 Task: Find connections with filter location Brühl with filter topic #socialentrepreneurswith filter profile language German with filter current company SPECTRAFORCE with filter school Sri Venkateswara University with filter industry Security Systems Services with filter service category Visual Design with filter keywords title Director of Bean Counting
Action: Mouse moved to (606, 79)
Screenshot: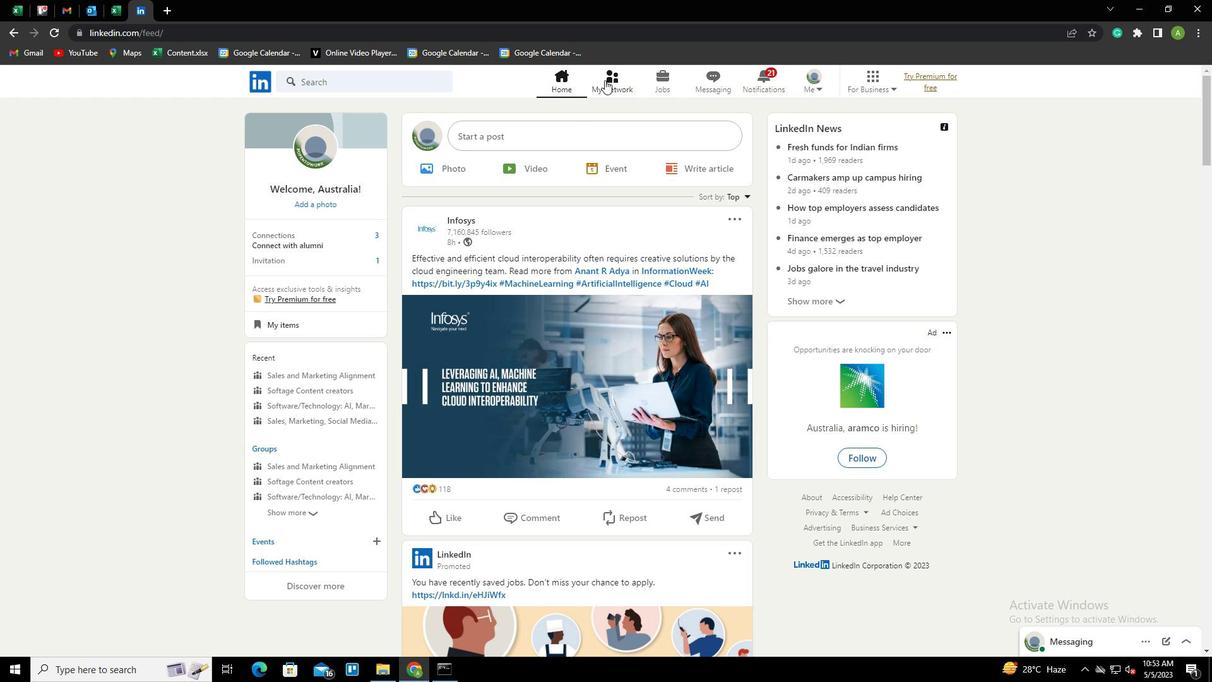 
Action: Mouse pressed left at (606, 79)
Screenshot: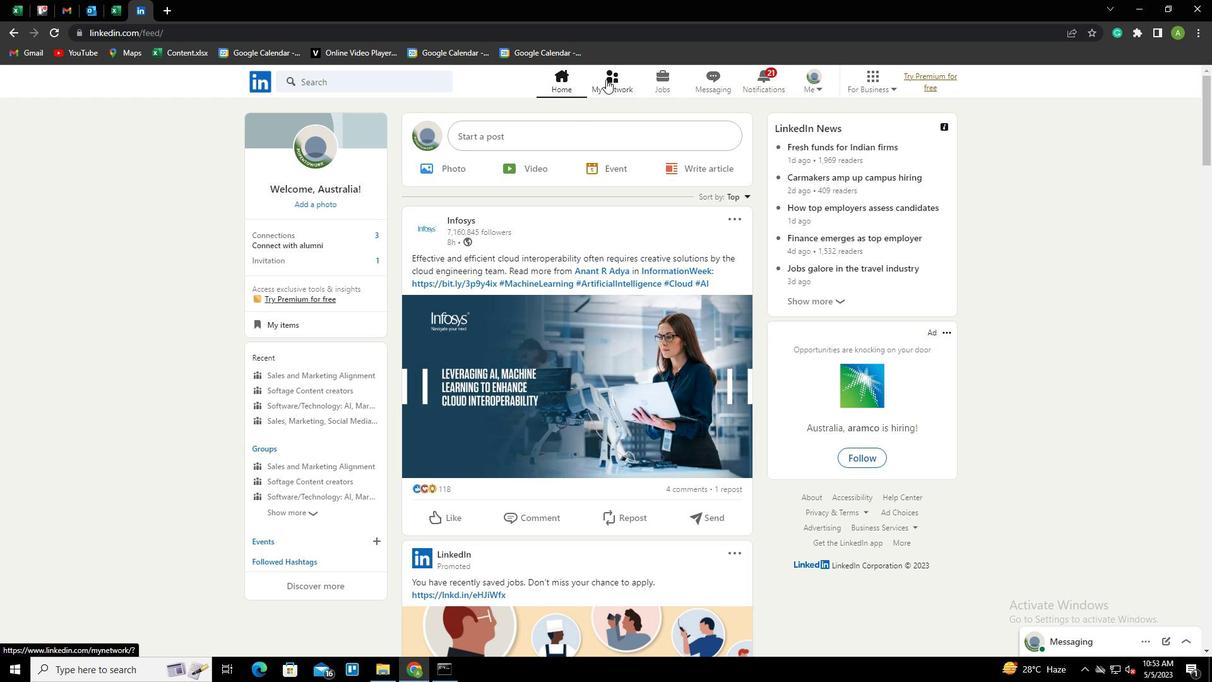 
Action: Mouse moved to (332, 148)
Screenshot: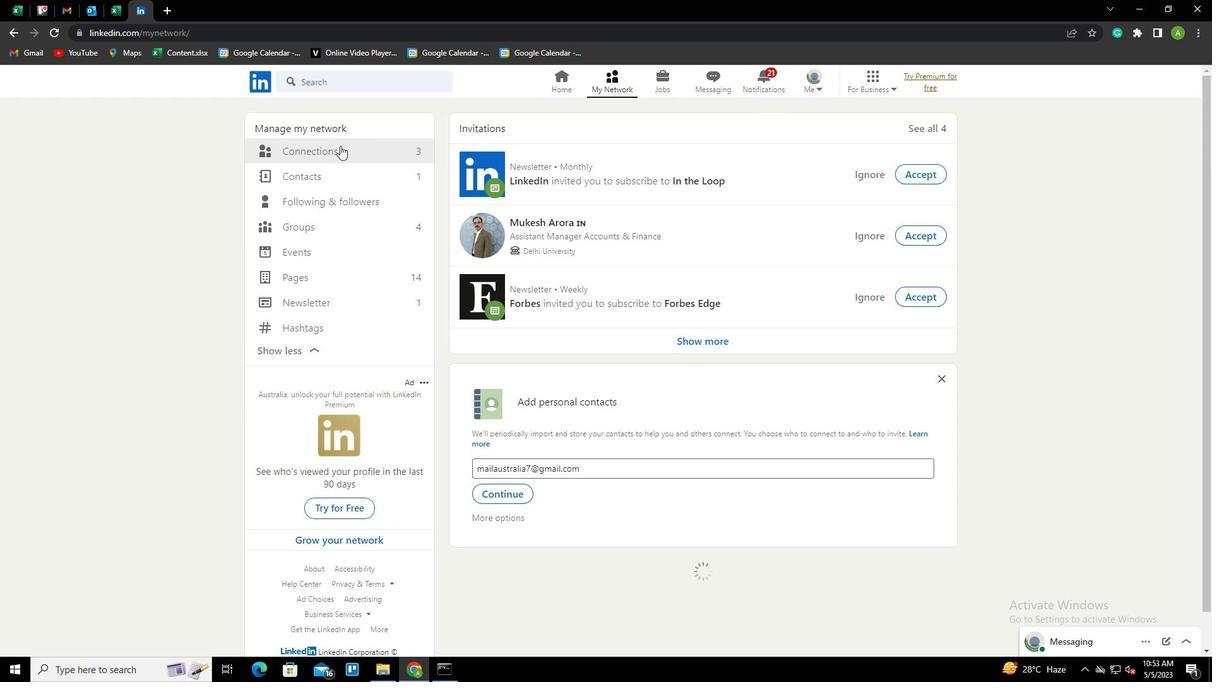 
Action: Mouse pressed left at (332, 148)
Screenshot: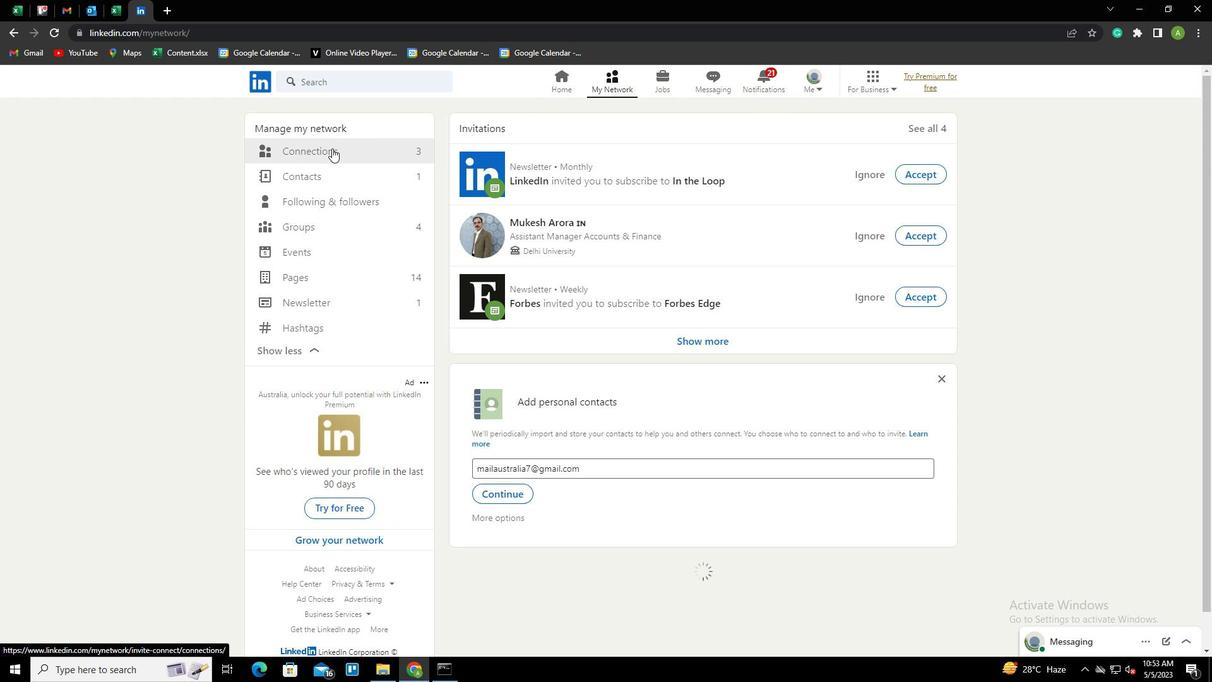 
Action: Mouse moved to (694, 151)
Screenshot: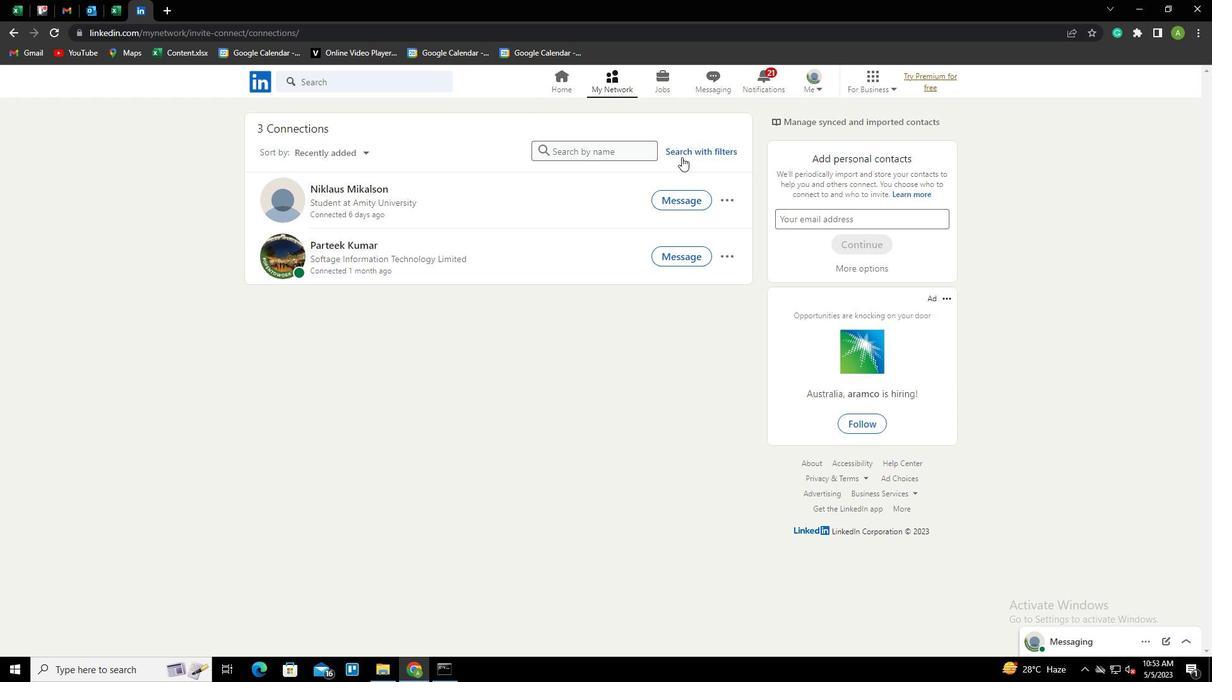 
Action: Mouse pressed left at (694, 151)
Screenshot: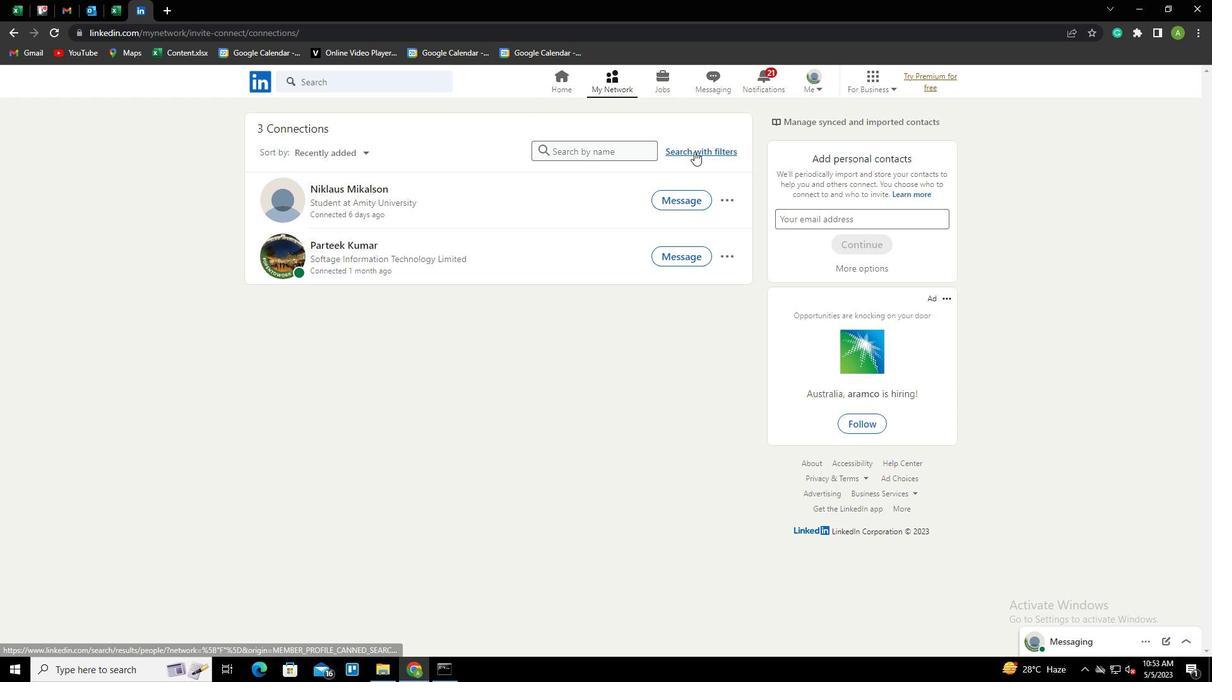 
Action: Mouse moved to (650, 116)
Screenshot: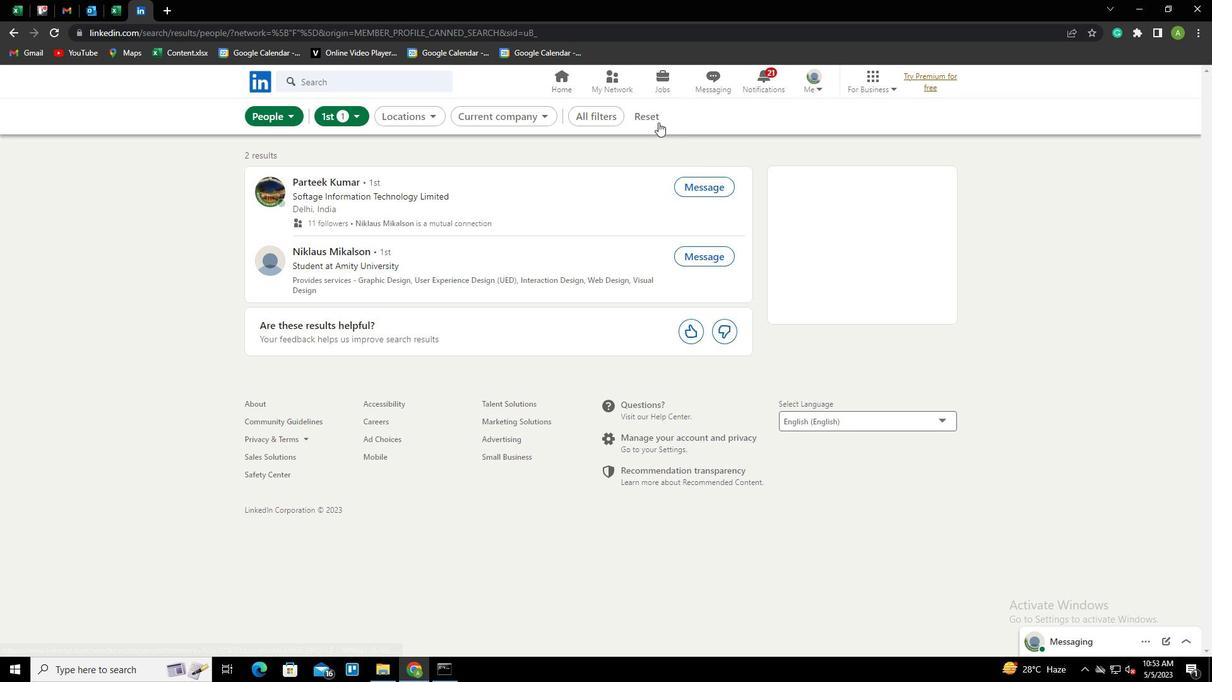 
Action: Mouse pressed left at (650, 116)
Screenshot: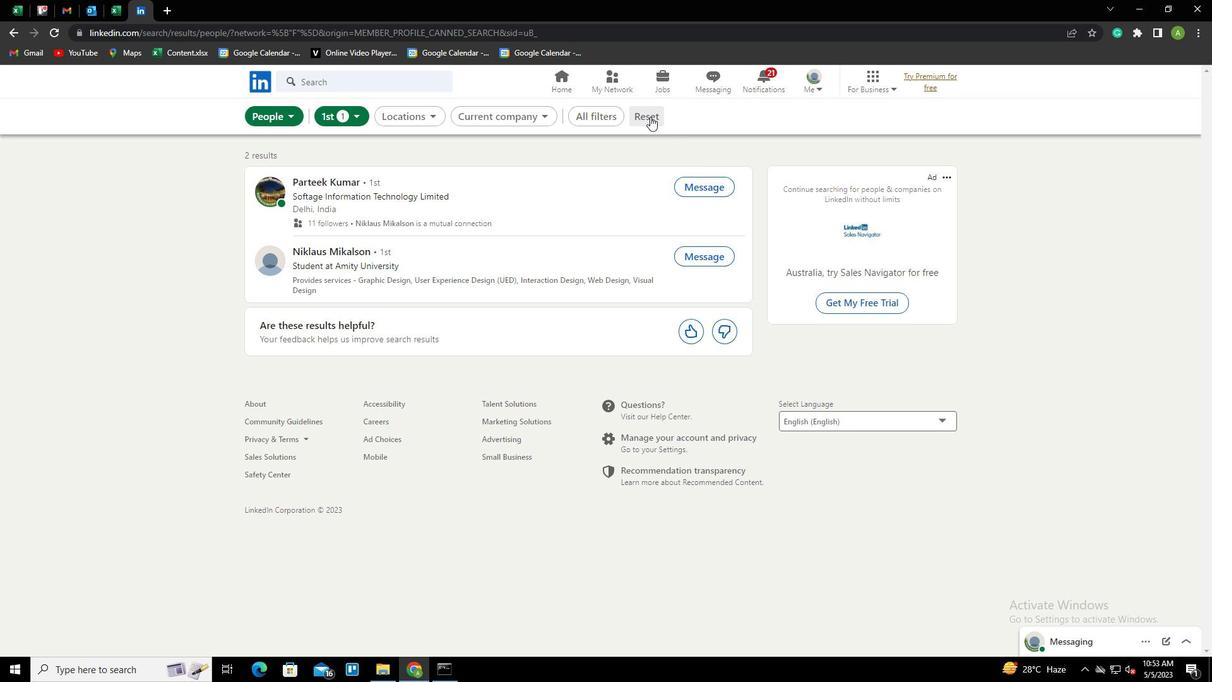 
Action: Mouse moved to (630, 108)
Screenshot: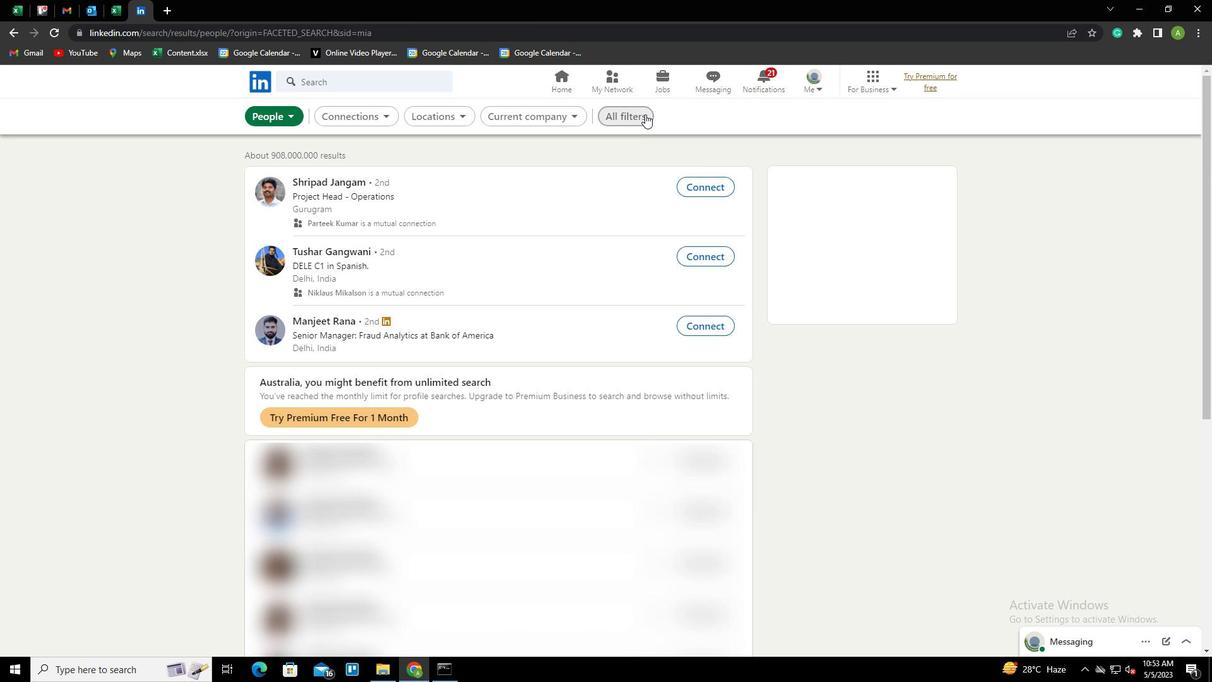 
Action: Mouse pressed left at (630, 108)
Screenshot: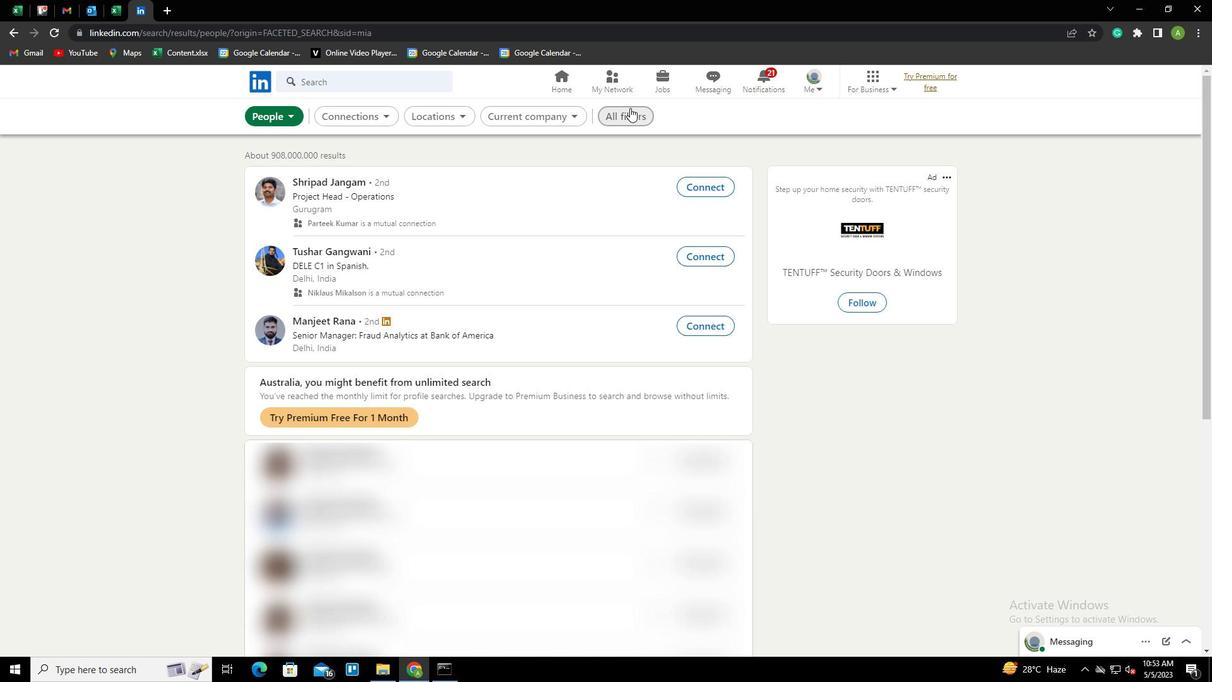 
Action: Mouse moved to (922, 400)
Screenshot: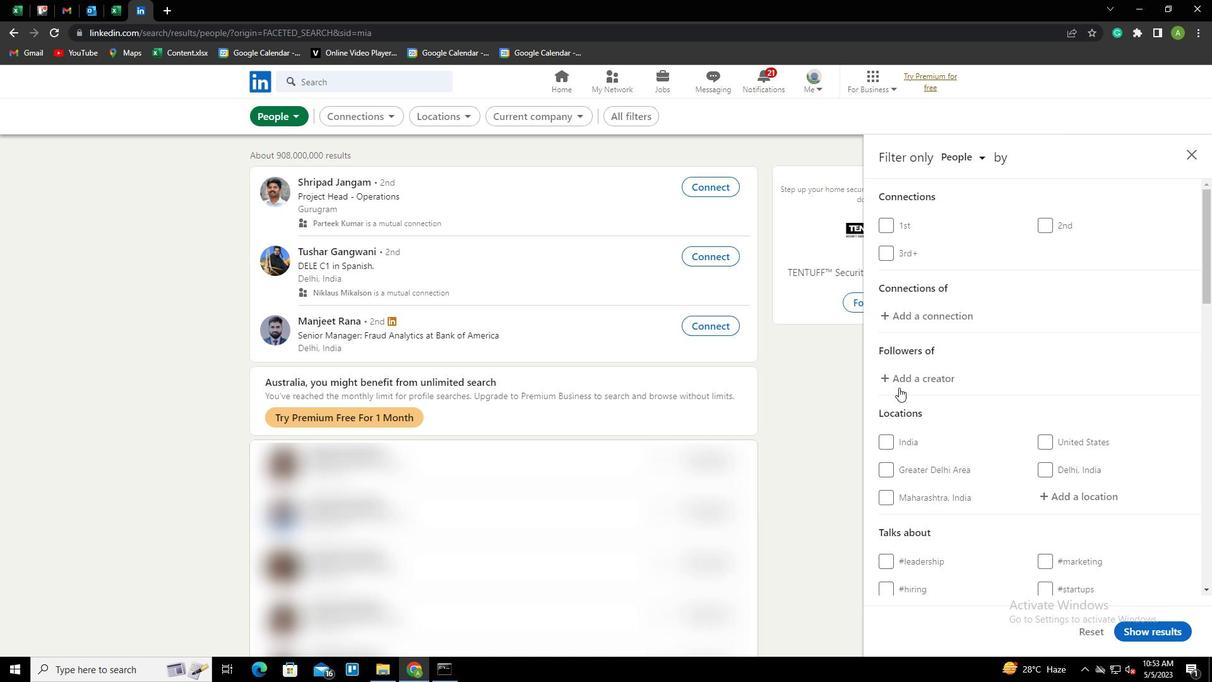 
Action: Mouse scrolled (922, 399) with delta (0, 0)
Screenshot: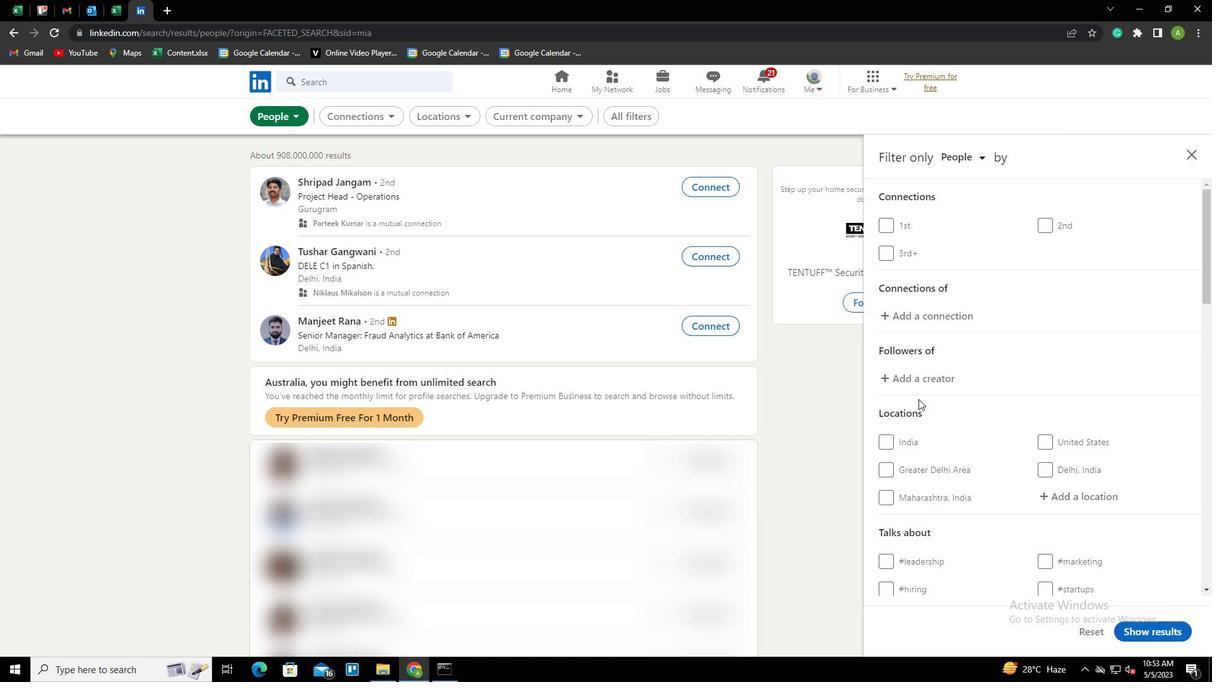 
Action: Mouse scrolled (922, 399) with delta (0, 0)
Screenshot: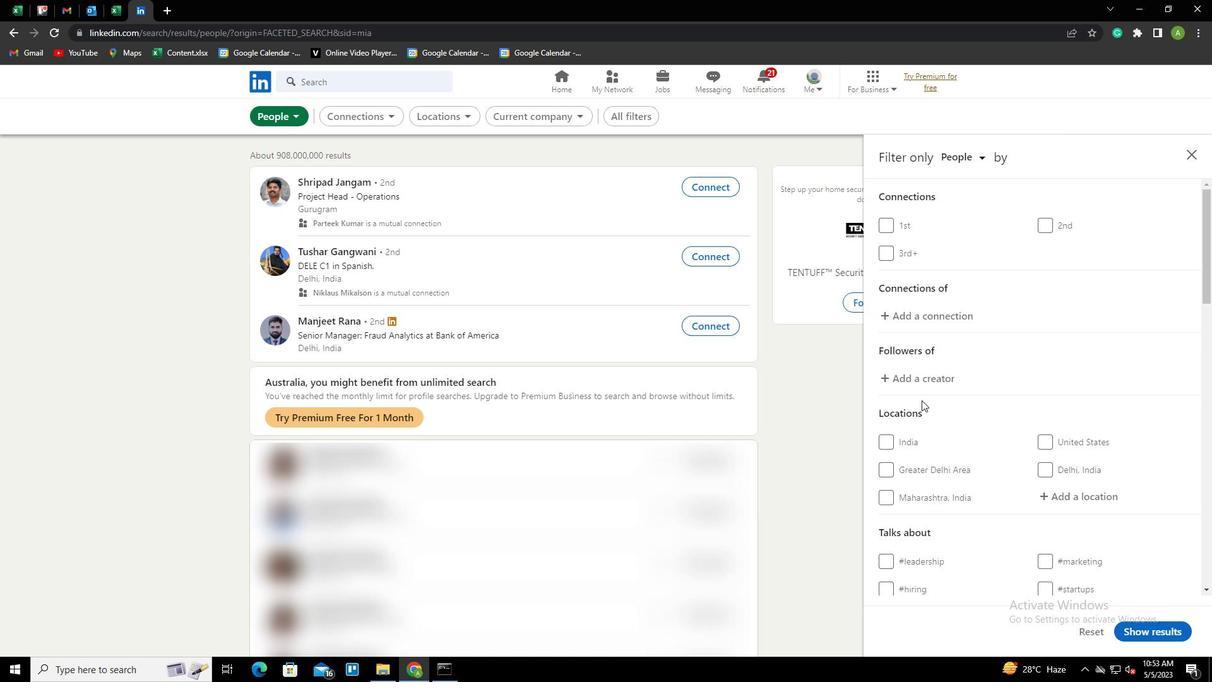 
Action: Mouse moved to (1074, 370)
Screenshot: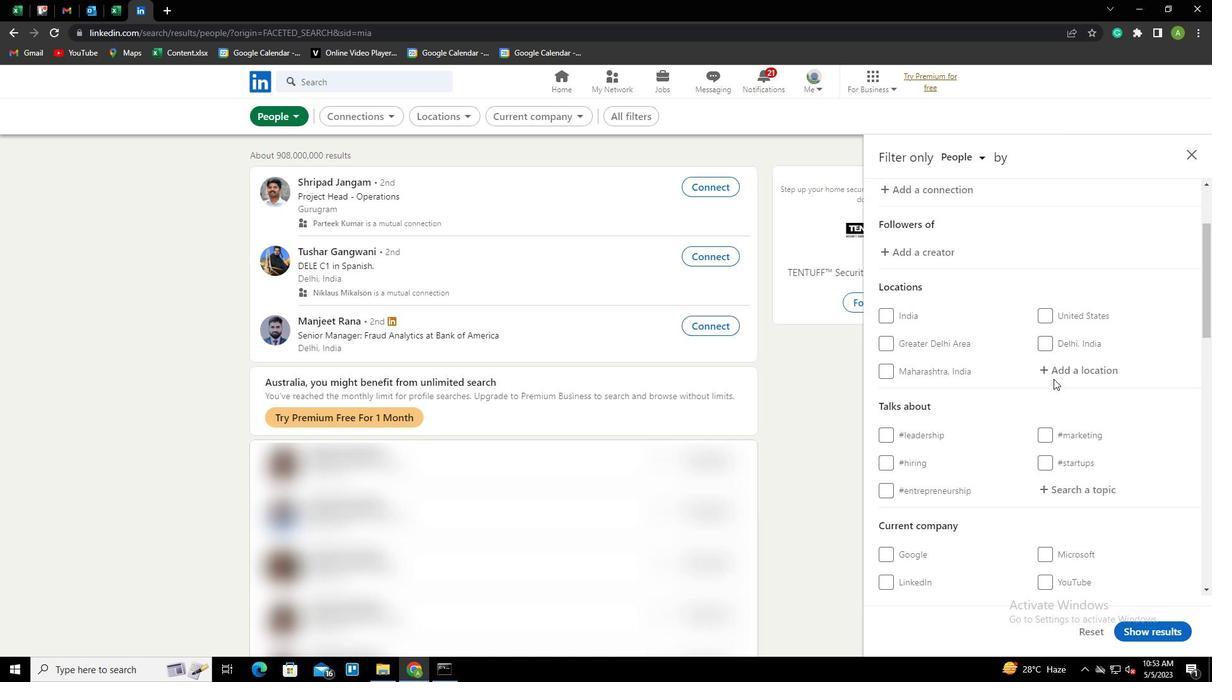 
Action: Mouse pressed left at (1074, 370)
Screenshot: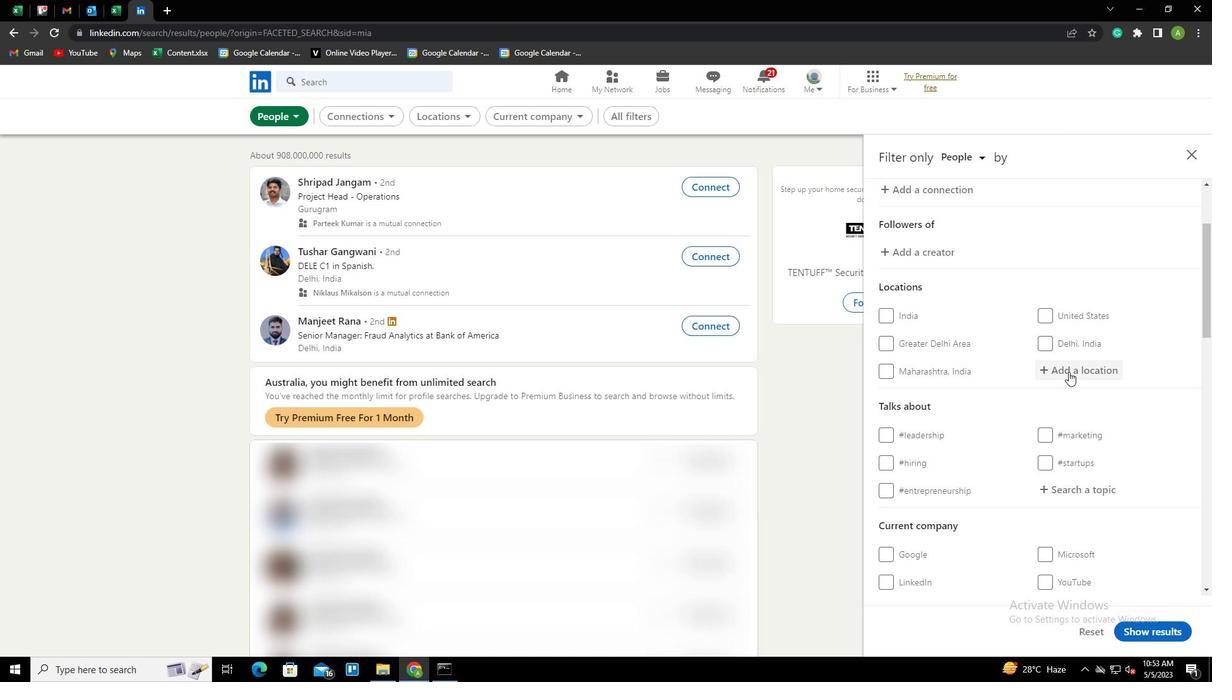 
Action: Key pressed <Key.shift>BRUHL<Key.down><Key.enter>
Screenshot: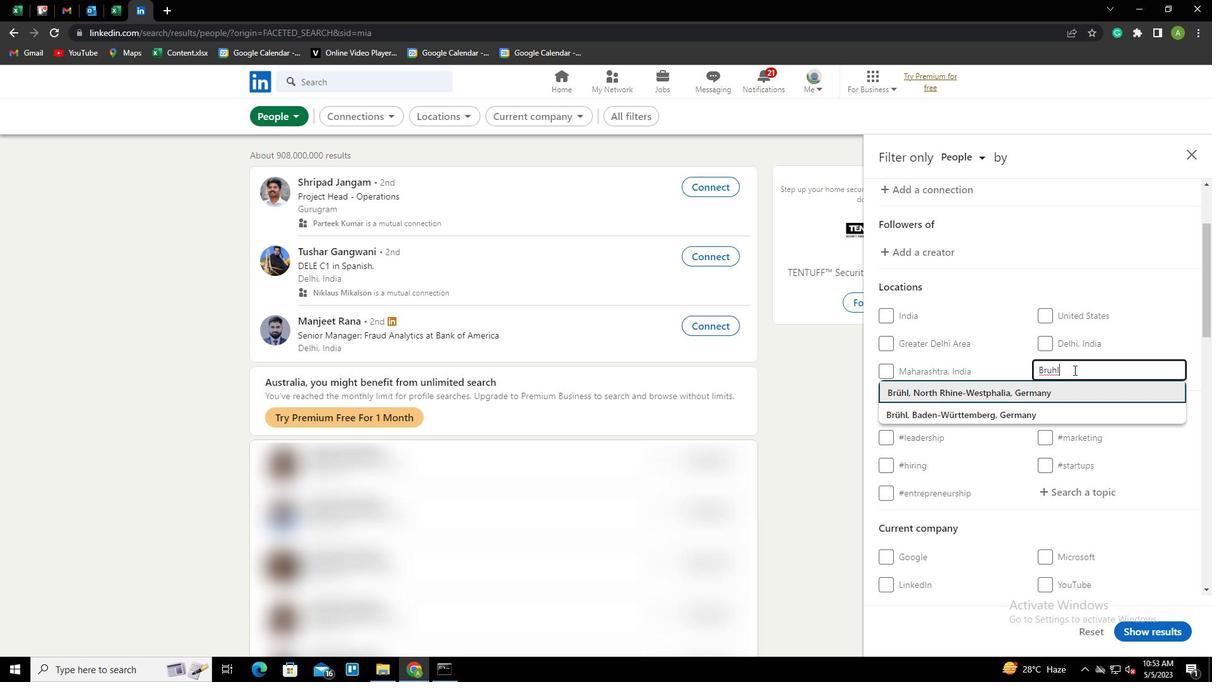 
Action: Mouse scrolled (1074, 369) with delta (0, 0)
Screenshot: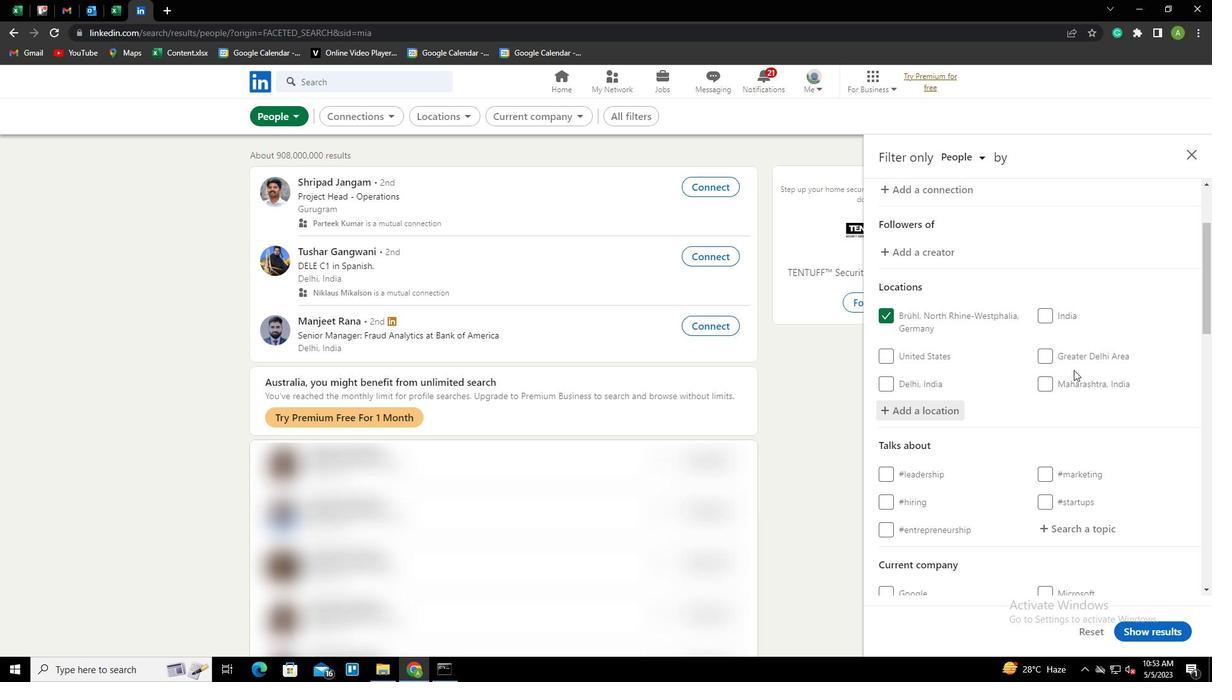 
Action: Mouse scrolled (1074, 369) with delta (0, 0)
Screenshot: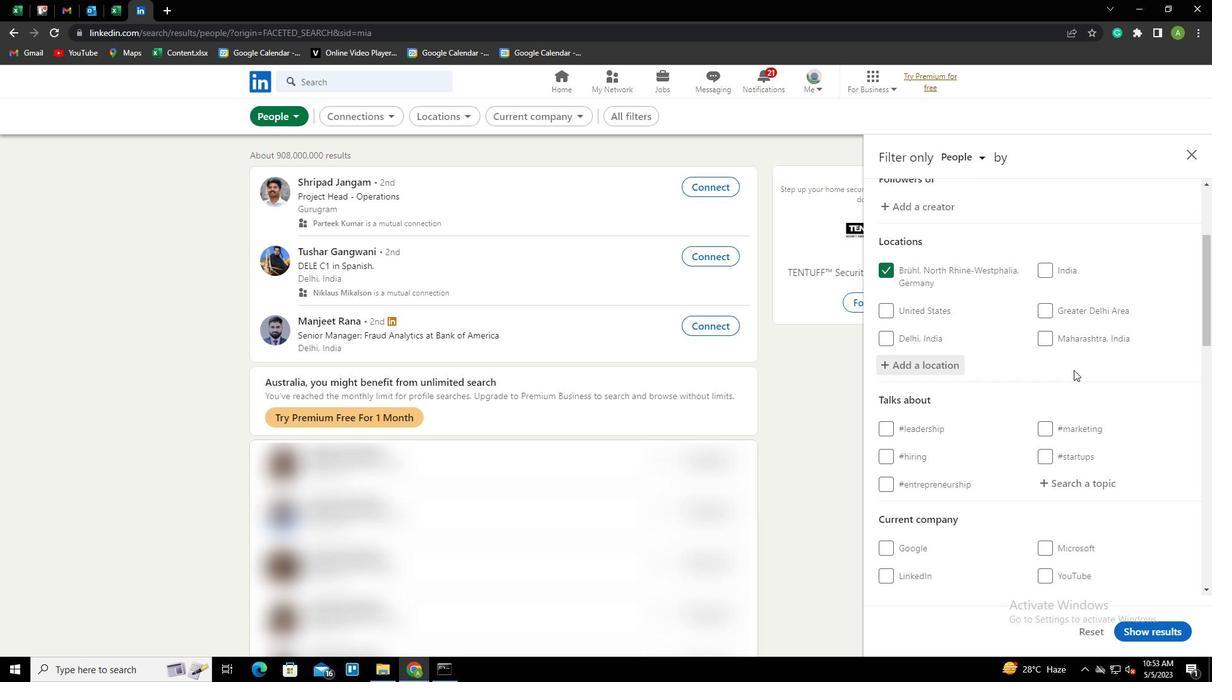 
Action: Mouse moved to (1077, 406)
Screenshot: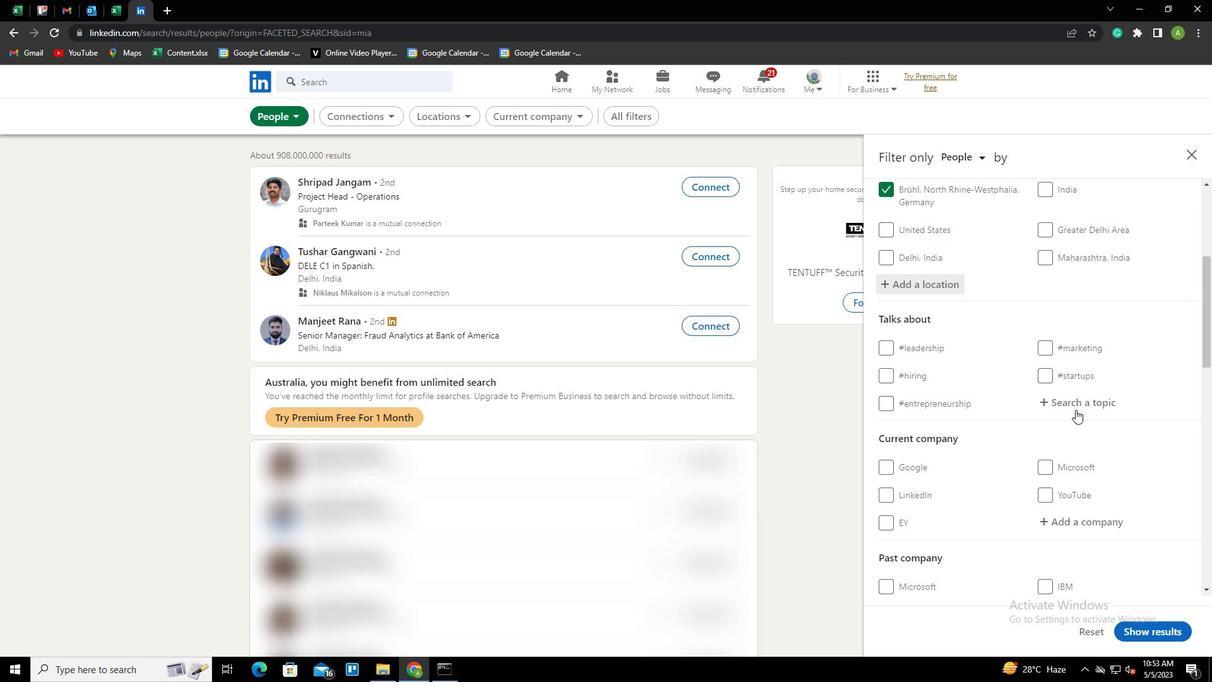 
Action: Mouse pressed left at (1077, 406)
Screenshot: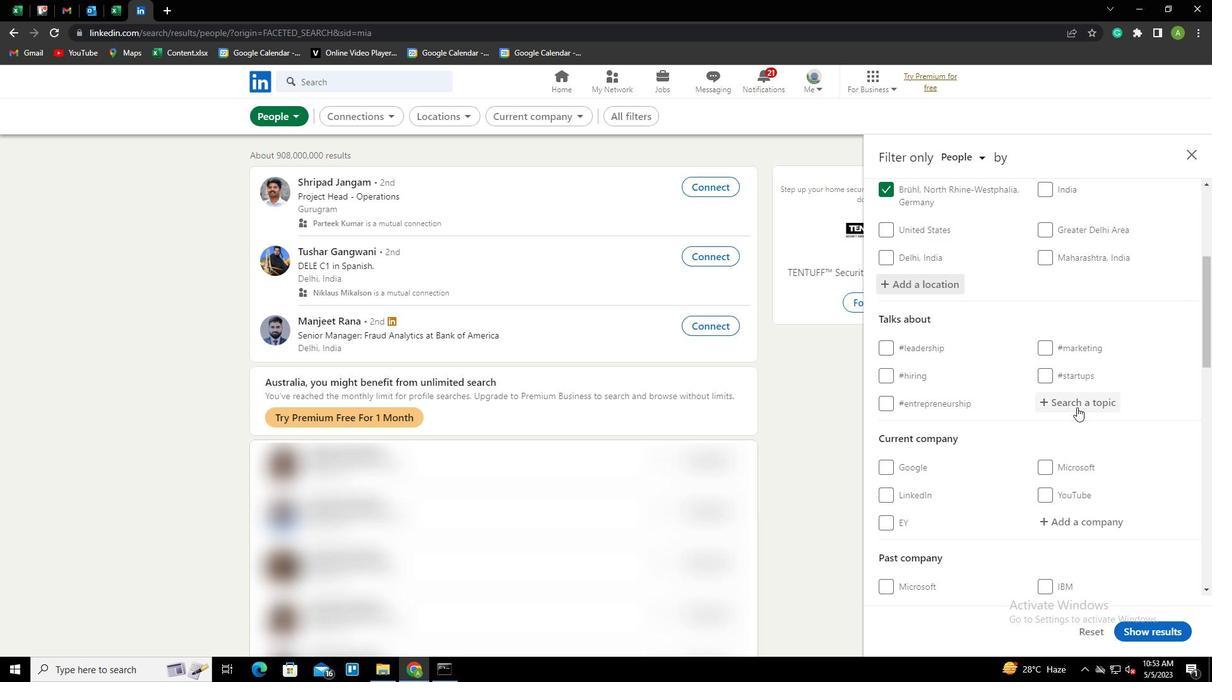 
Action: Key pressed SOCIALENTREPRENEURSHIP<Key.down><Key.enter>
Screenshot: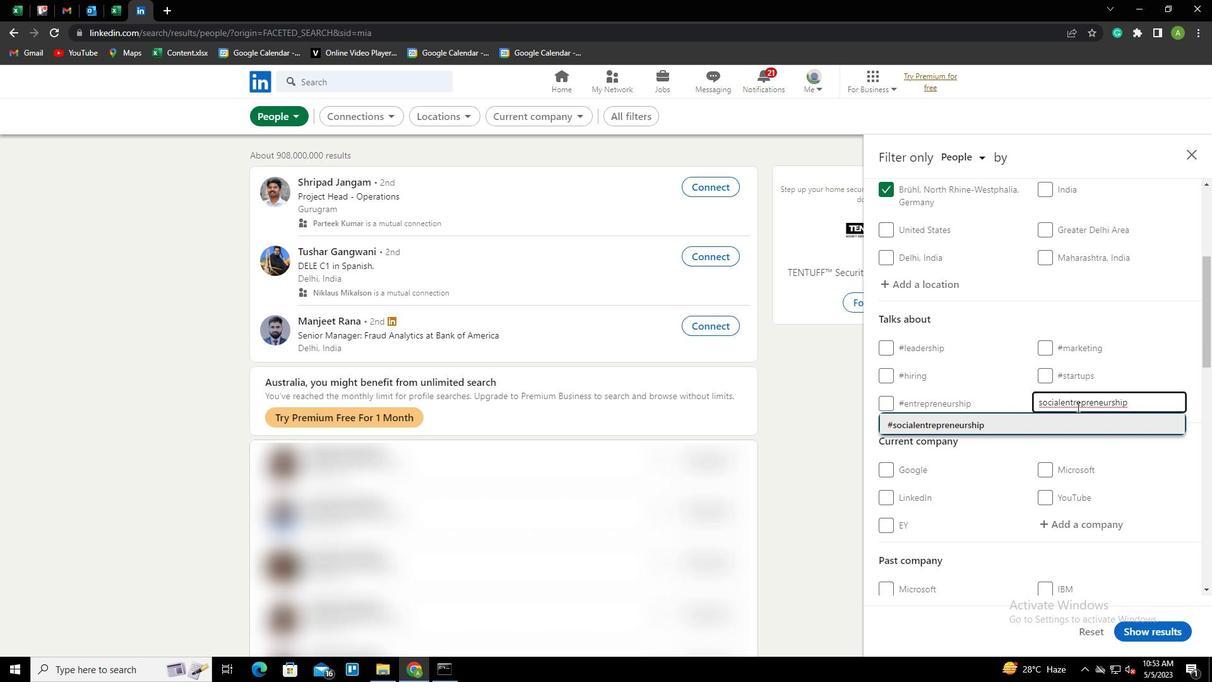 
Action: Mouse scrolled (1077, 406) with delta (0, 0)
Screenshot: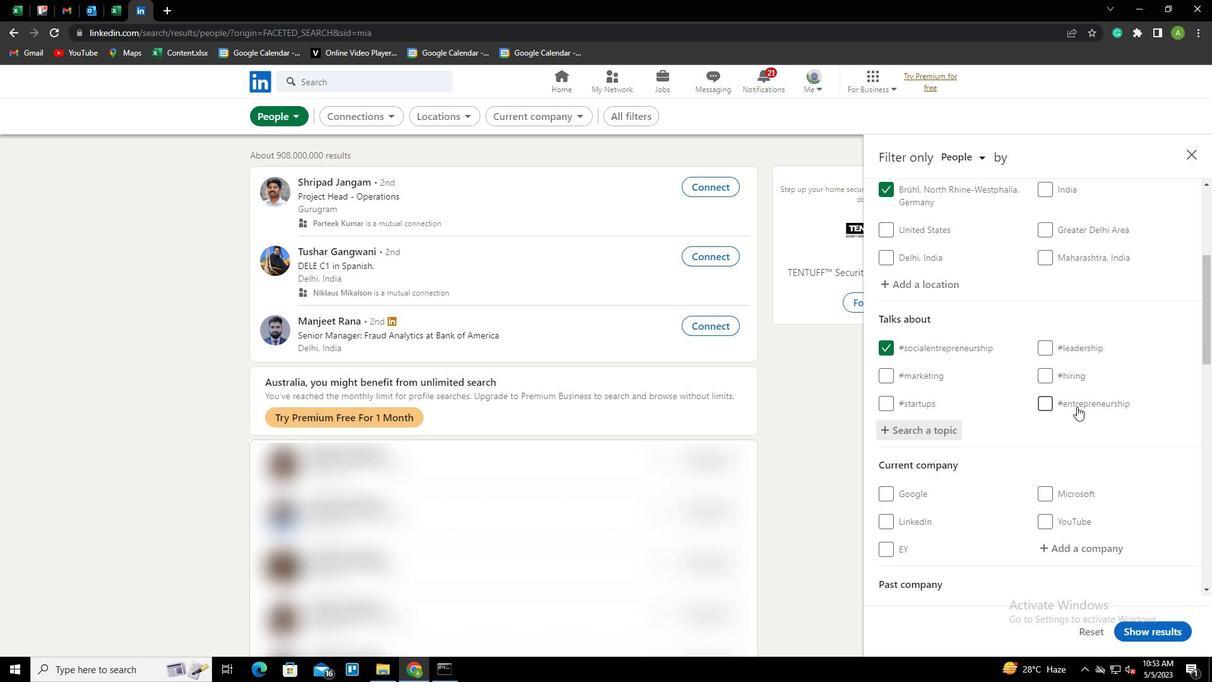 
Action: Mouse scrolled (1077, 406) with delta (0, 0)
Screenshot: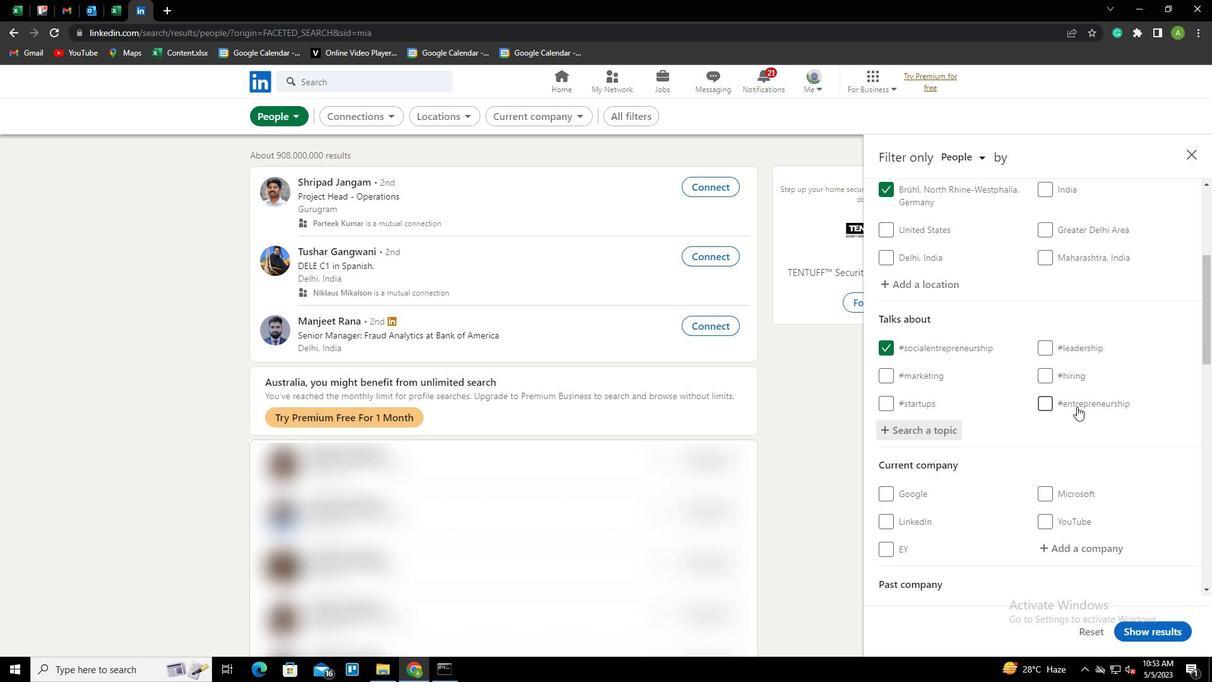 
Action: Mouse scrolled (1077, 406) with delta (0, 0)
Screenshot: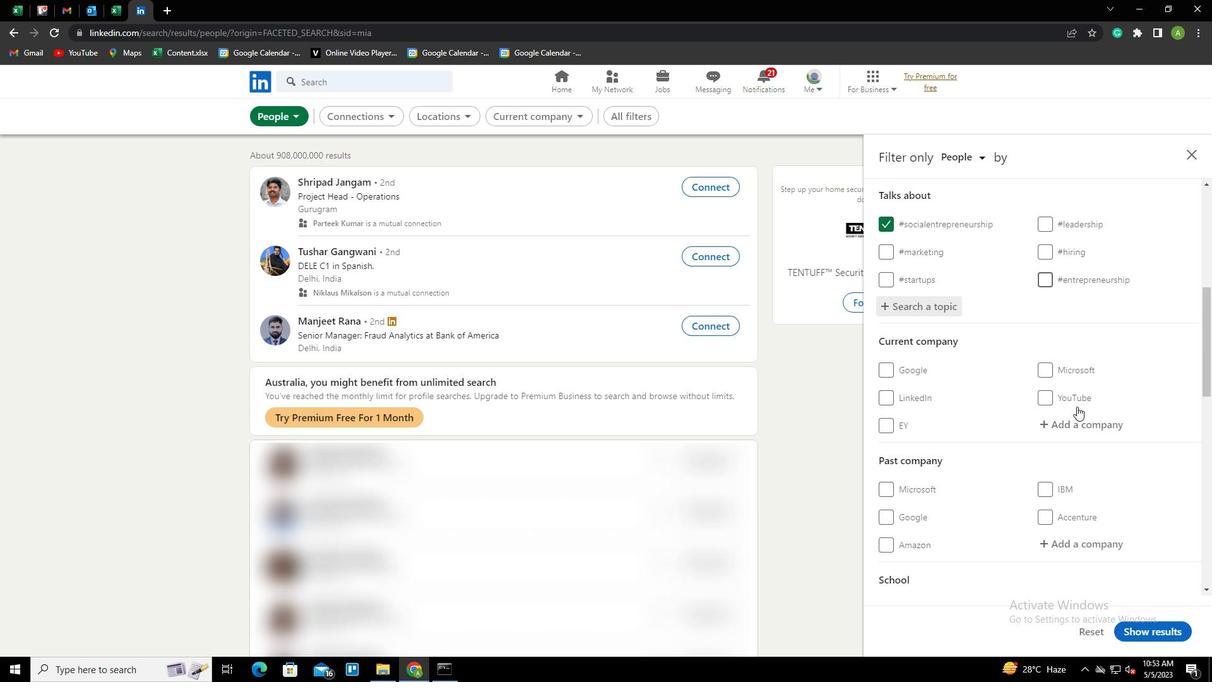 
Action: Mouse scrolled (1077, 406) with delta (0, 0)
Screenshot: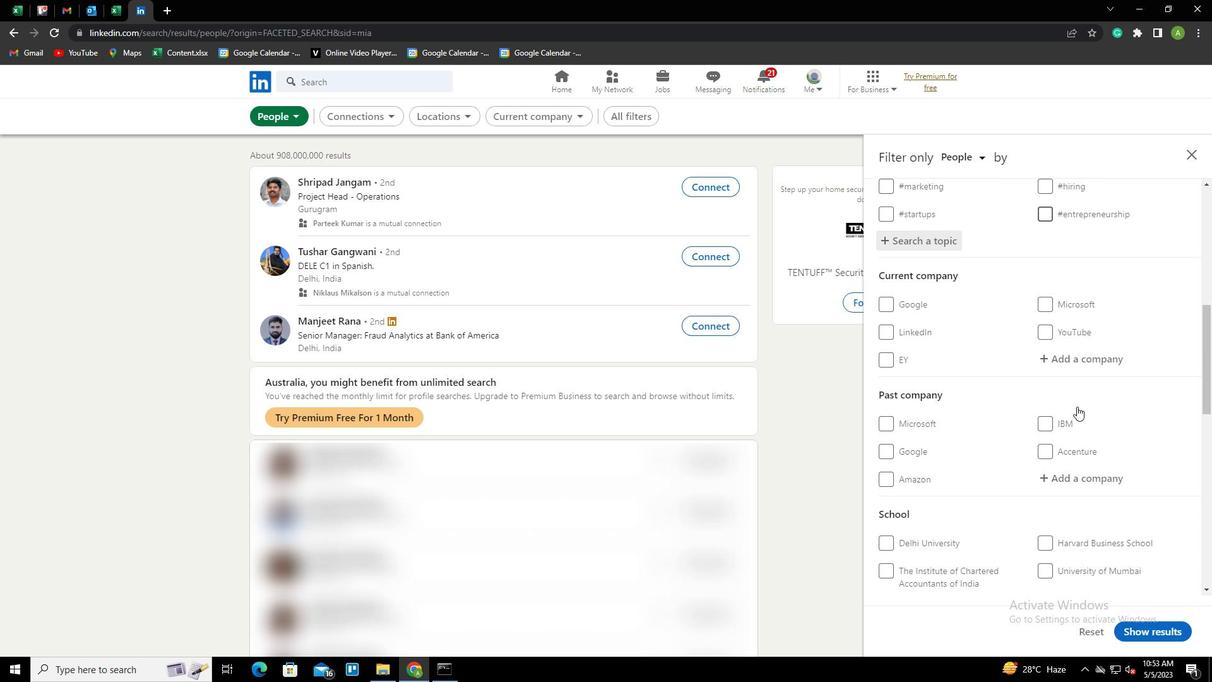 
Action: Mouse scrolled (1077, 406) with delta (0, 0)
Screenshot: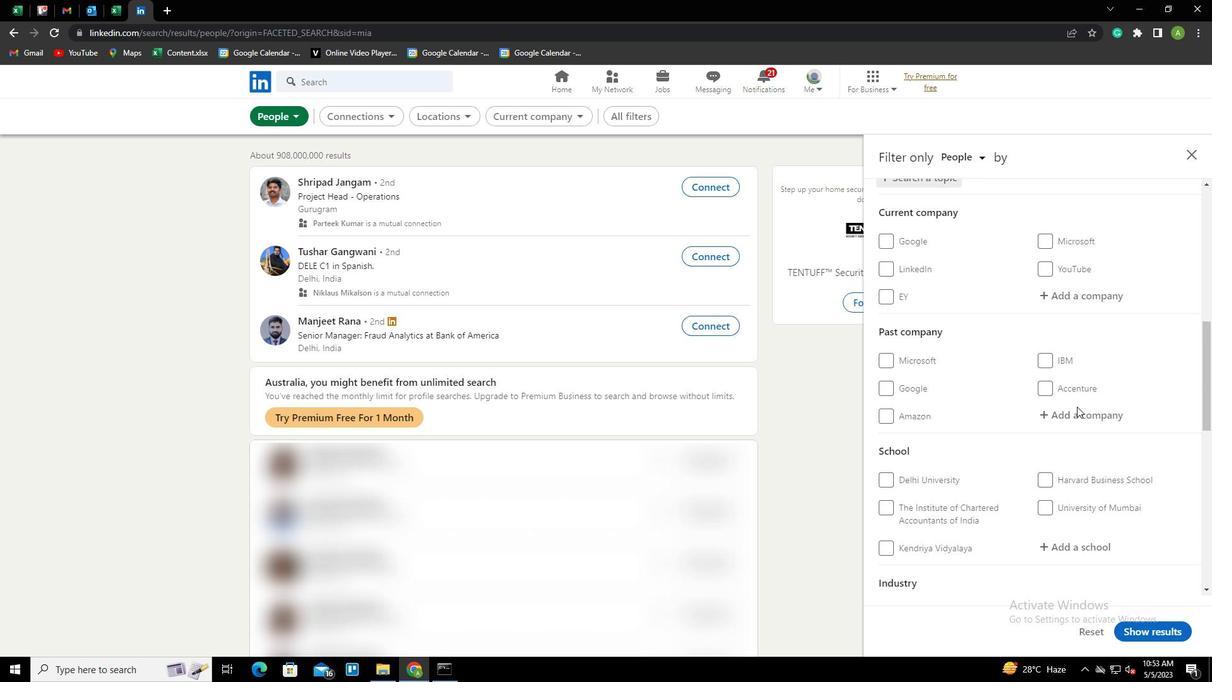 
Action: Mouse scrolled (1077, 406) with delta (0, 0)
Screenshot: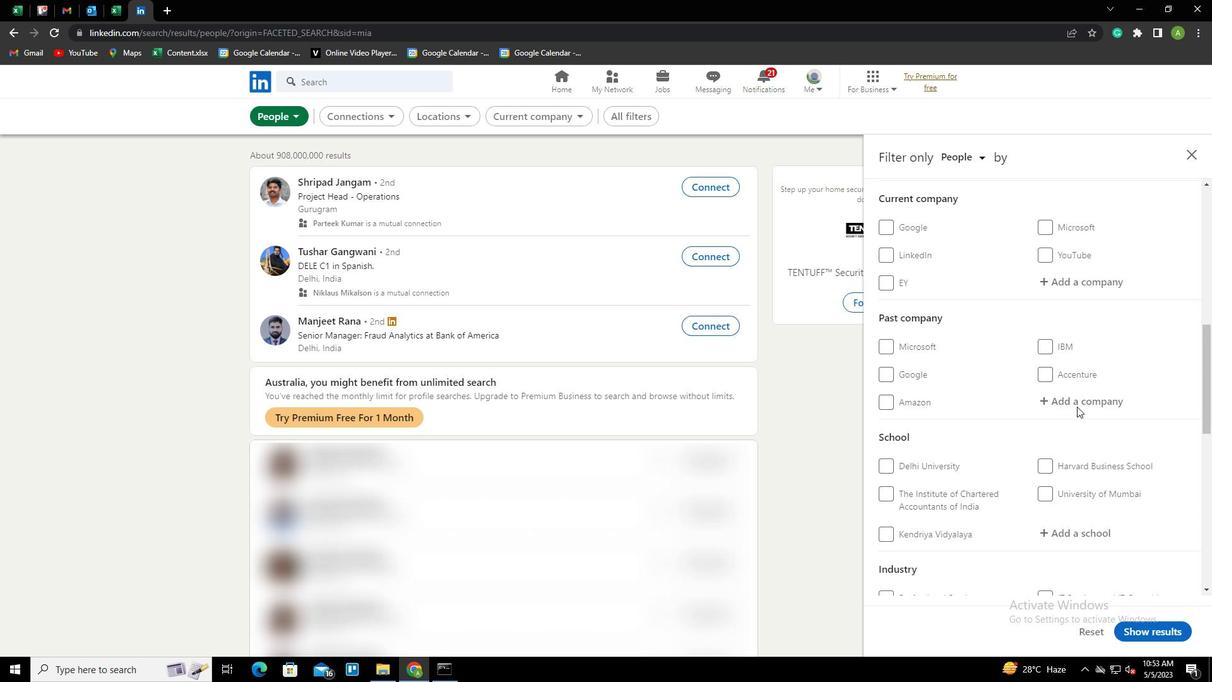 
Action: Mouse scrolled (1077, 406) with delta (0, 0)
Screenshot: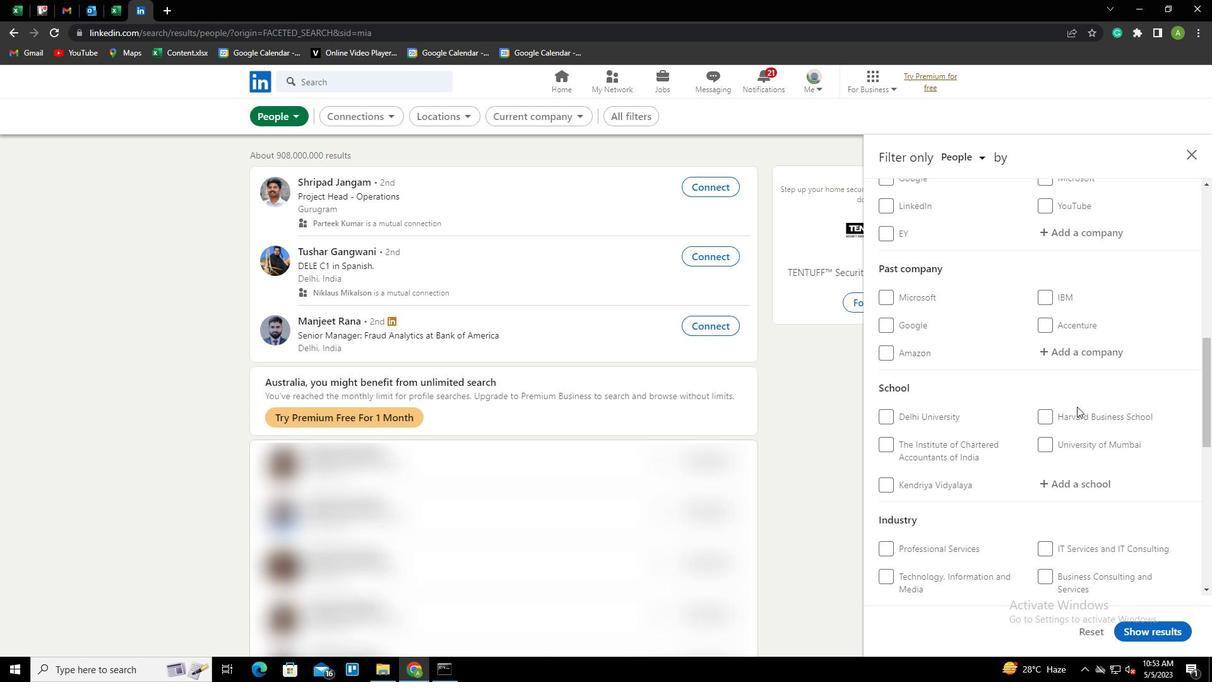 
Action: Mouse scrolled (1077, 406) with delta (0, 0)
Screenshot: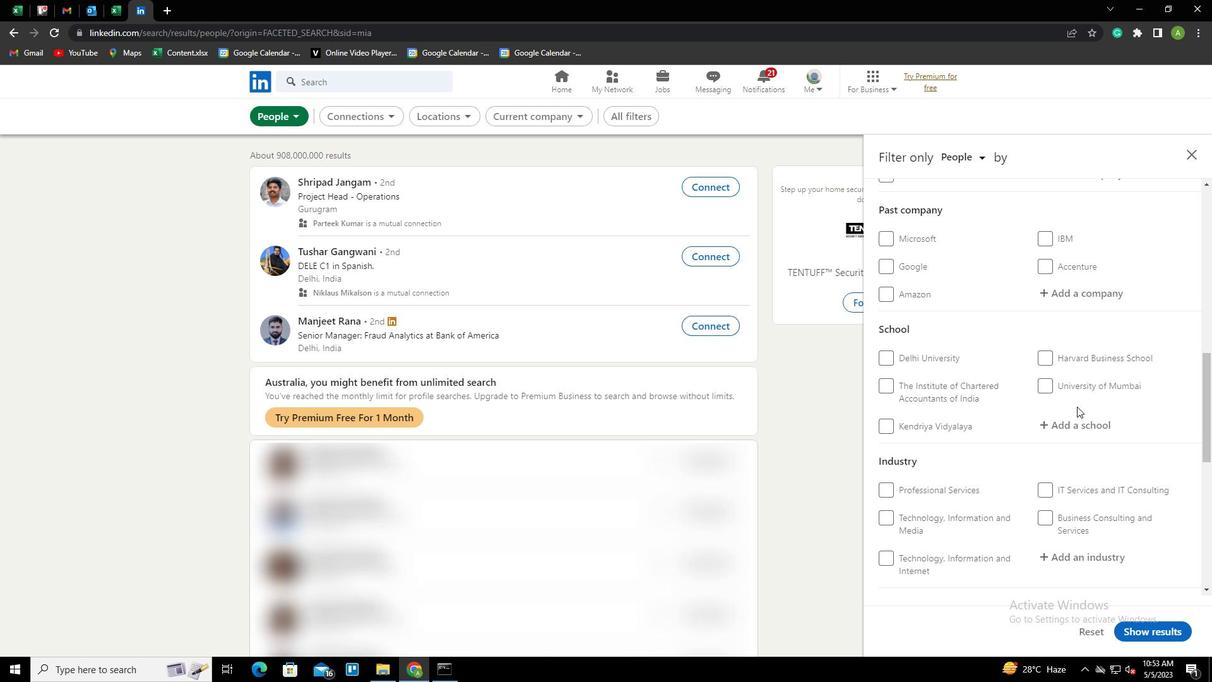 
Action: Mouse scrolled (1077, 406) with delta (0, 0)
Screenshot: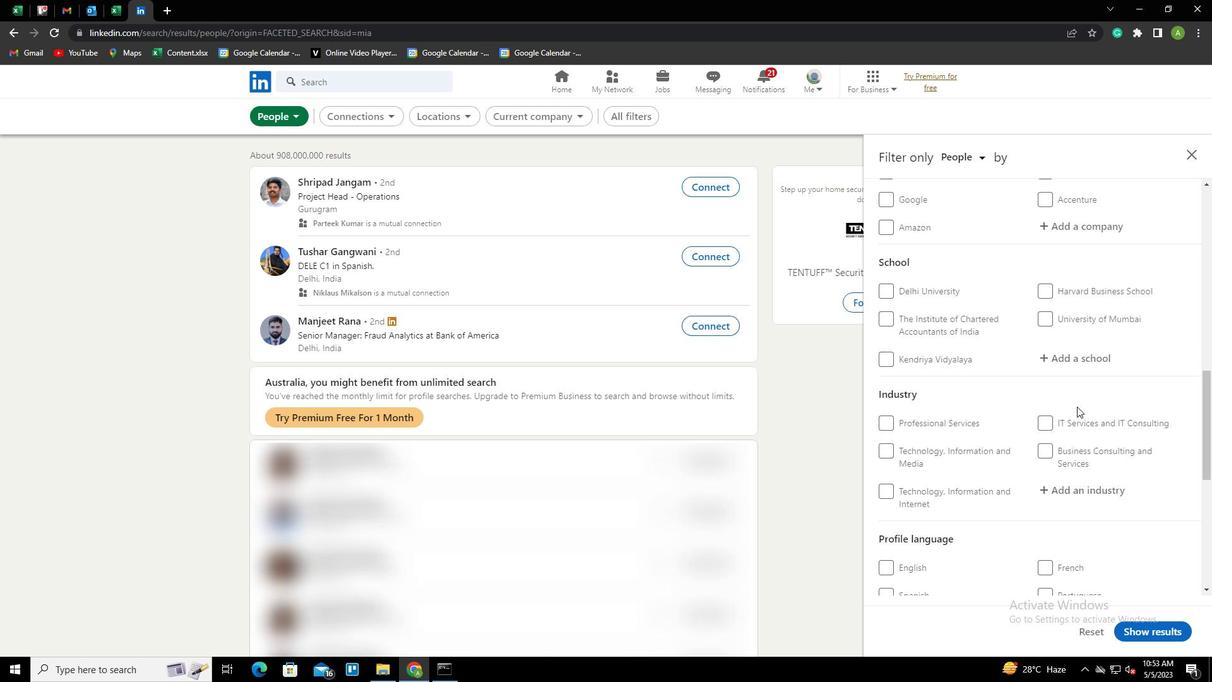 
Action: Mouse scrolled (1077, 406) with delta (0, 0)
Screenshot: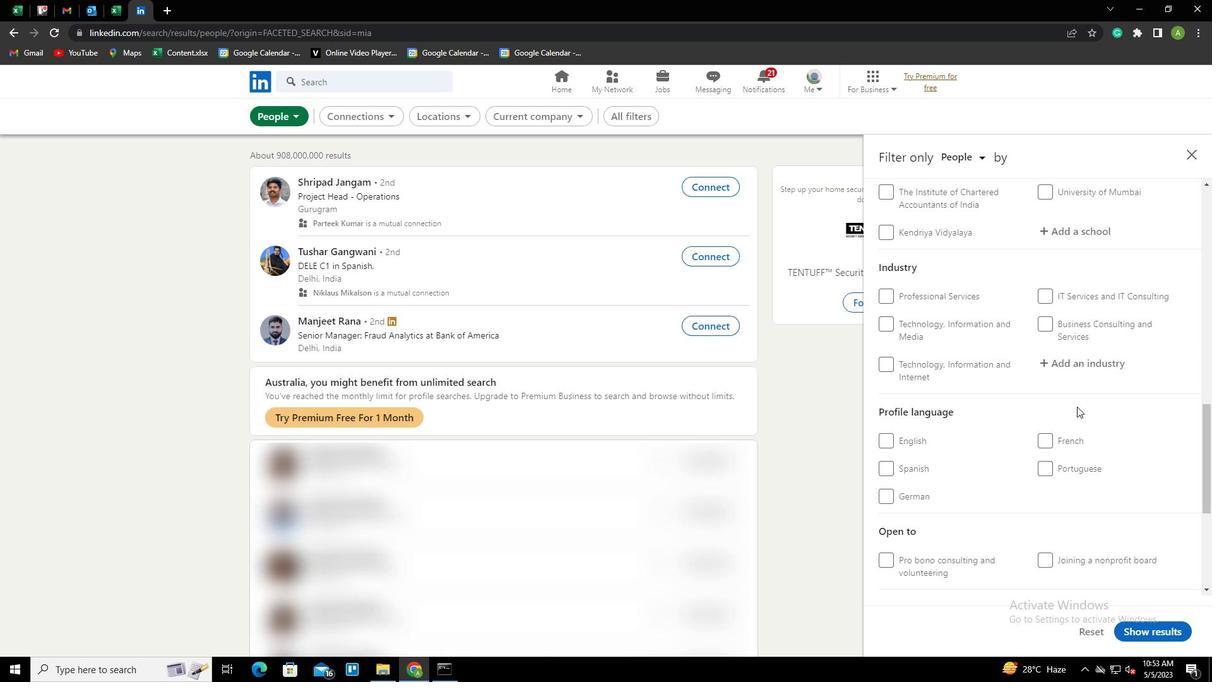 
Action: Mouse scrolled (1077, 406) with delta (0, 0)
Screenshot: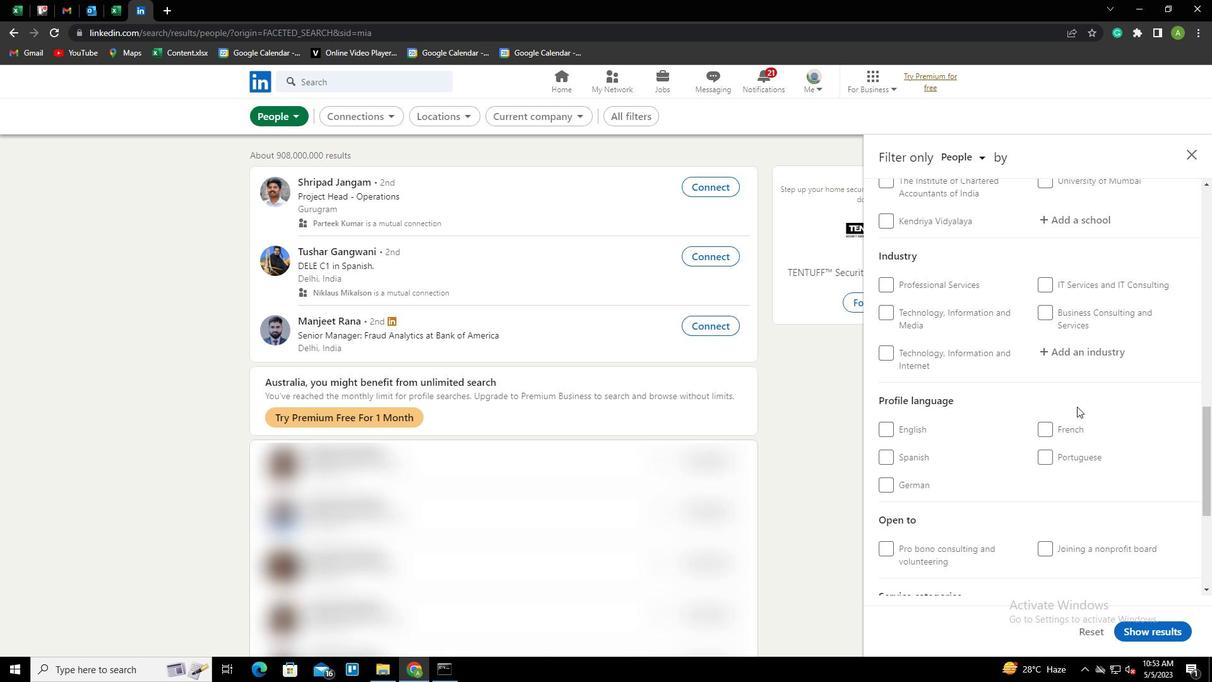 
Action: Mouse moved to (900, 368)
Screenshot: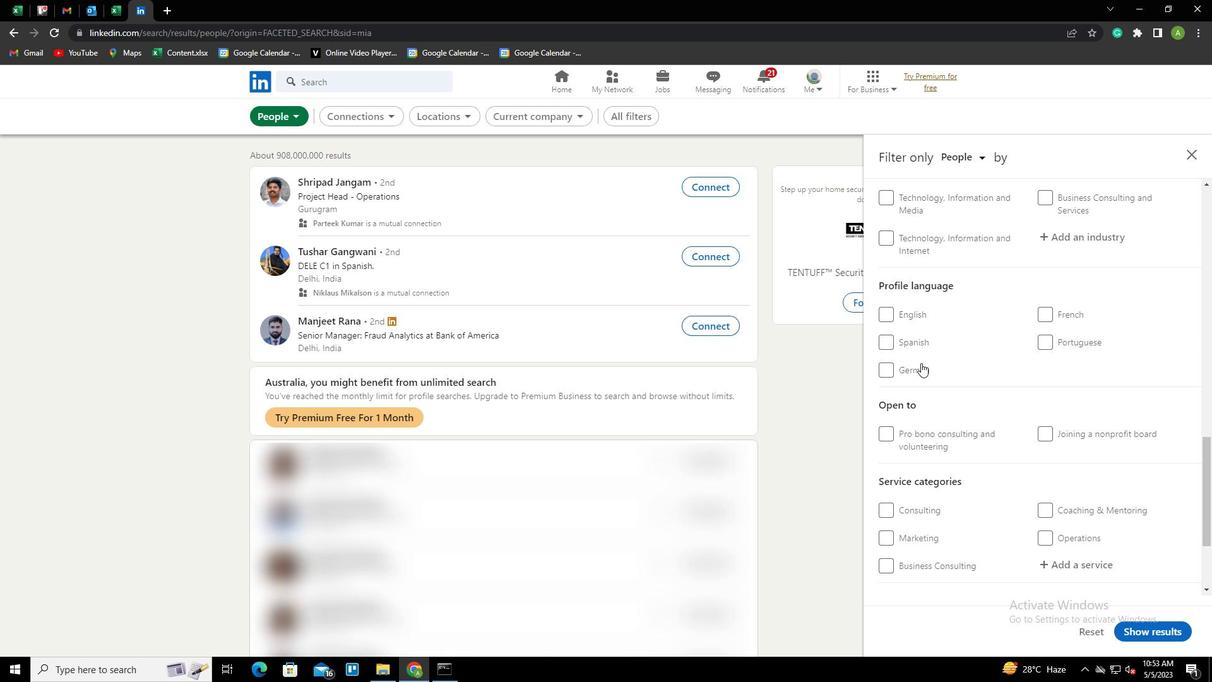 
Action: Mouse pressed left at (900, 368)
Screenshot: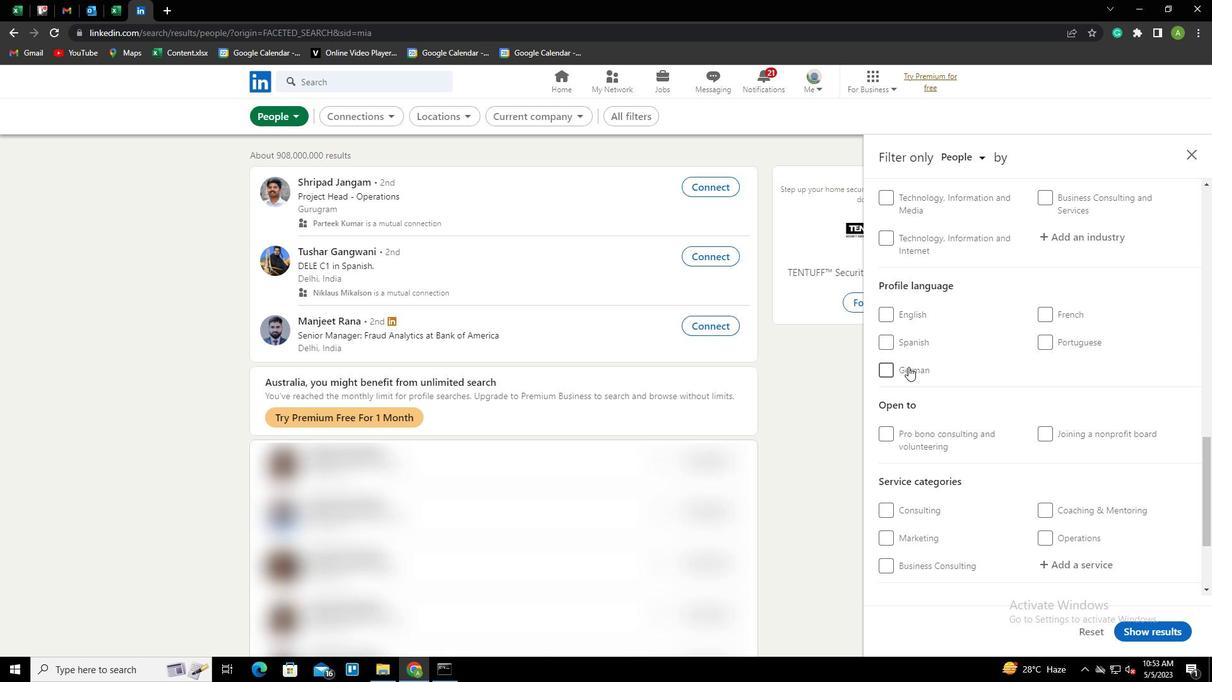 
Action: Mouse moved to (1019, 391)
Screenshot: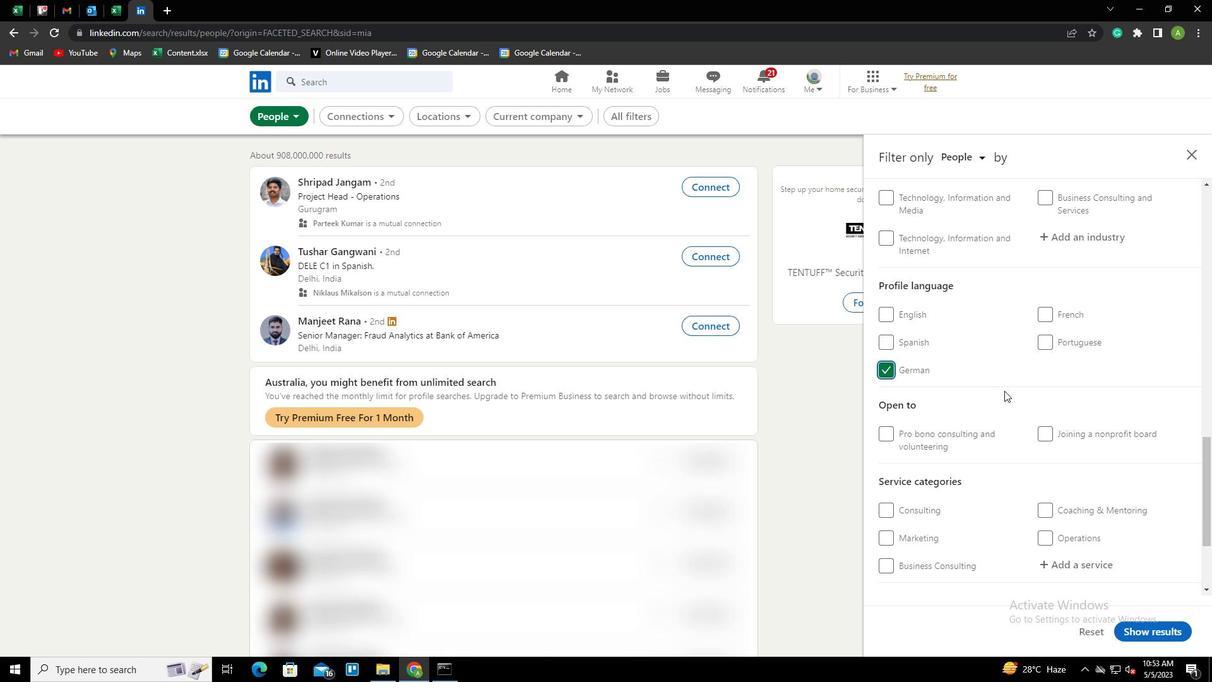 
Action: Mouse scrolled (1019, 391) with delta (0, 0)
Screenshot: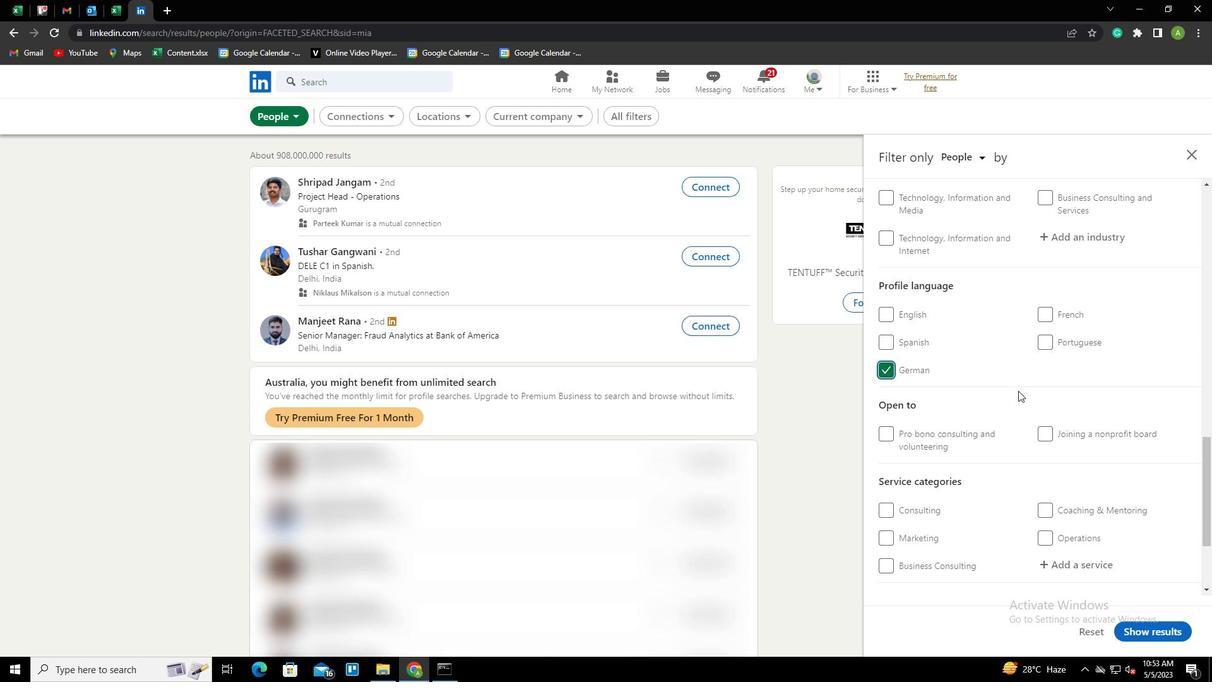 
Action: Mouse scrolled (1019, 391) with delta (0, 0)
Screenshot: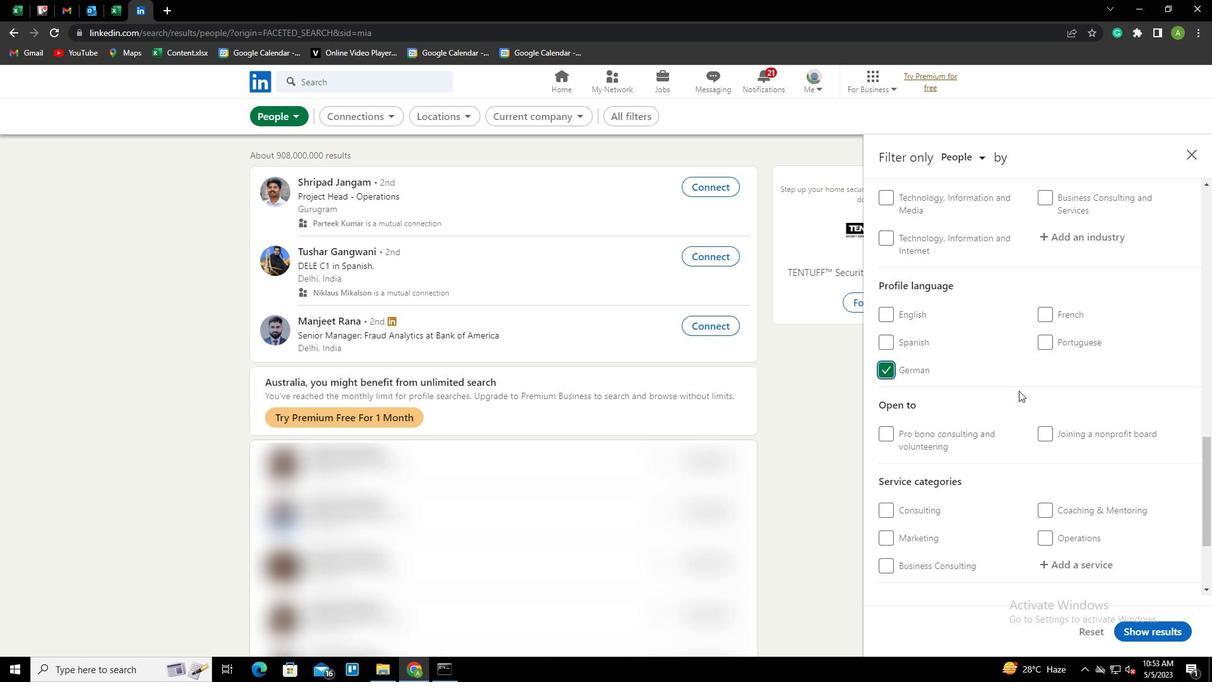 
Action: Mouse scrolled (1019, 391) with delta (0, 0)
Screenshot: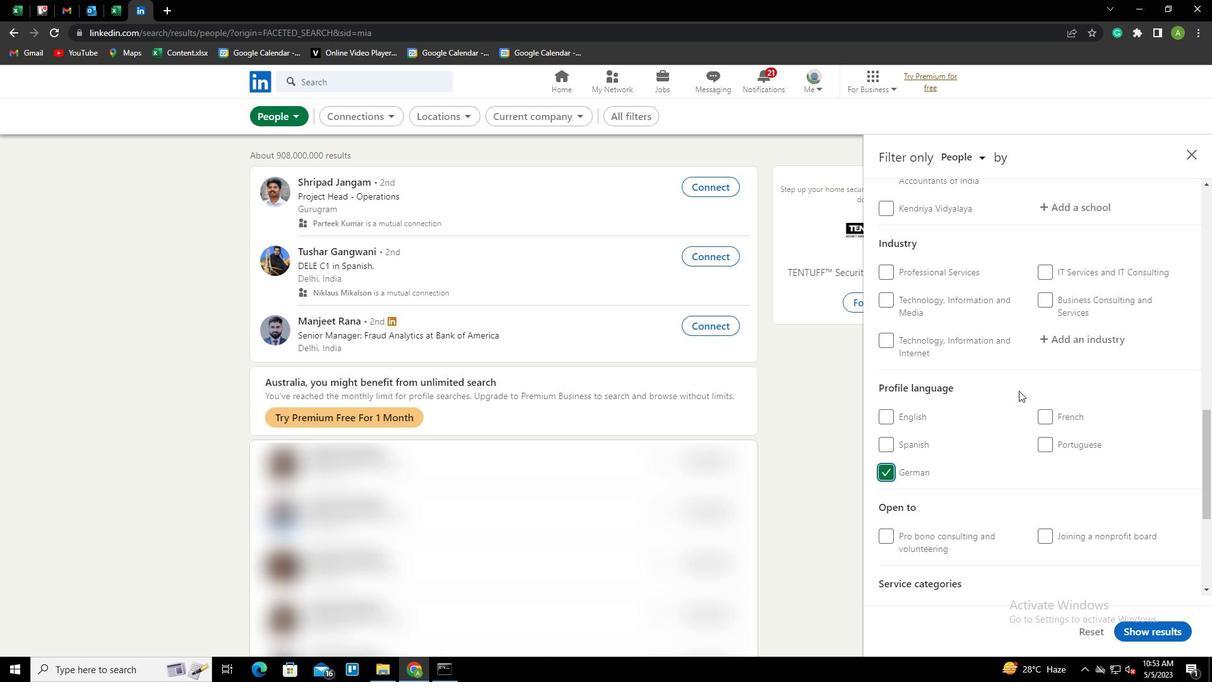 
Action: Mouse scrolled (1019, 391) with delta (0, 0)
Screenshot: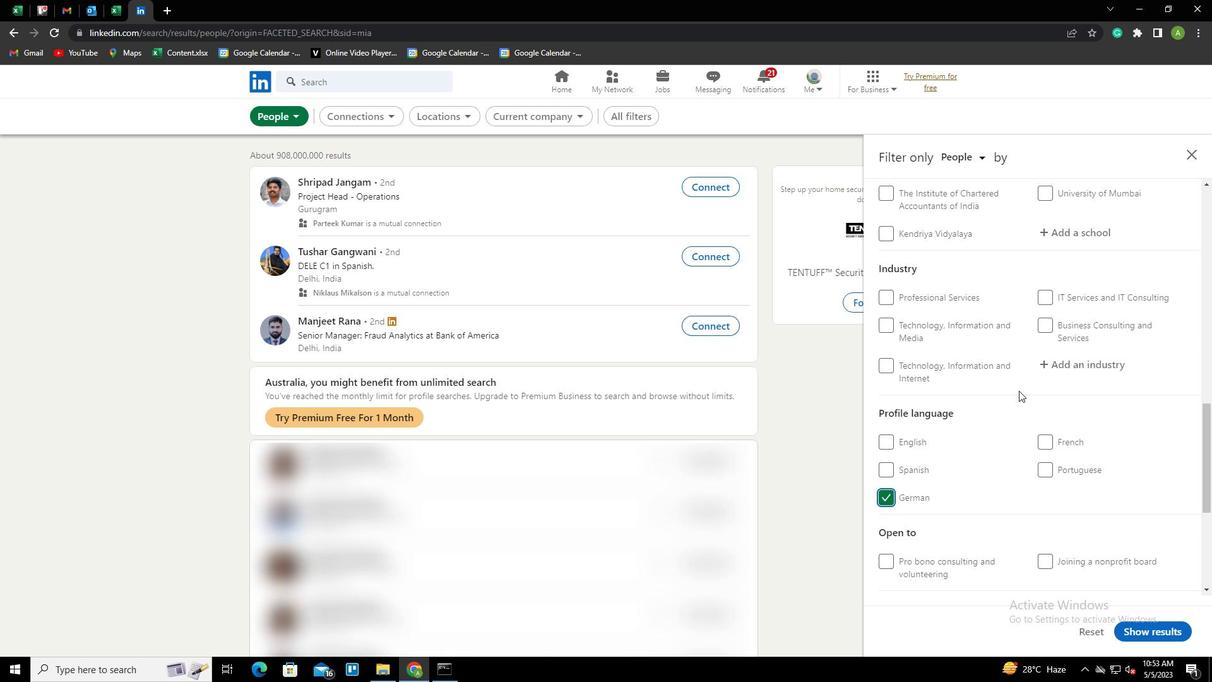 
Action: Mouse scrolled (1019, 391) with delta (0, 0)
Screenshot: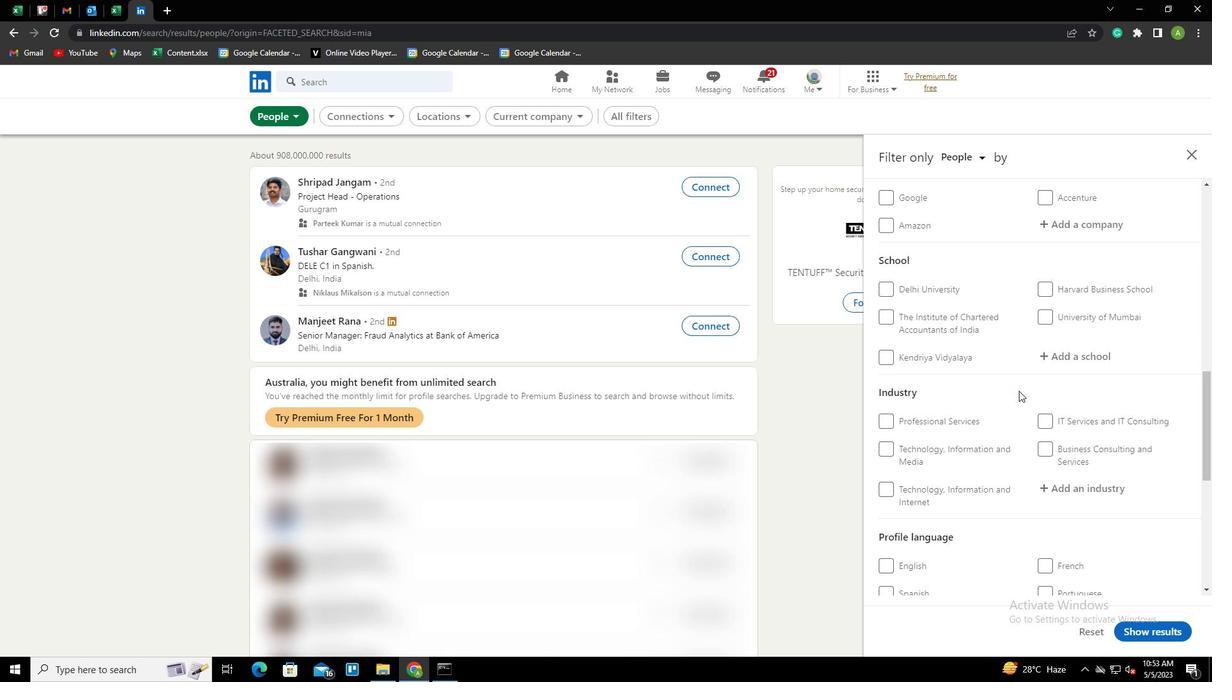 
Action: Mouse scrolled (1019, 391) with delta (0, 0)
Screenshot: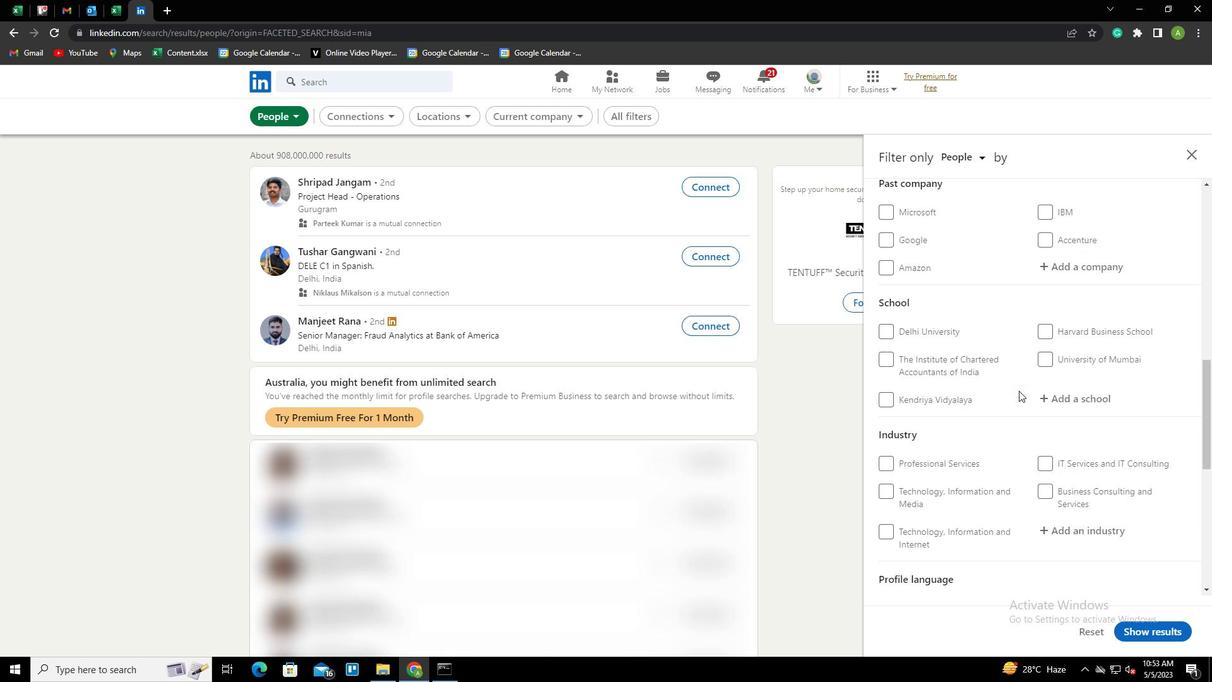
Action: Mouse scrolled (1019, 391) with delta (0, 0)
Screenshot: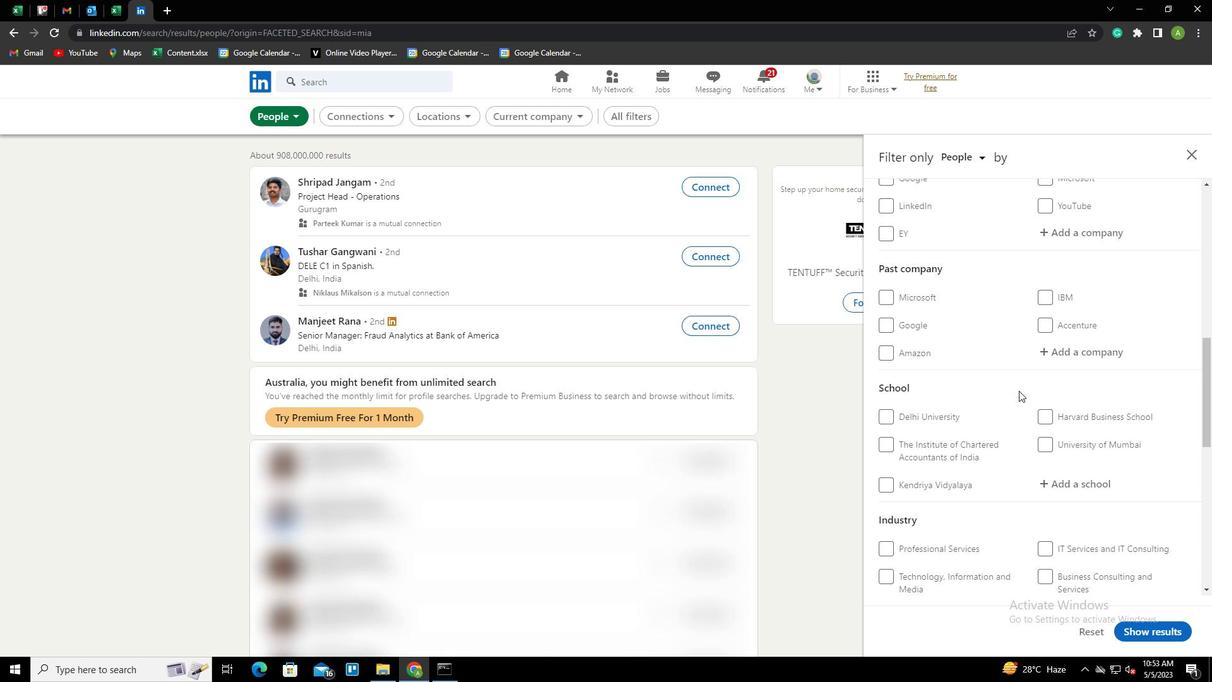 
Action: Mouse scrolled (1019, 391) with delta (0, 0)
Screenshot: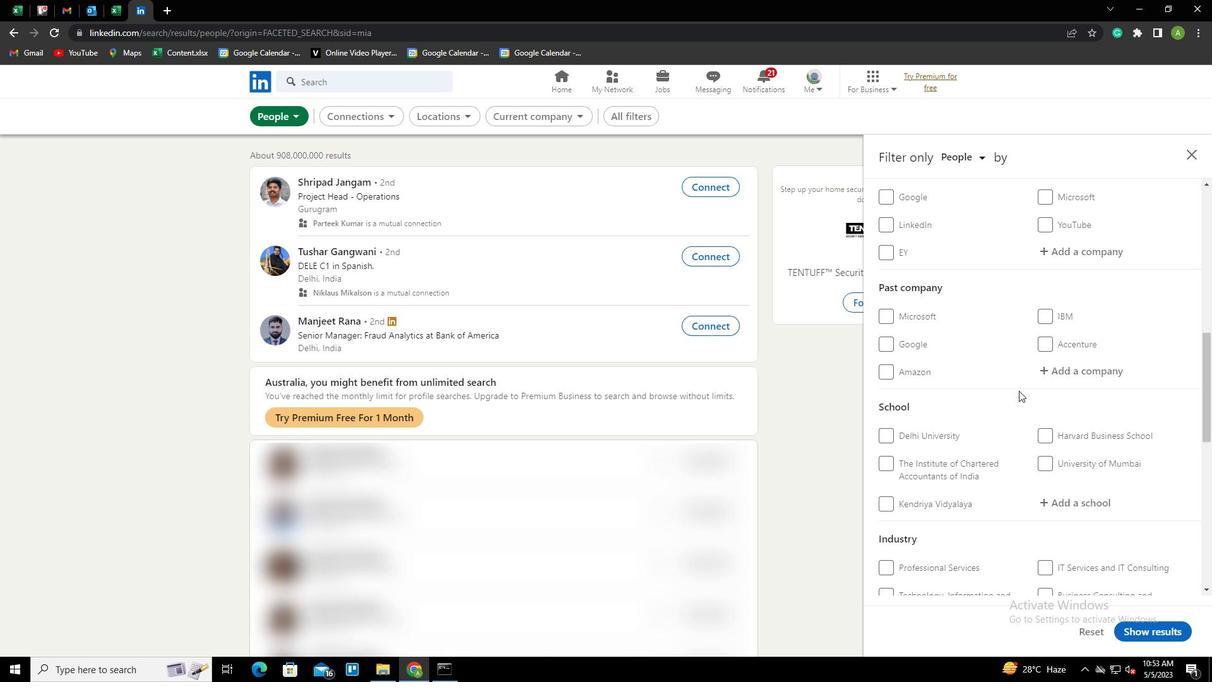 
Action: Mouse moved to (1056, 358)
Screenshot: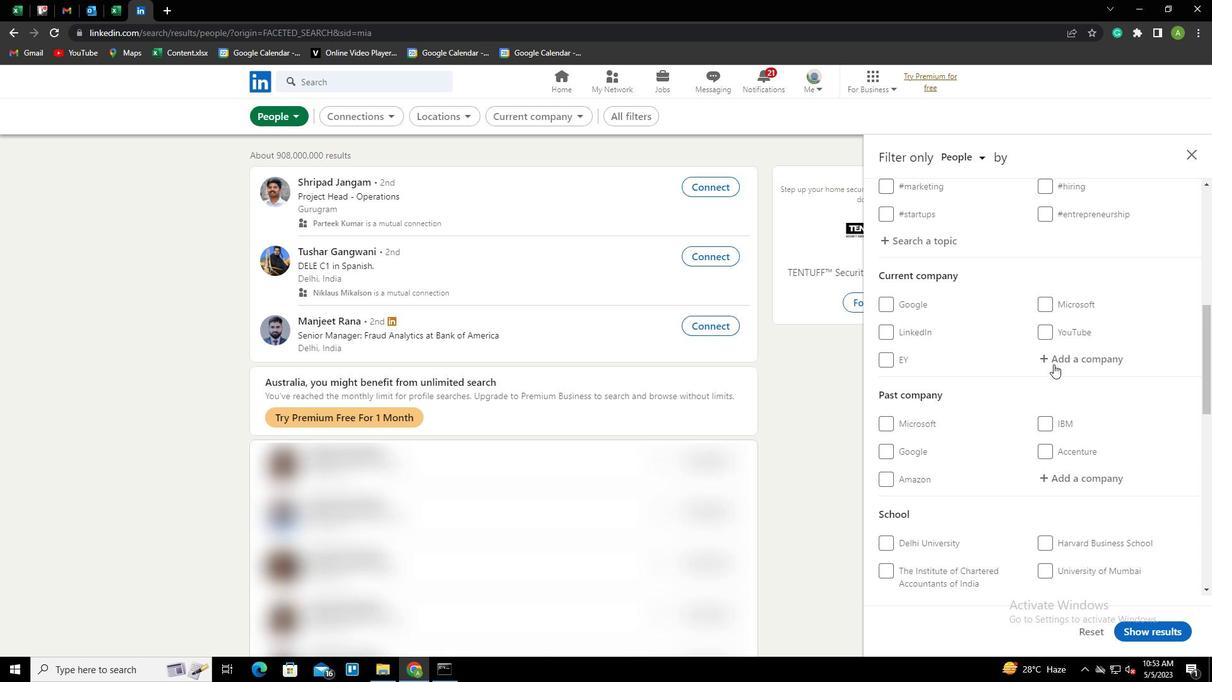 
Action: Mouse pressed left at (1056, 358)
Screenshot: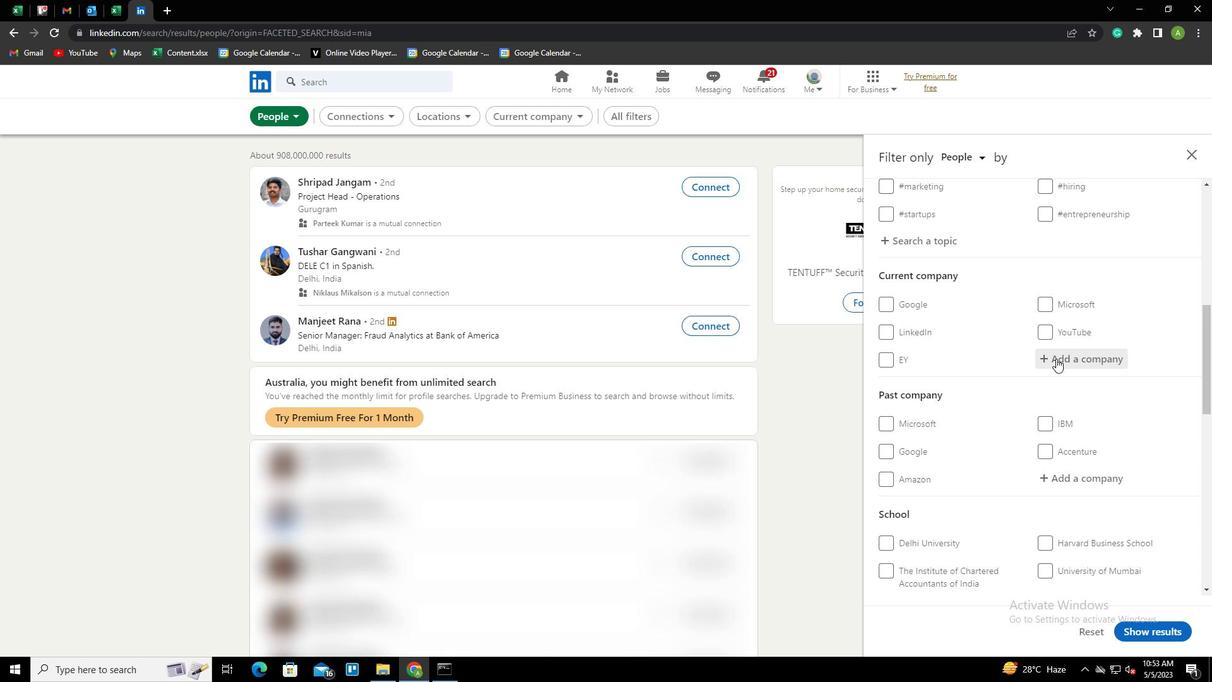 
Action: Key pressed <Key.shift>SPECTRAFOR<Key.down><Key.enter>
Screenshot: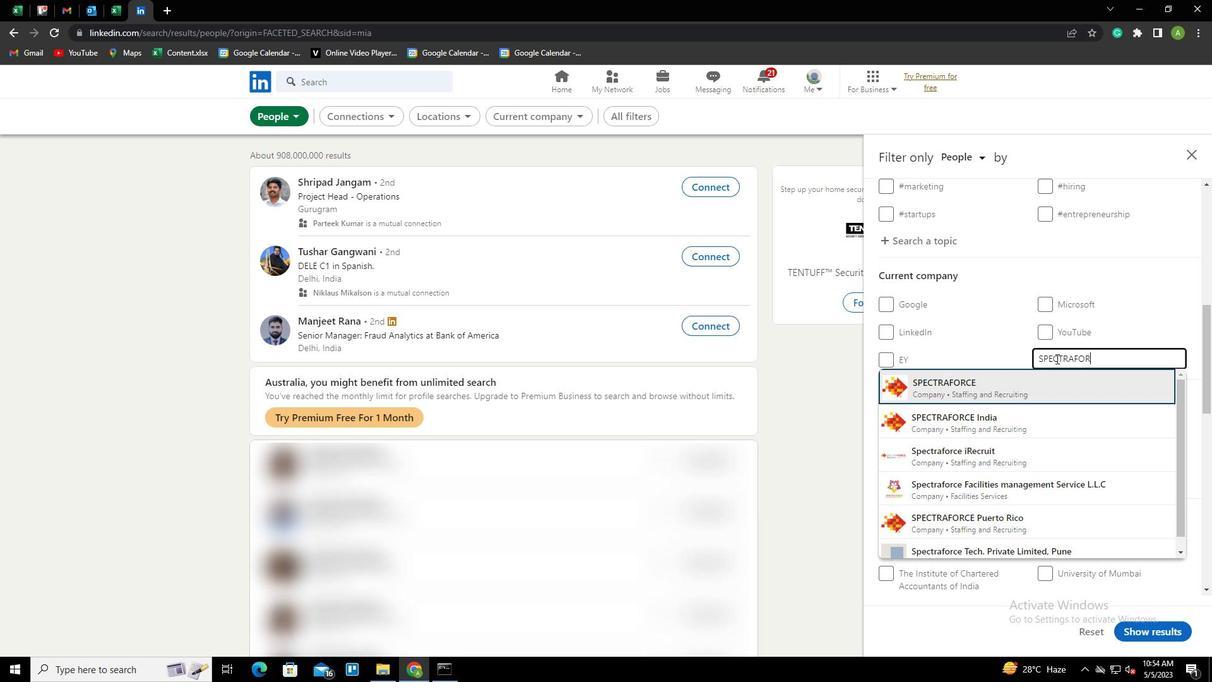 
Action: Mouse scrolled (1056, 358) with delta (0, 0)
Screenshot: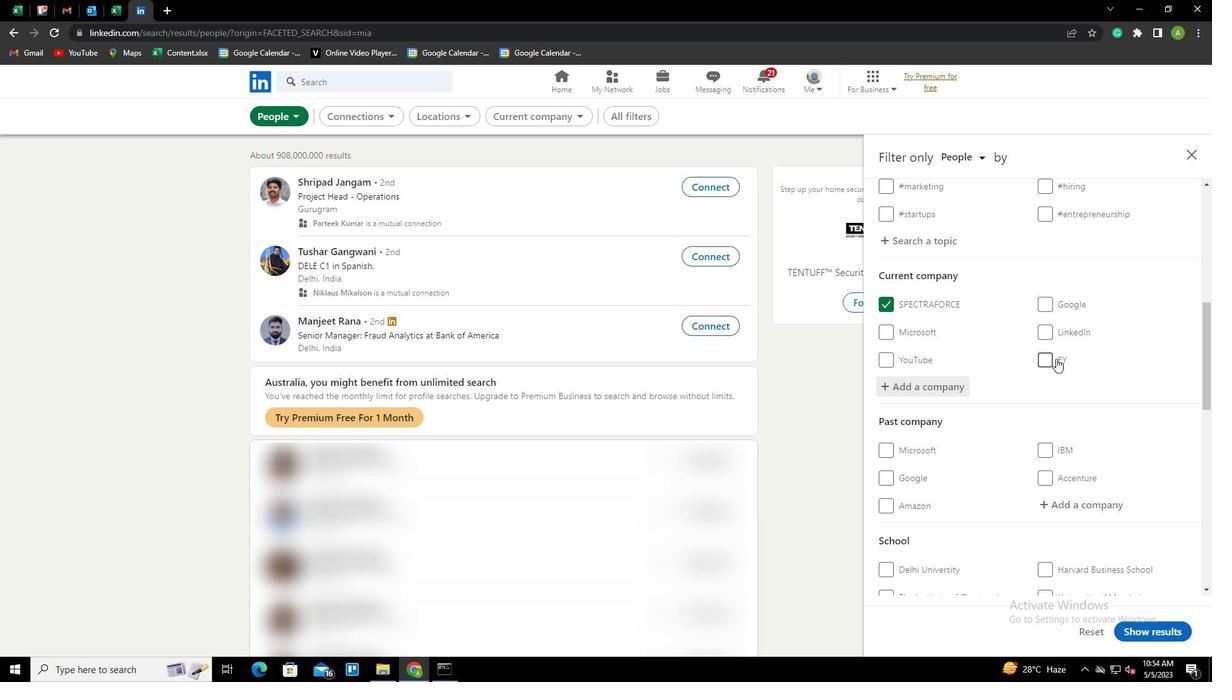 
Action: Mouse scrolled (1056, 358) with delta (0, 0)
Screenshot: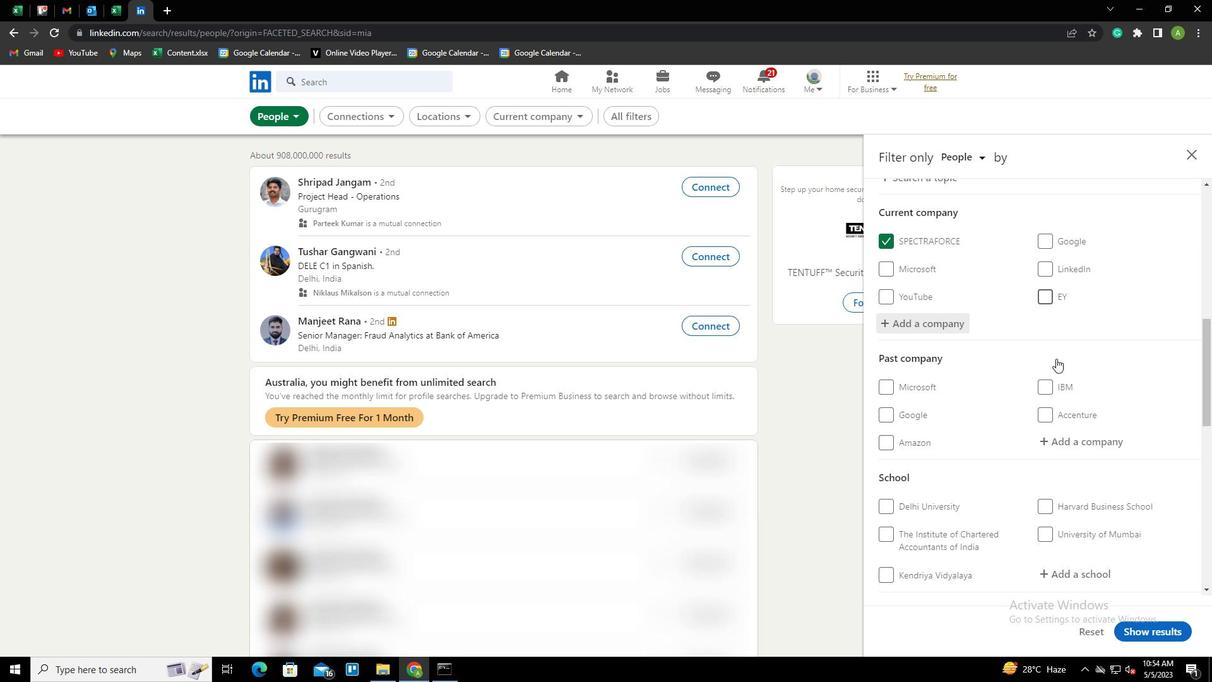 
Action: Mouse scrolled (1056, 358) with delta (0, 0)
Screenshot: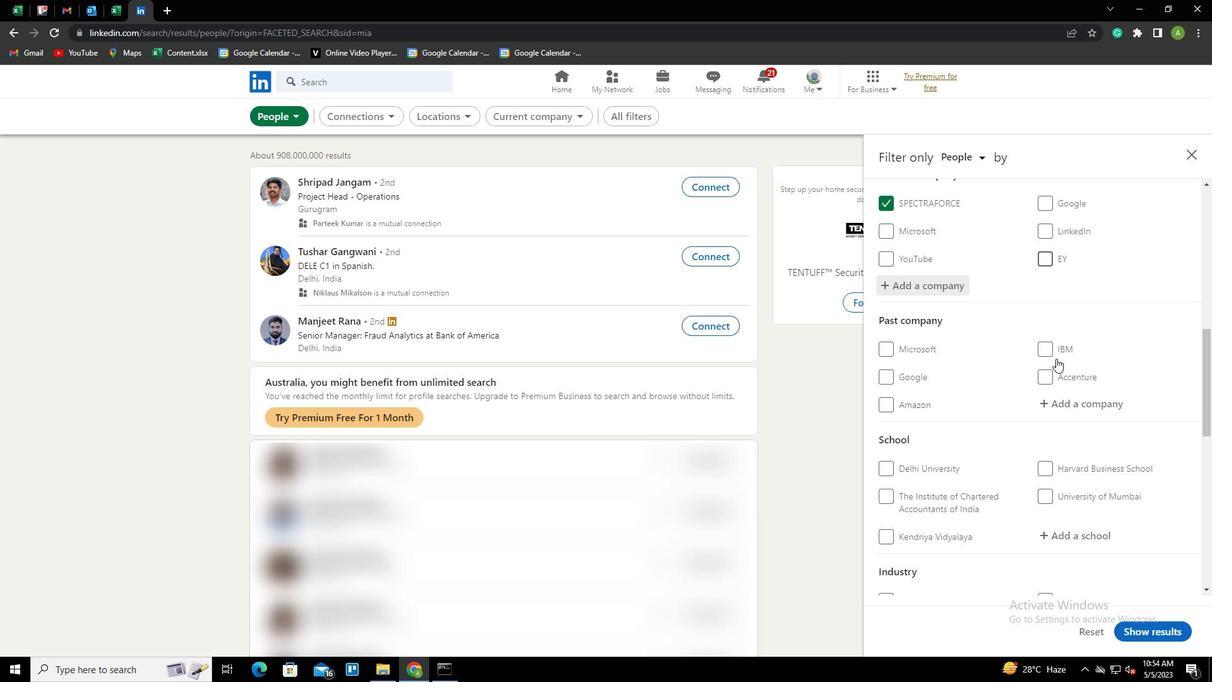 
Action: Mouse scrolled (1056, 358) with delta (0, 0)
Screenshot: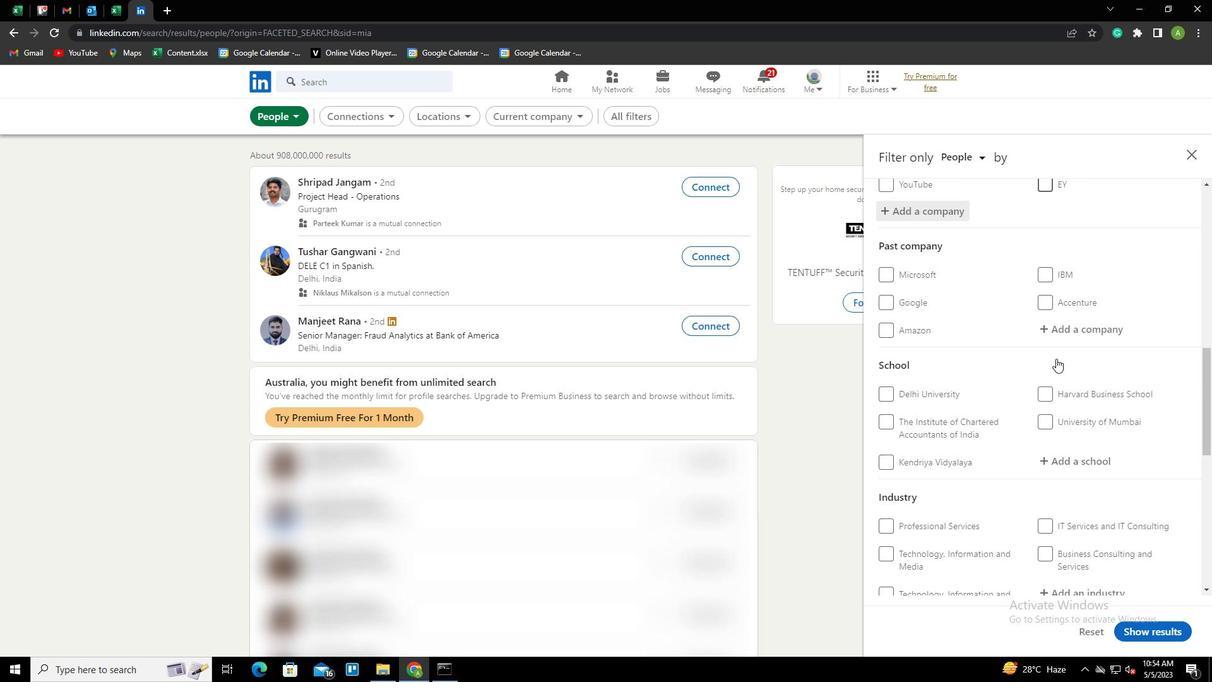 
Action: Mouse scrolled (1056, 358) with delta (0, 0)
Screenshot: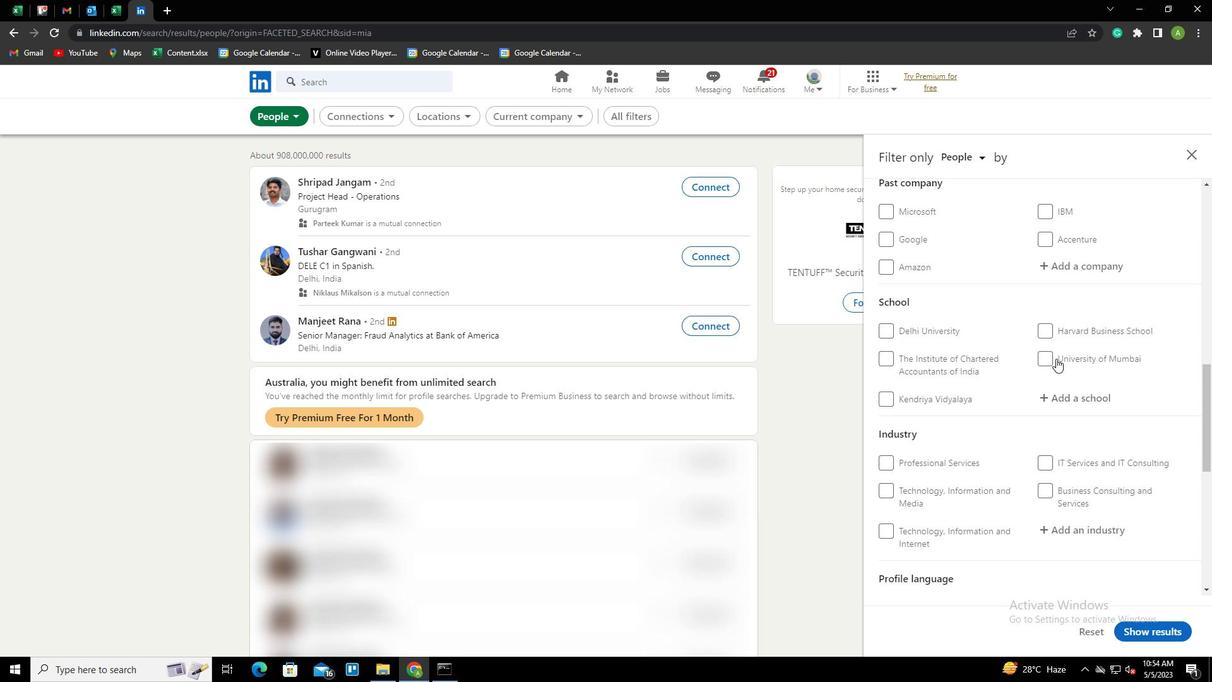 
Action: Mouse moved to (1056, 315)
Screenshot: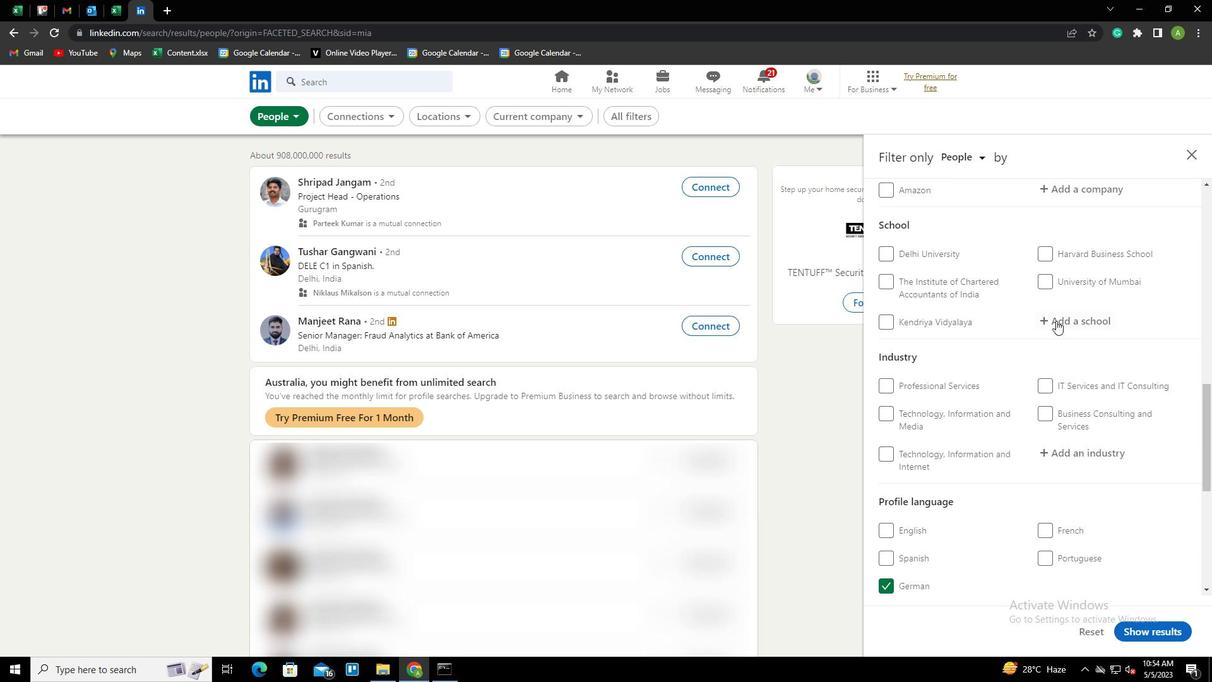 
Action: Mouse pressed left at (1056, 315)
Screenshot: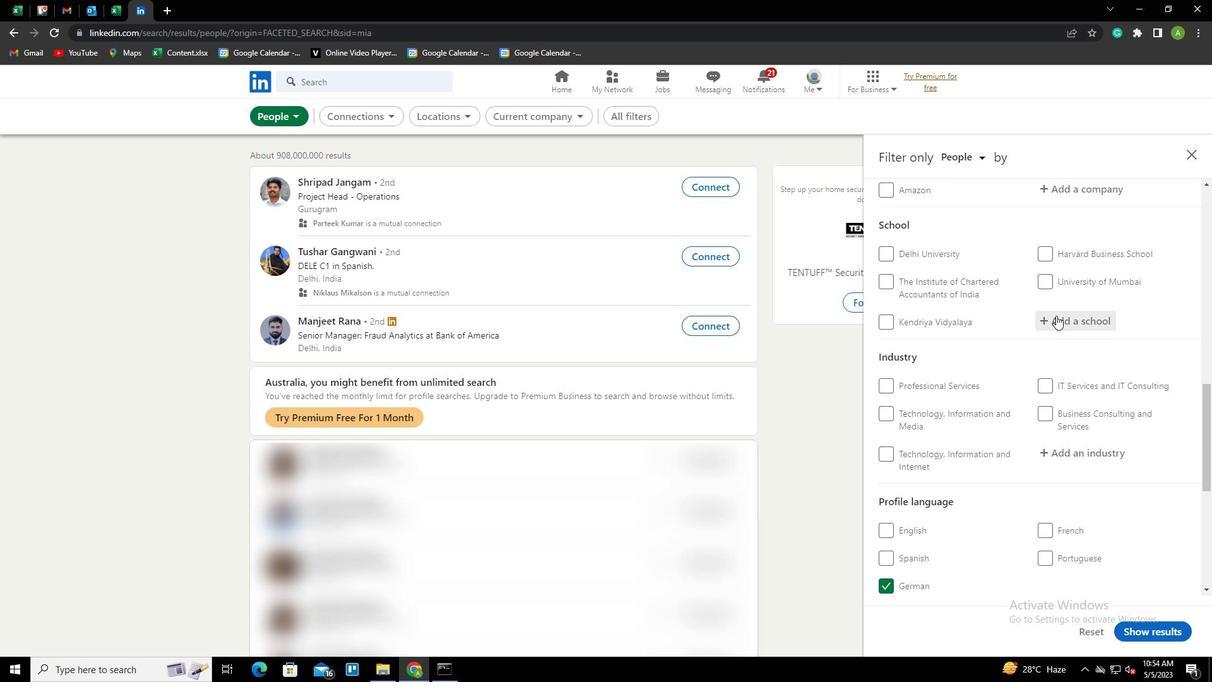 
Action: Key pressed <Key.shift>SRI<Key.space><Key.shift>VENKATESWARA<Key.space><Key.shift>UNIVERSITY<Key.down><Key.enter>
Screenshot: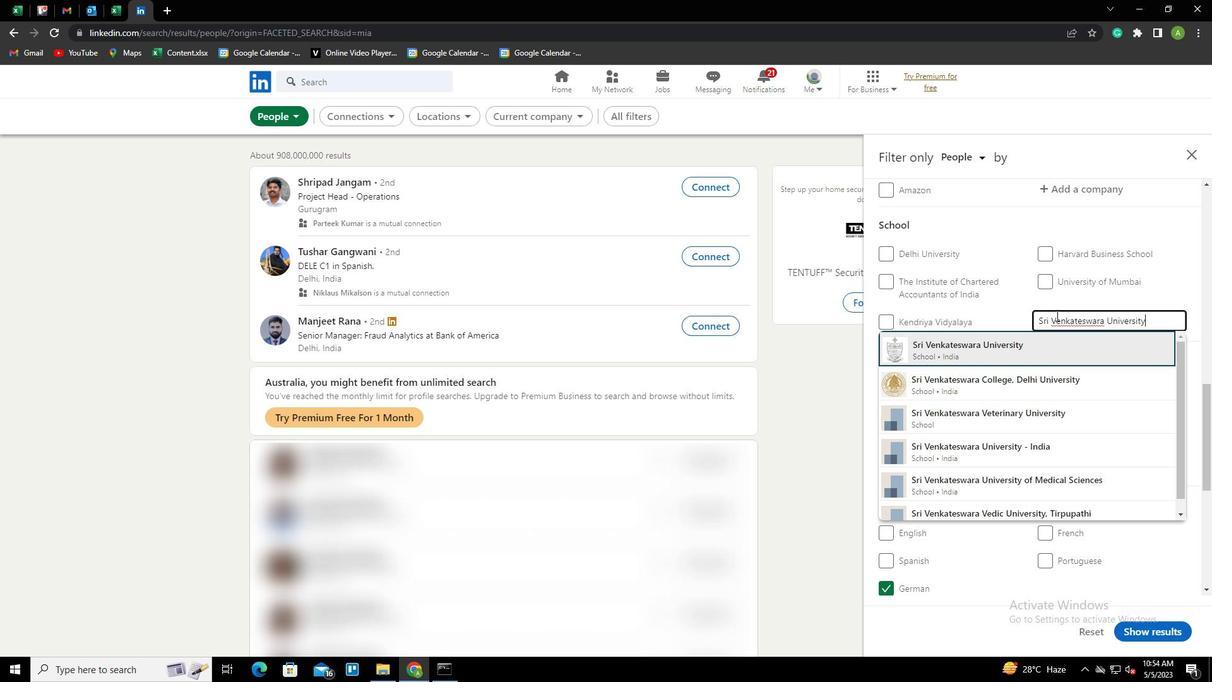 
Action: Mouse moved to (1056, 314)
Screenshot: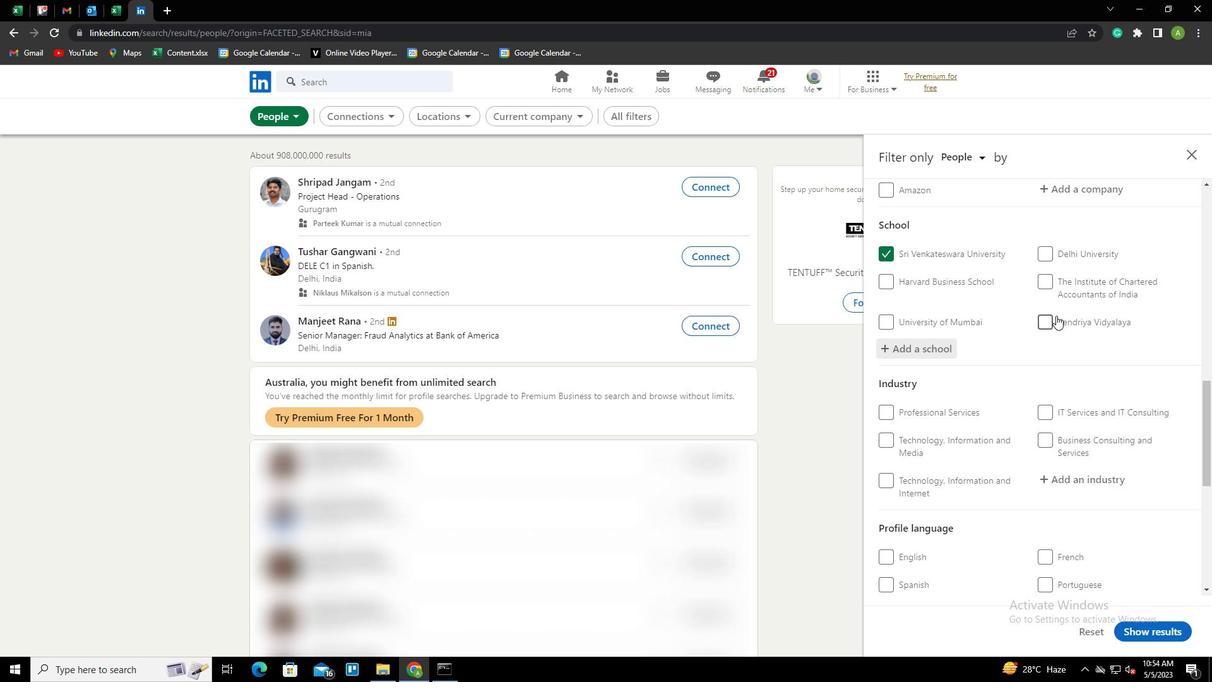 
Action: Mouse scrolled (1056, 313) with delta (0, 0)
Screenshot: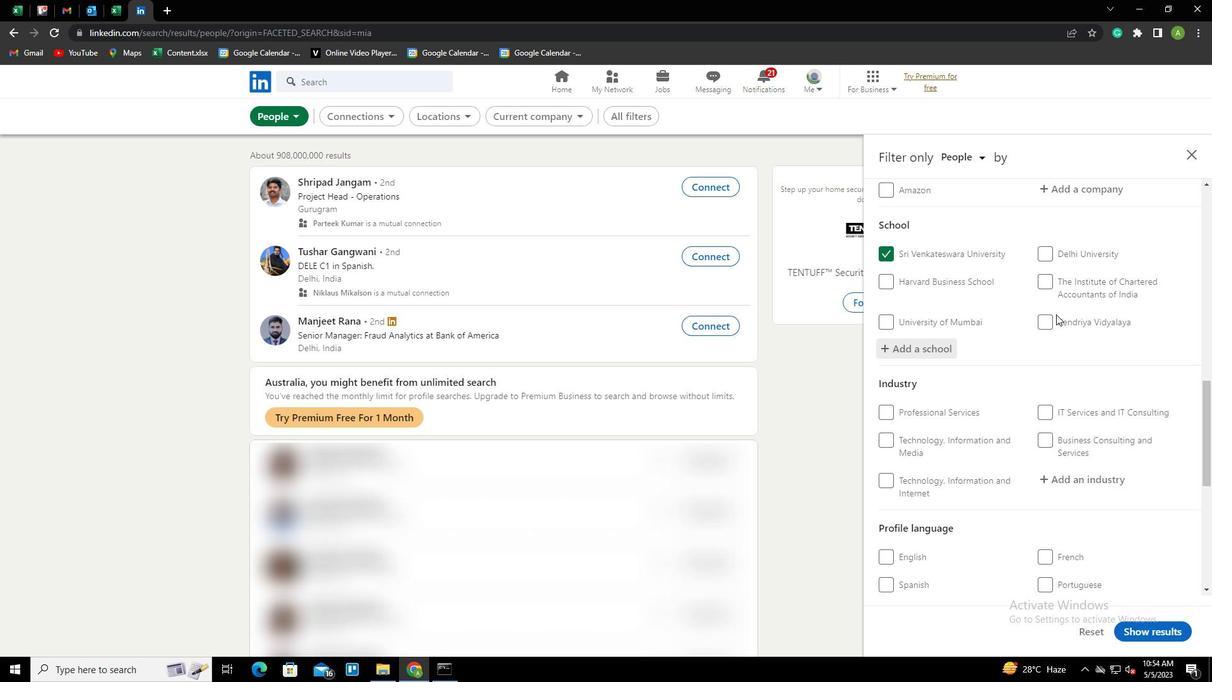 
Action: Mouse scrolled (1056, 313) with delta (0, 0)
Screenshot: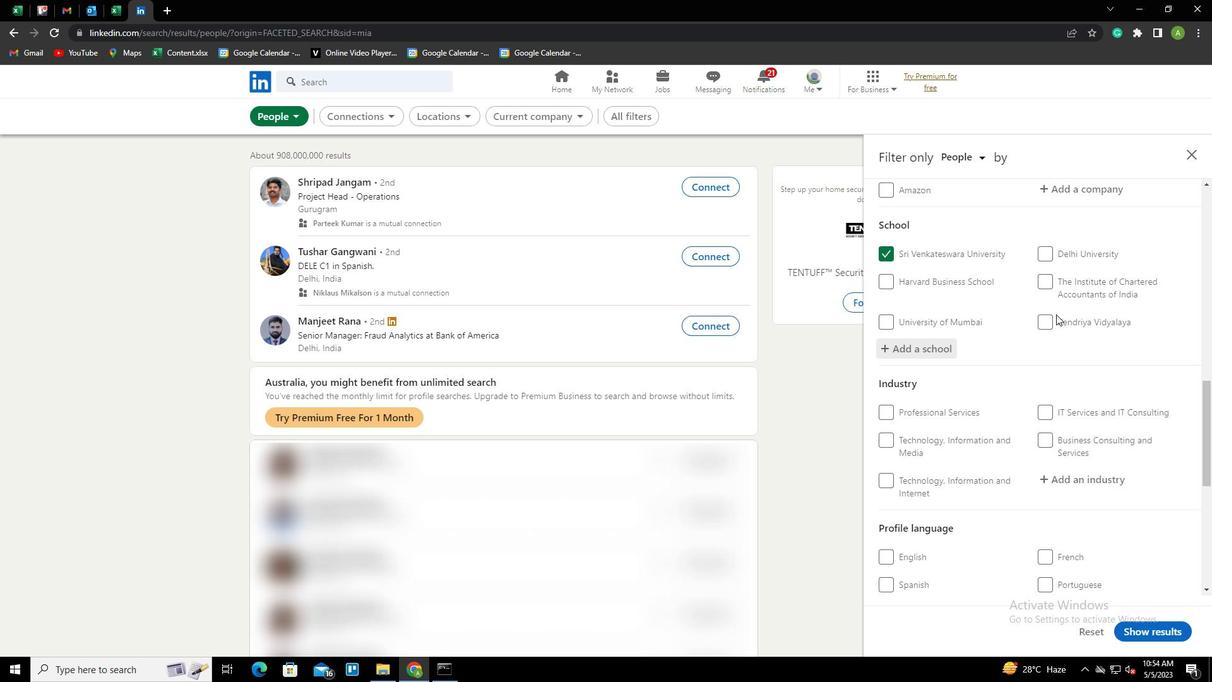 
Action: Mouse moved to (1063, 356)
Screenshot: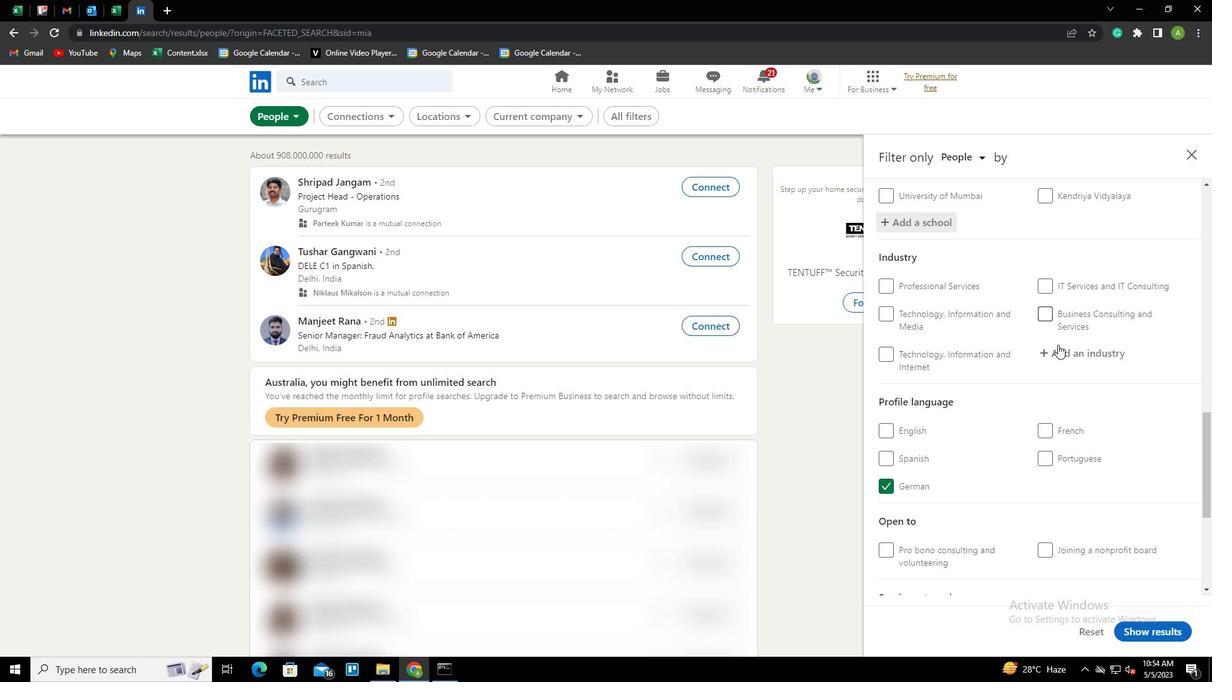 
Action: Mouse pressed left at (1063, 356)
Screenshot: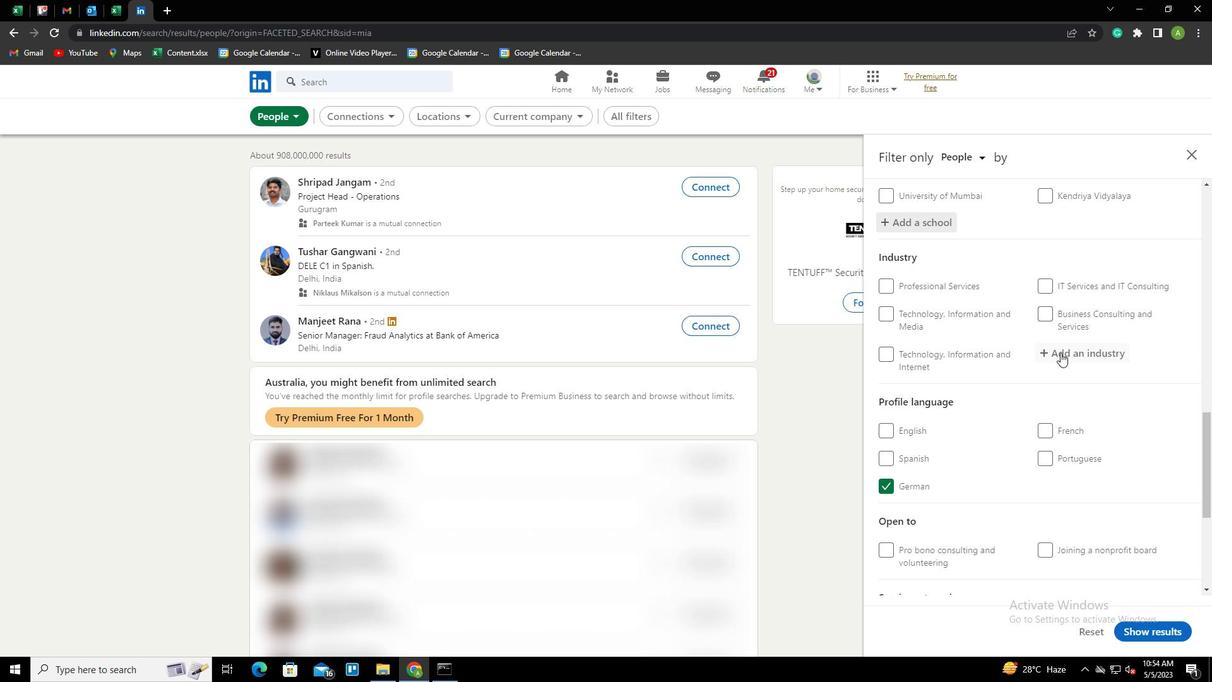 
Action: Mouse moved to (1066, 356)
Screenshot: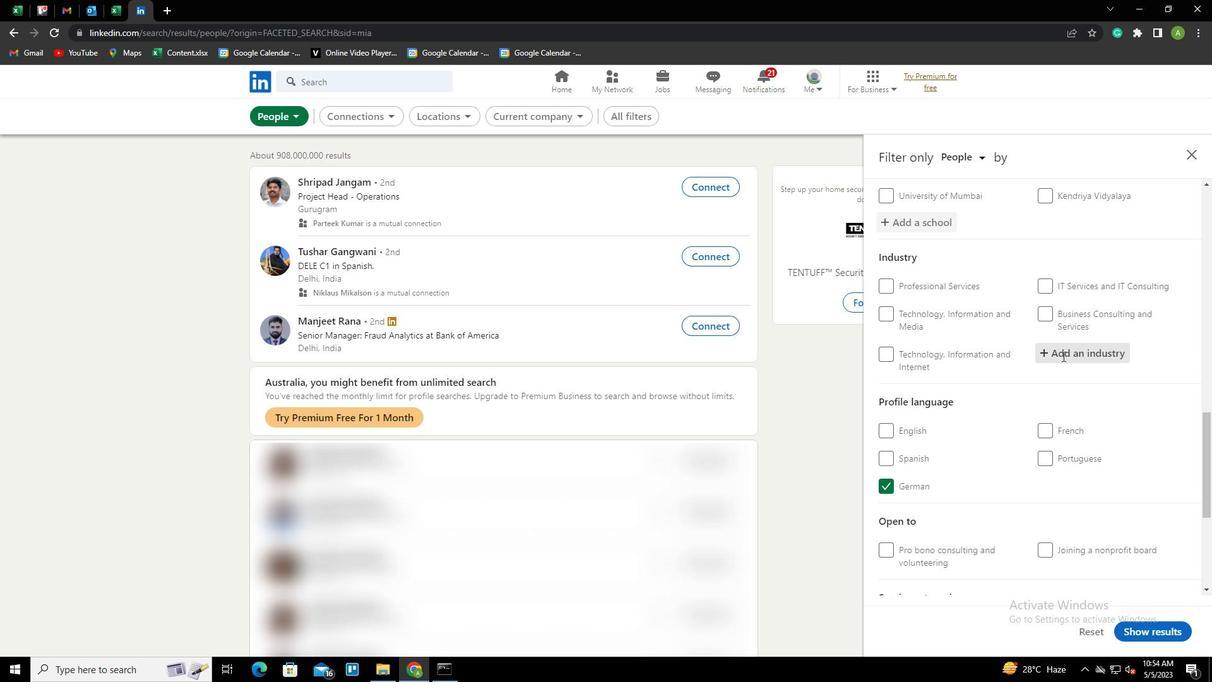 
Action: Mouse pressed left at (1066, 356)
Screenshot: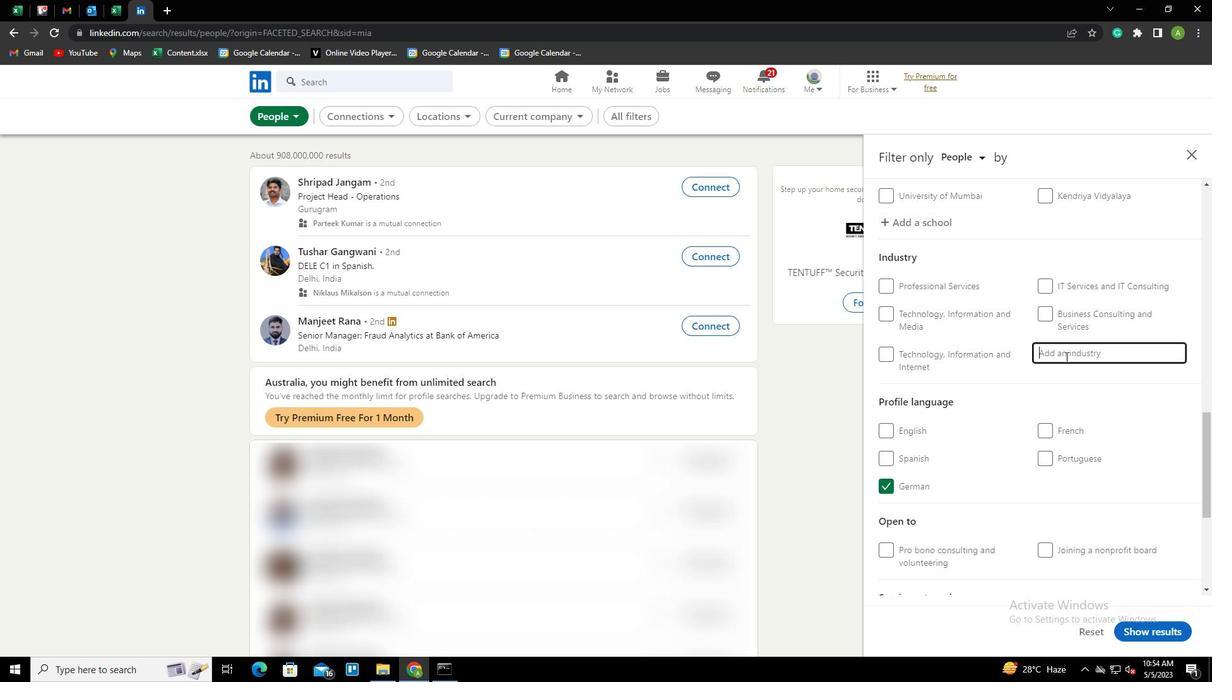 
Action: Key pressed <Key.shift>SECURITY<Key.space><Key.shift>SYSTEMS<Key.space><Key.shift>SERVICES<Key.down><Key.enter>
Screenshot: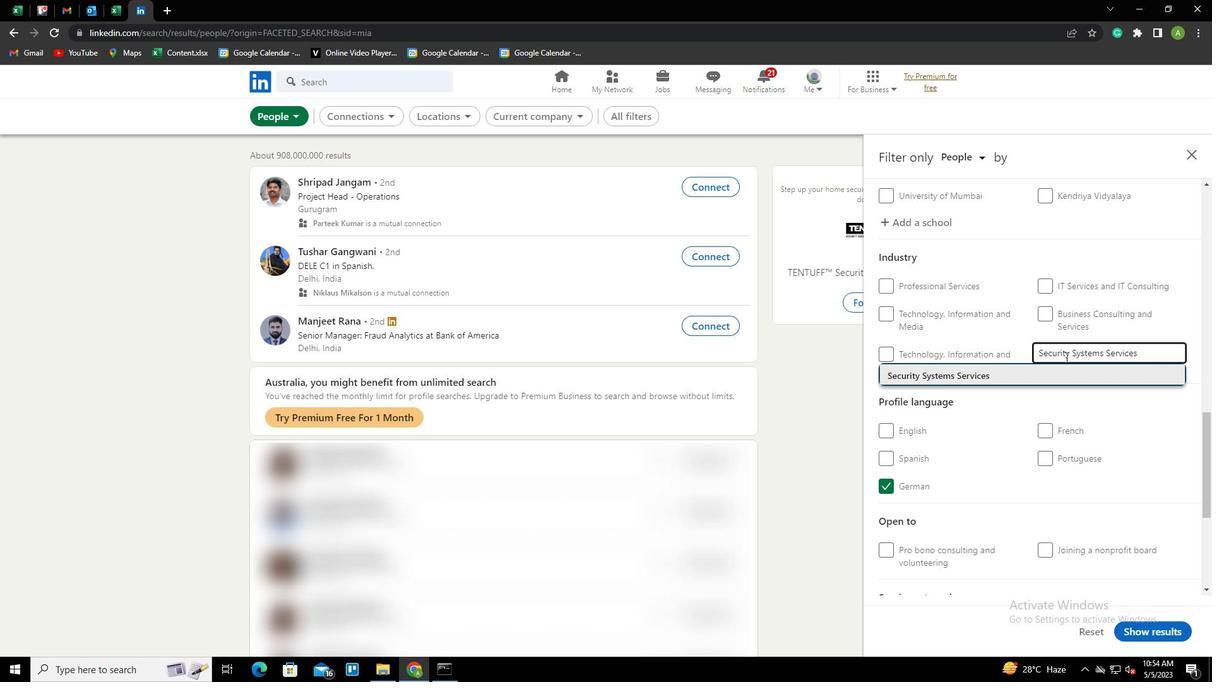 
Action: Mouse scrolled (1066, 356) with delta (0, 0)
Screenshot: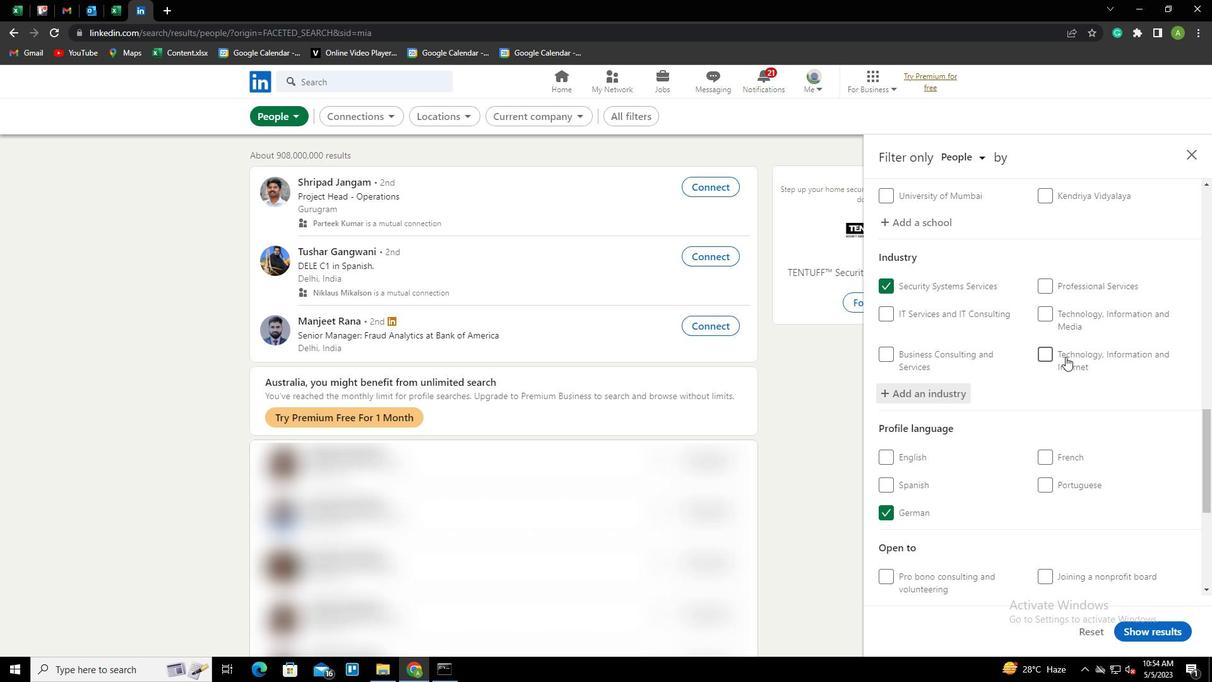 
Action: Mouse scrolled (1066, 356) with delta (0, 0)
Screenshot: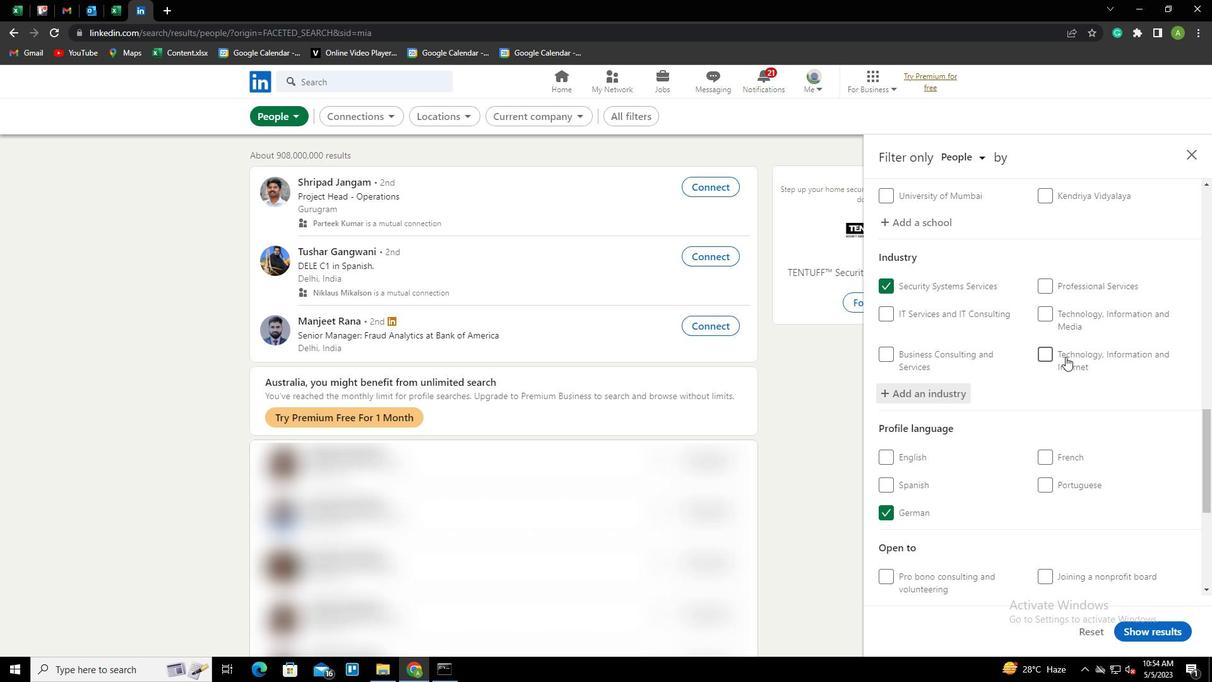 
Action: Mouse scrolled (1066, 356) with delta (0, 0)
Screenshot: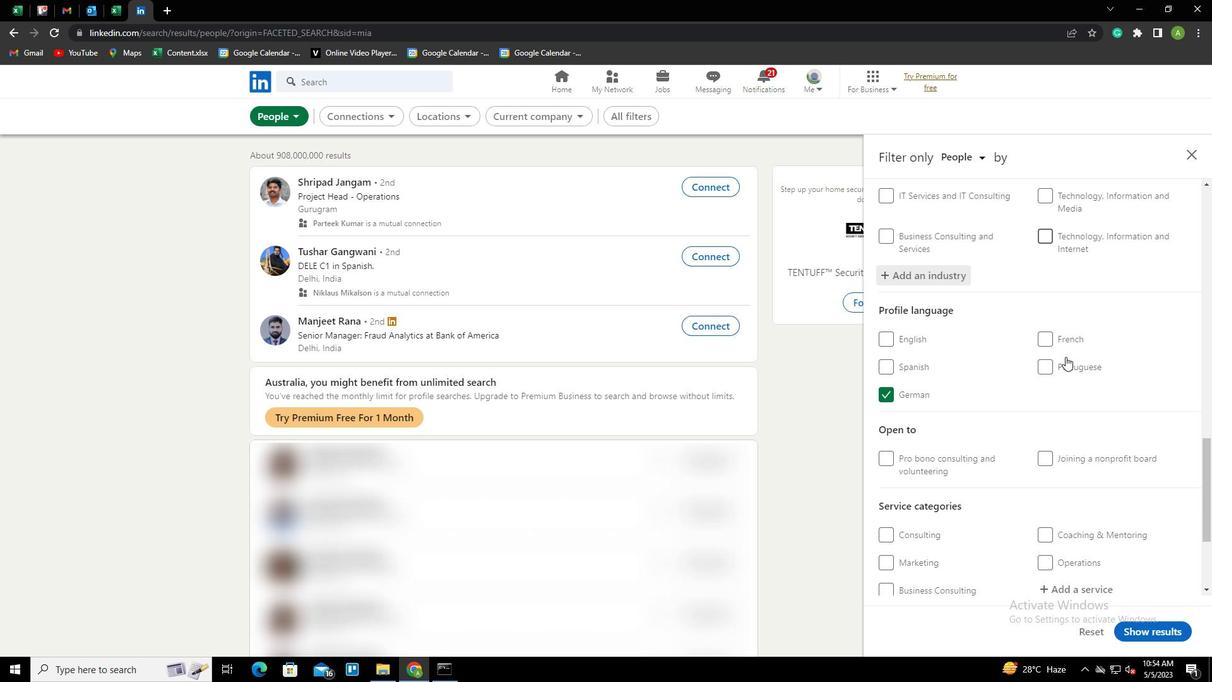 
Action: Mouse scrolled (1066, 356) with delta (0, 0)
Screenshot: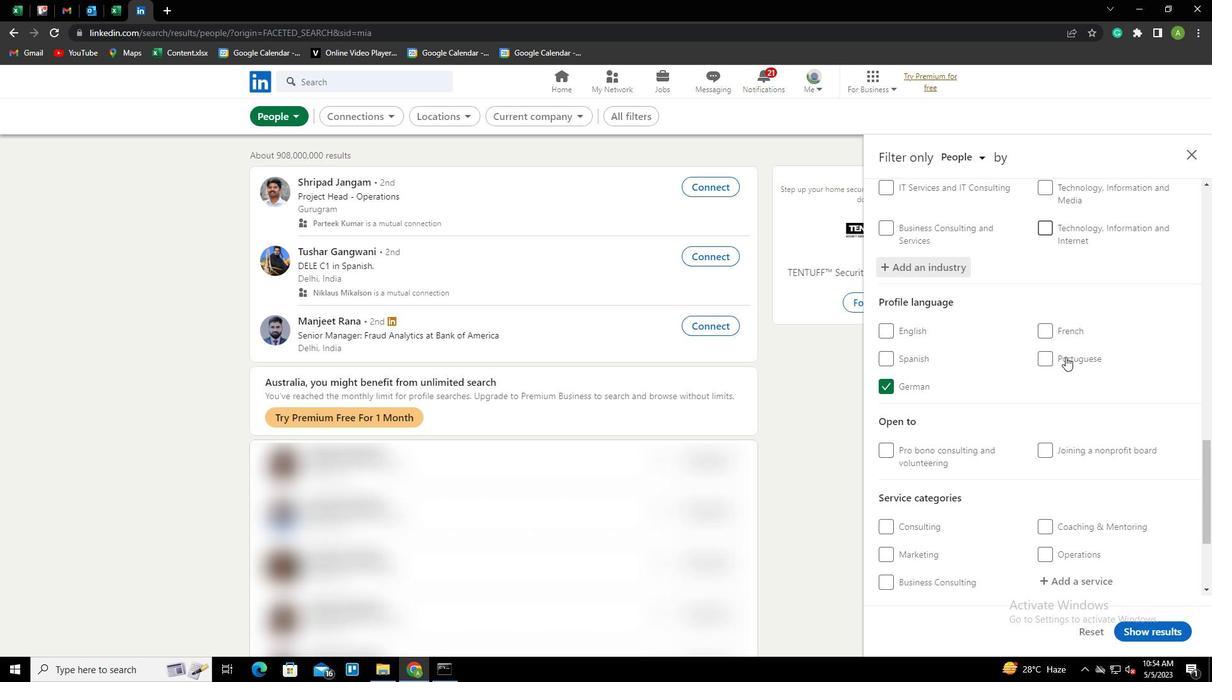 
Action: Mouse scrolled (1066, 356) with delta (0, 0)
Screenshot: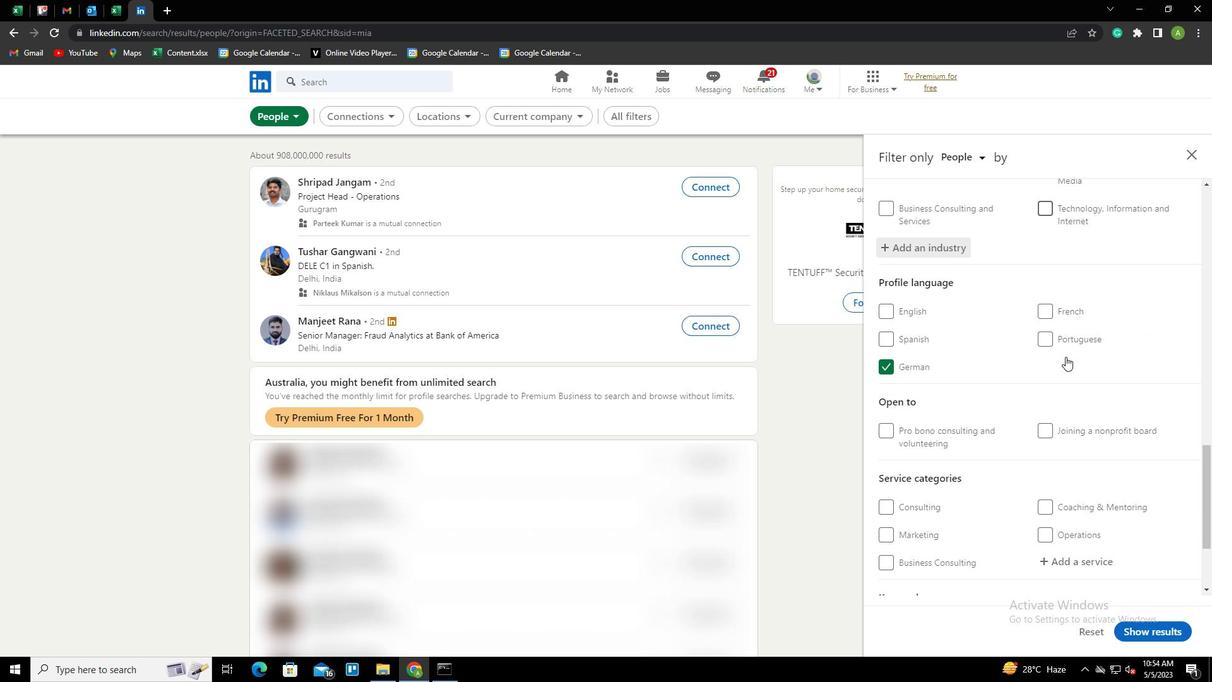 
Action: Mouse moved to (1055, 416)
Screenshot: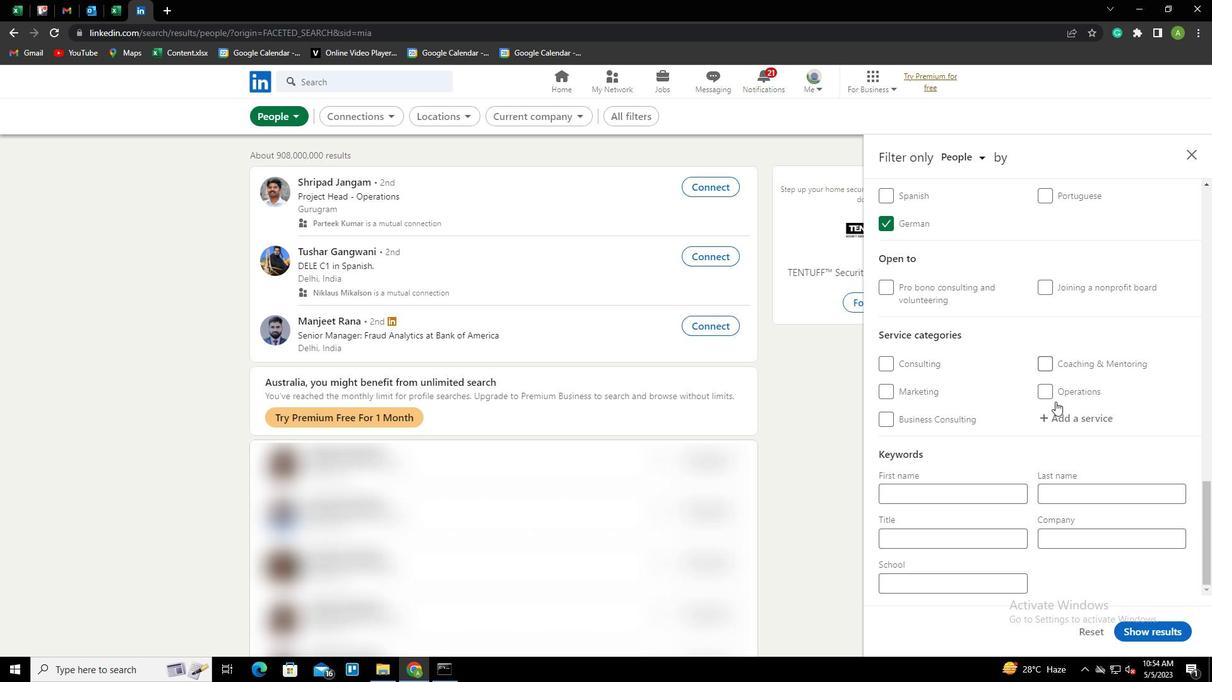
Action: Mouse pressed left at (1055, 416)
Screenshot: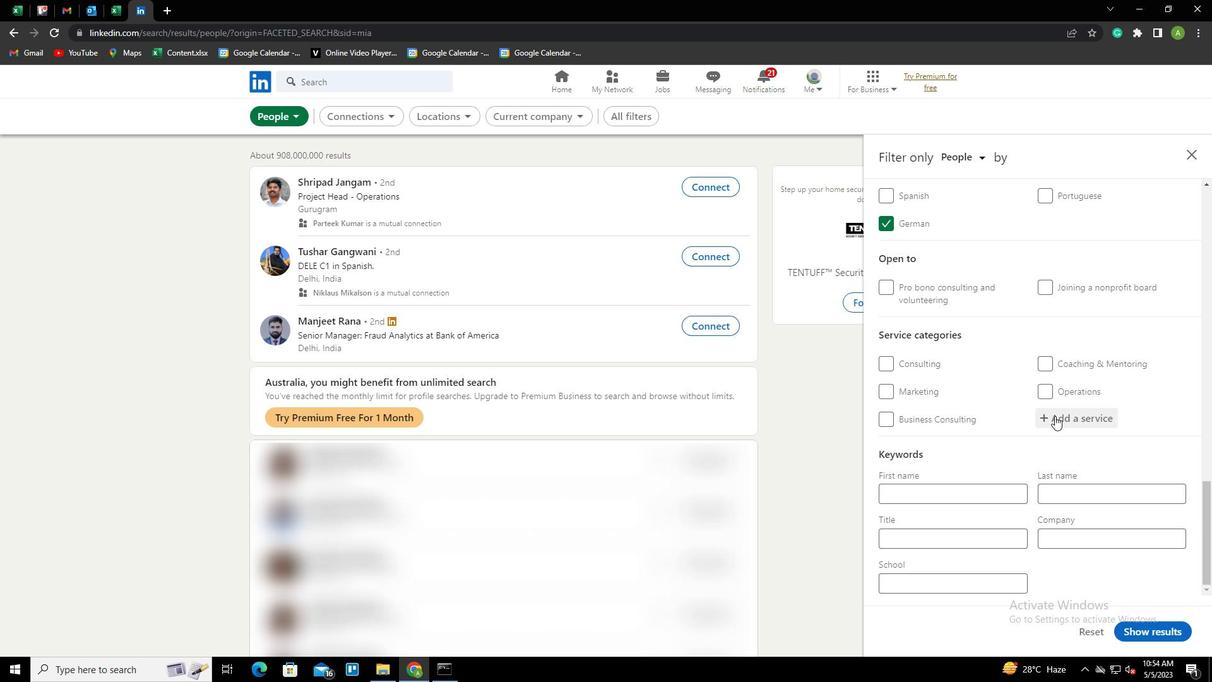 
Action: Key pressed <Key.shift><Key.shift><Key.shift><Key.shift><Key.shift><Key.shift><Key.shift><Key.shift><Key.shift><Key.shift><Key.shift>VISUAL<Key.space><Key.shift>DESIGN<Key.down><Key.enter>
Screenshot: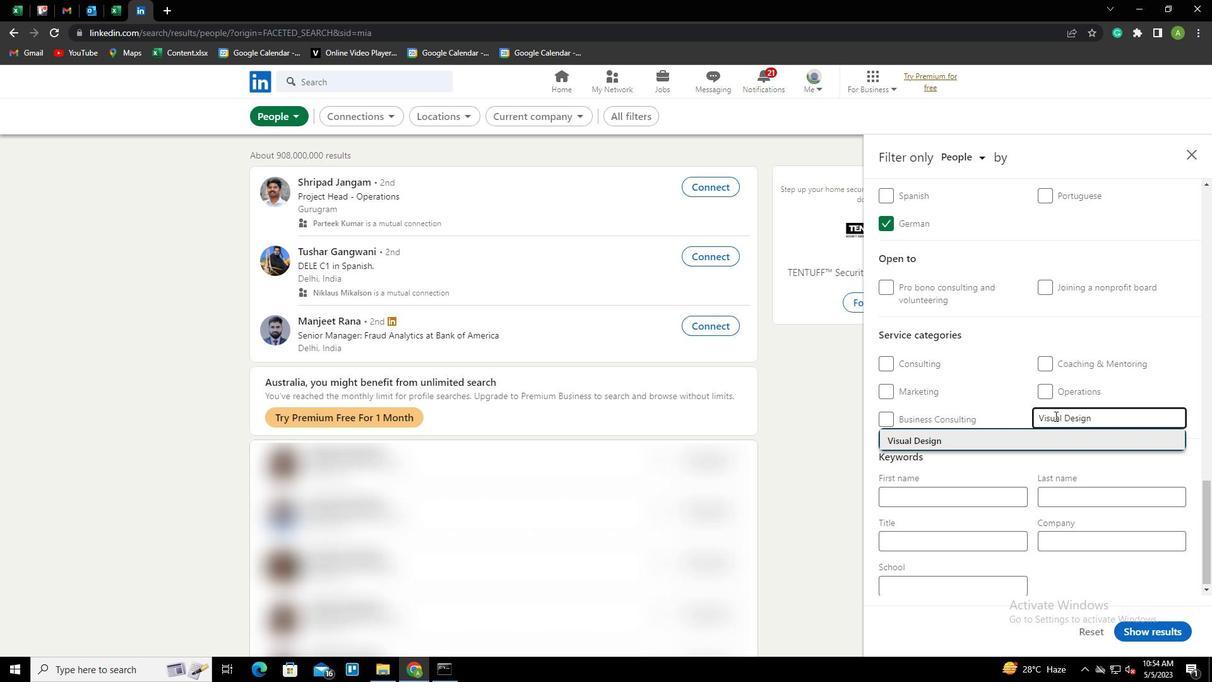 
Action: Mouse scrolled (1055, 415) with delta (0, 0)
Screenshot: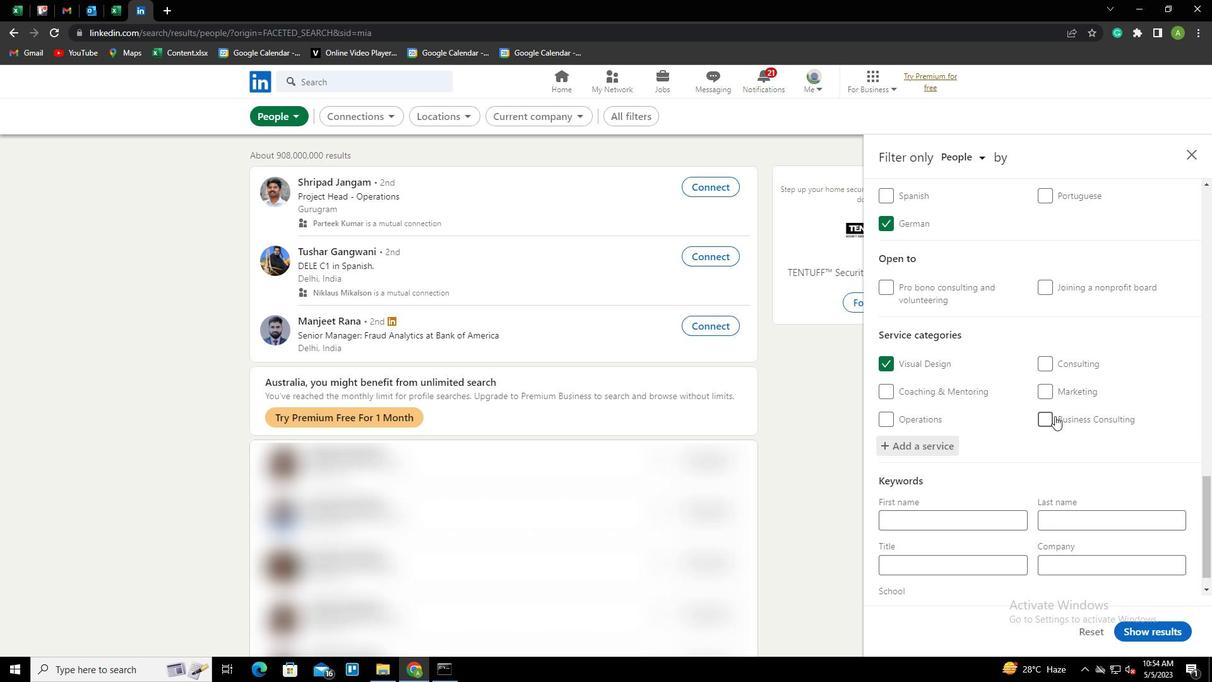 
Action: Mouse scrolled (1055, 415) with delta (0, 0)
Screenshot: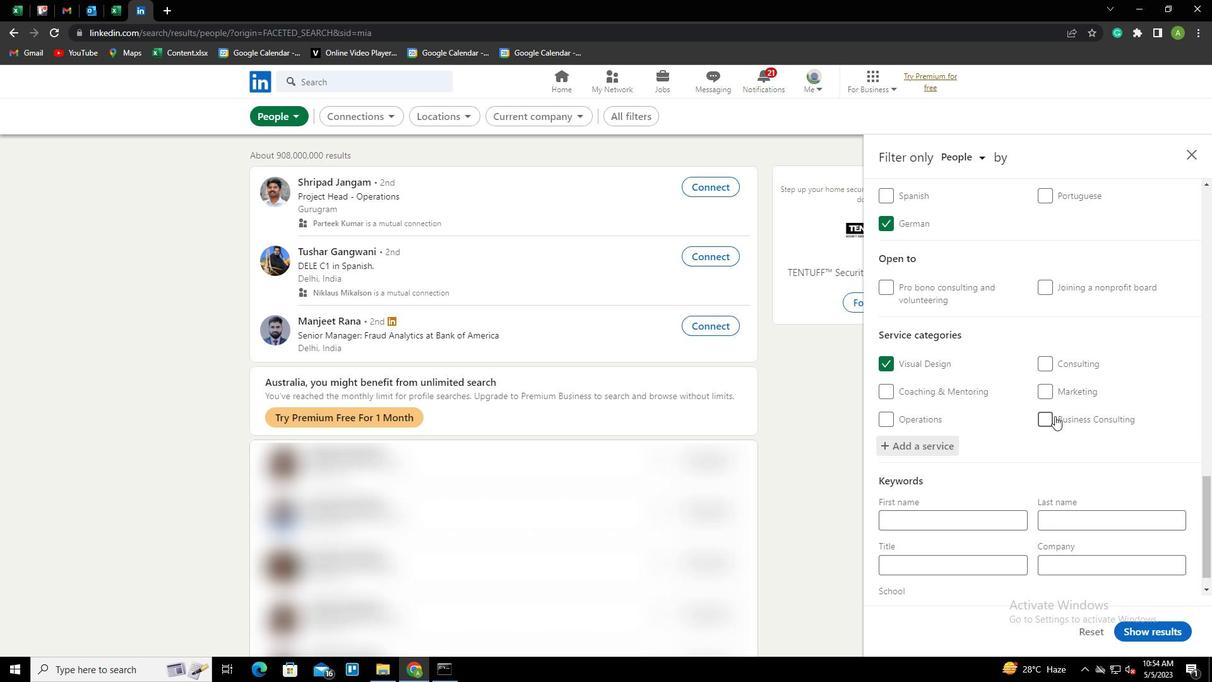 
Action: Mouse scrolled (1055, 415) with delta (0, 0)
Screenshot: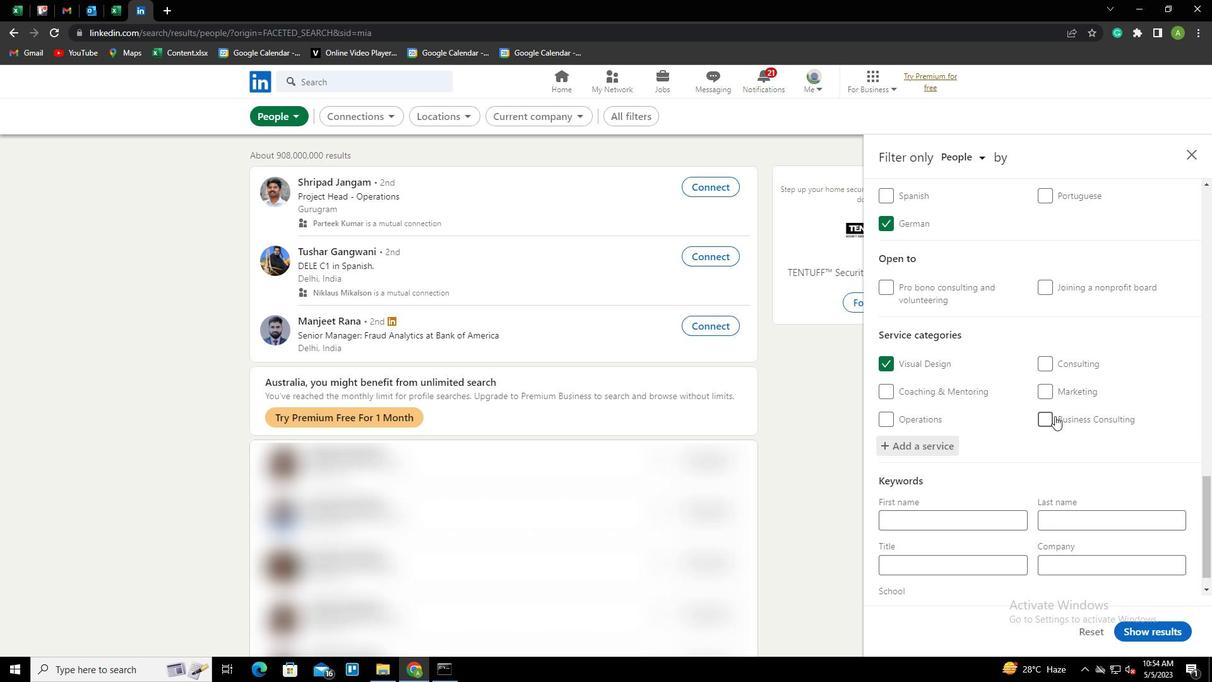 
Action: Mouse scrolled (1055, 415) with delta (0, 0)
Screenshot: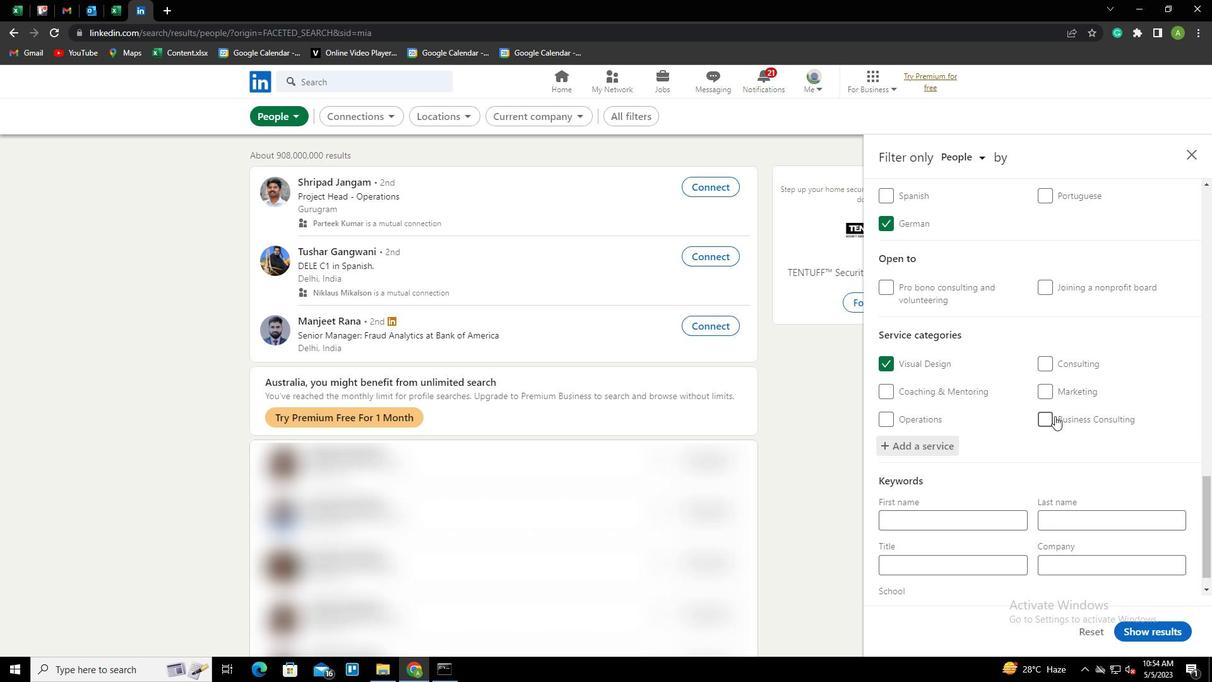 
Action: Mouse scrolled (1055, 415) with delta (0, 0)
Screenshot: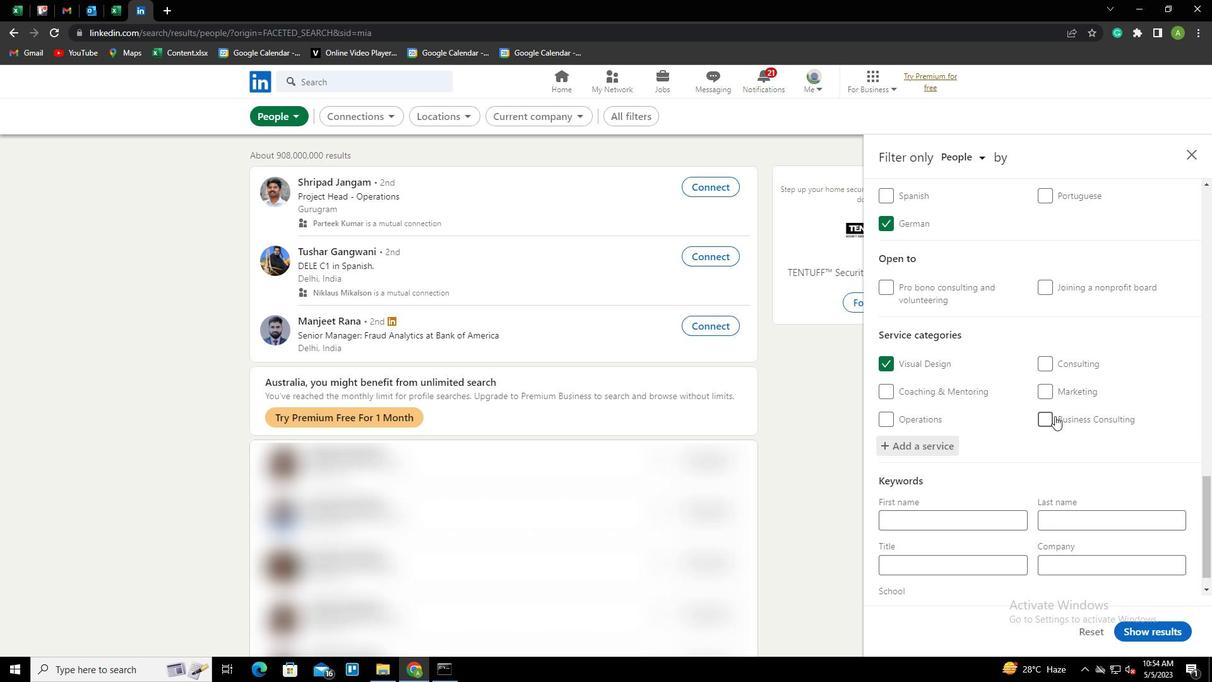 
Action: Mouse moved to (970, 557)
Screenshot: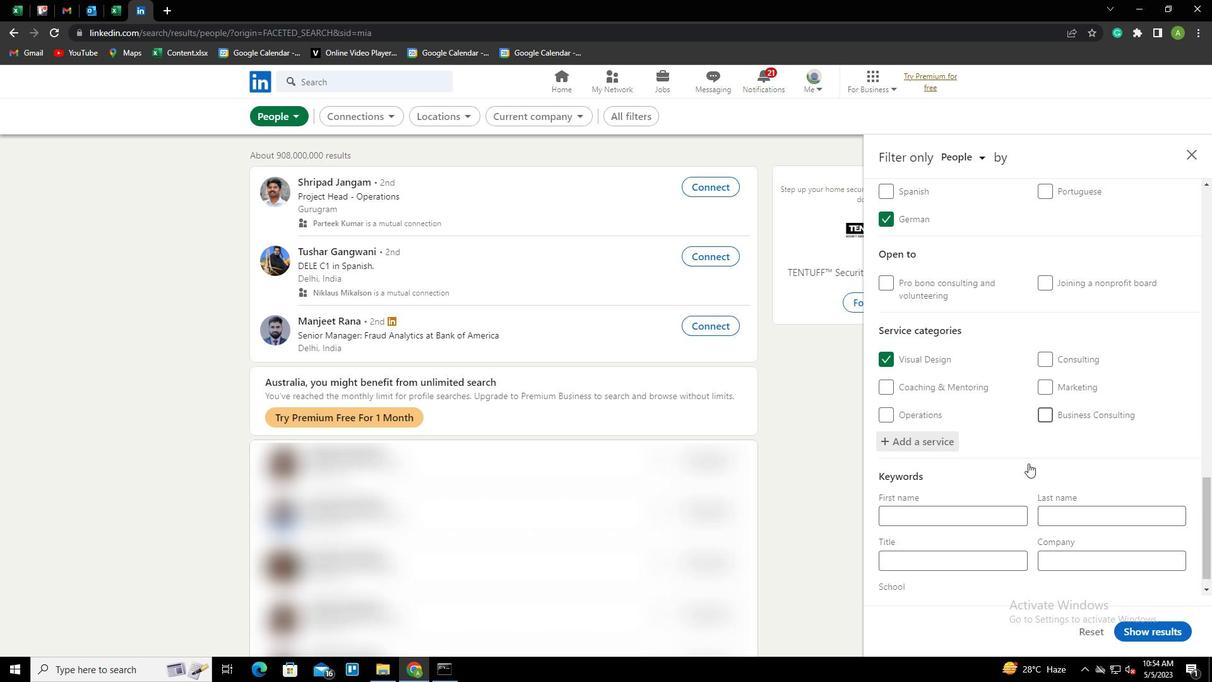 
Action: Mouse pressed left at (970, 557)
Screenshot: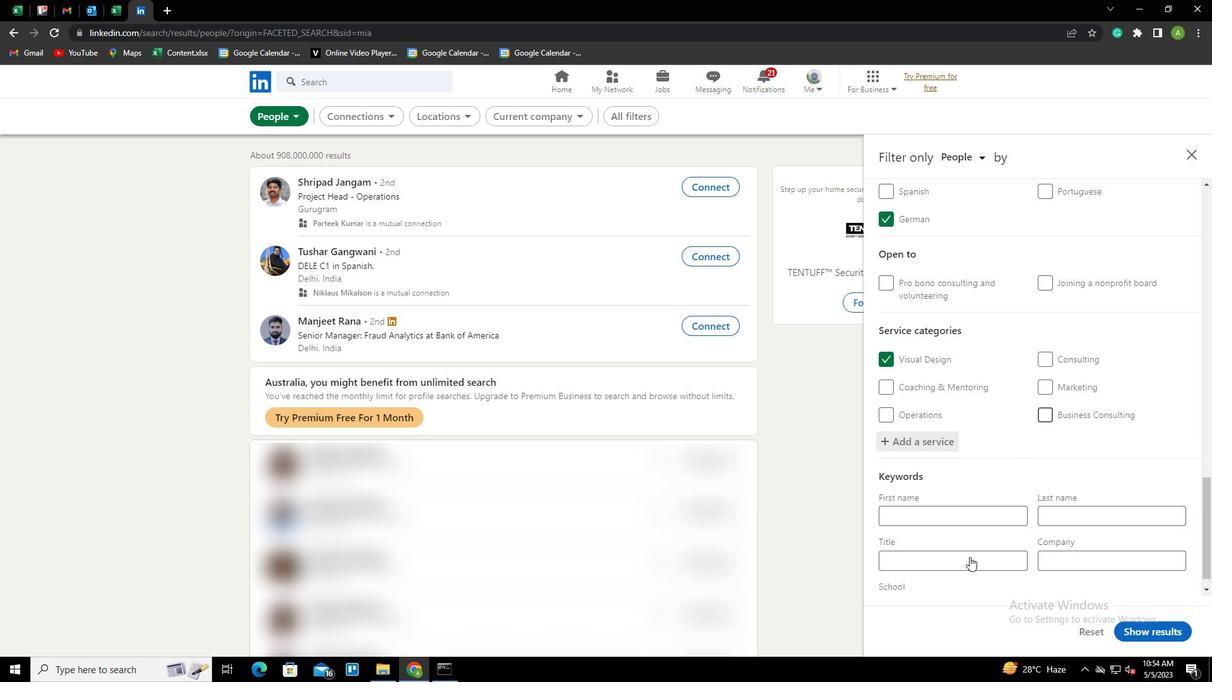 
Action: Mouse moved to (977, 565)
Screenshot: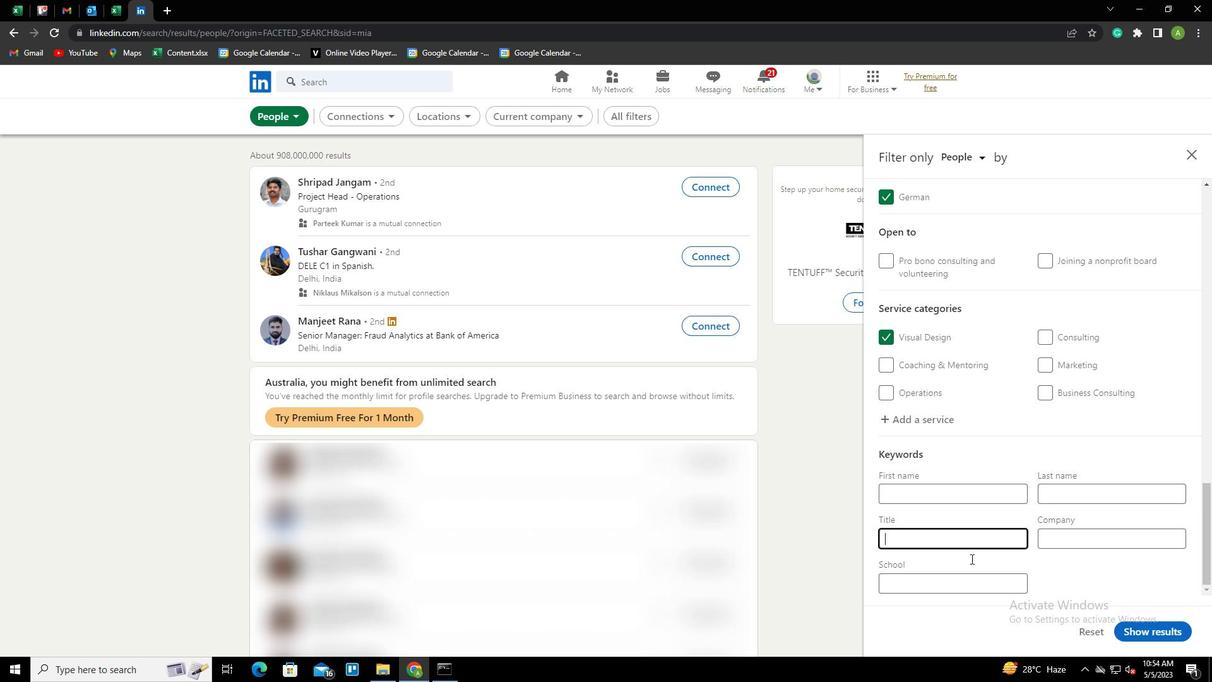 
Action: Key pressed <Key.shift>DIRECTOR<Key.space><Key.shift>OD<Key.backspace>F<Key.space><Key.shift><Key.shift><Key.shift><Key.shift><Key.shift><Key.shift><Key.shift><Key.shift>BEAN<Key.space><Key.shift><Key.shift><Key.shift><Key.shift><Key.shift><Key.shift><Key.shift><Key.shift><Key.shift><Key.shift><Key.shift><Key.shift><Key.shift><Key.shift><Key.shift><Key.shift><Key.shift><Key.shift><Key.shift><Key.shift><Key.shift><Key.shift><Key.shift><Key.shift><Key.shift><Key.shift><Key.shift><Key.shift><Key.shift><Key.shift><Key.shift><Key.shift><Key.shift>COUNTING
Screenshot: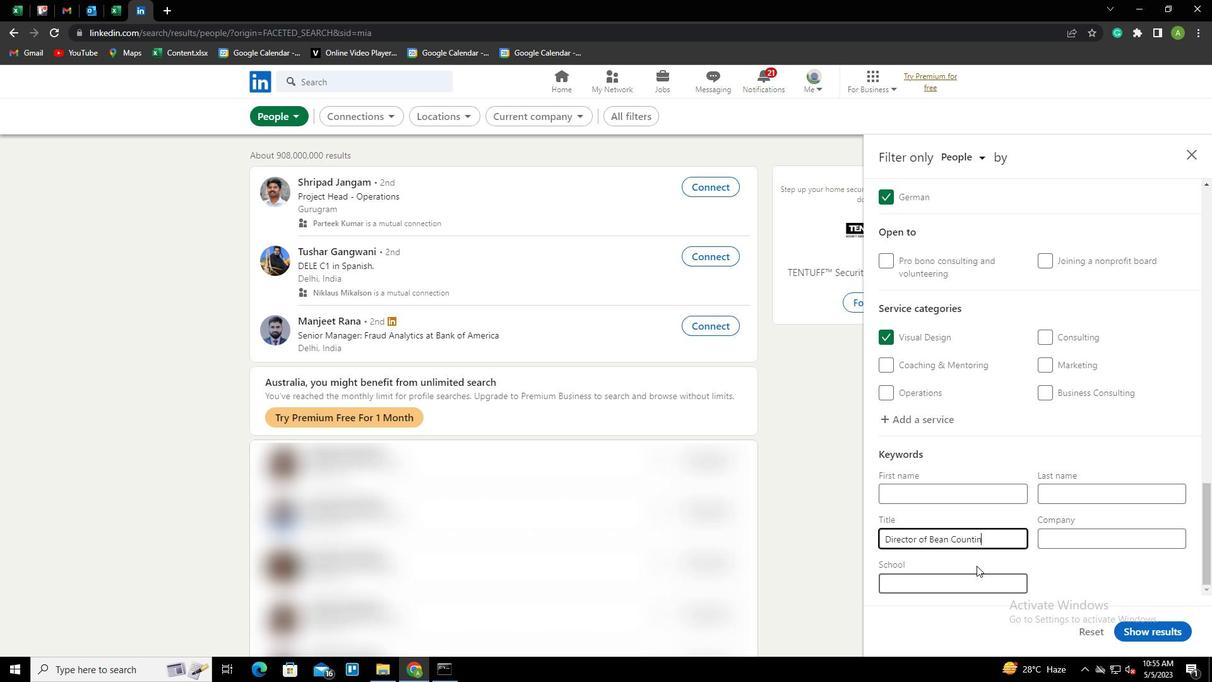 
Action: Mouse moved to (1104, 586)
Screenshot: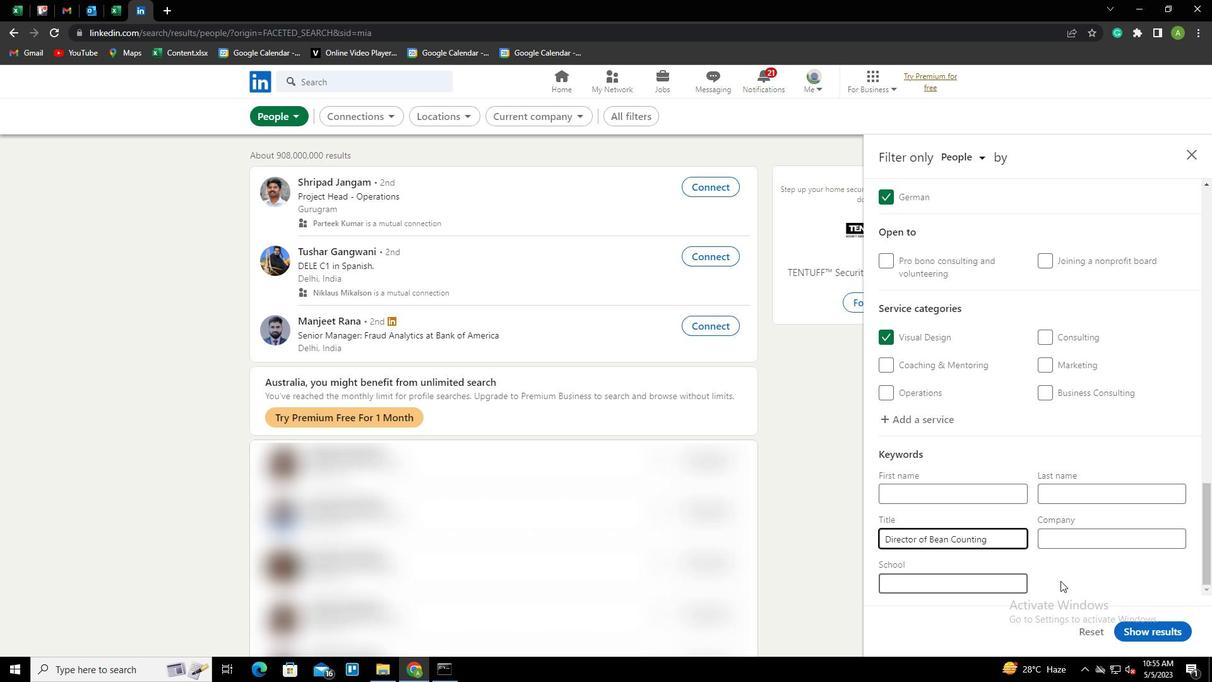 
Action: Mouse pressed left at (1104, 586)
Screenshot: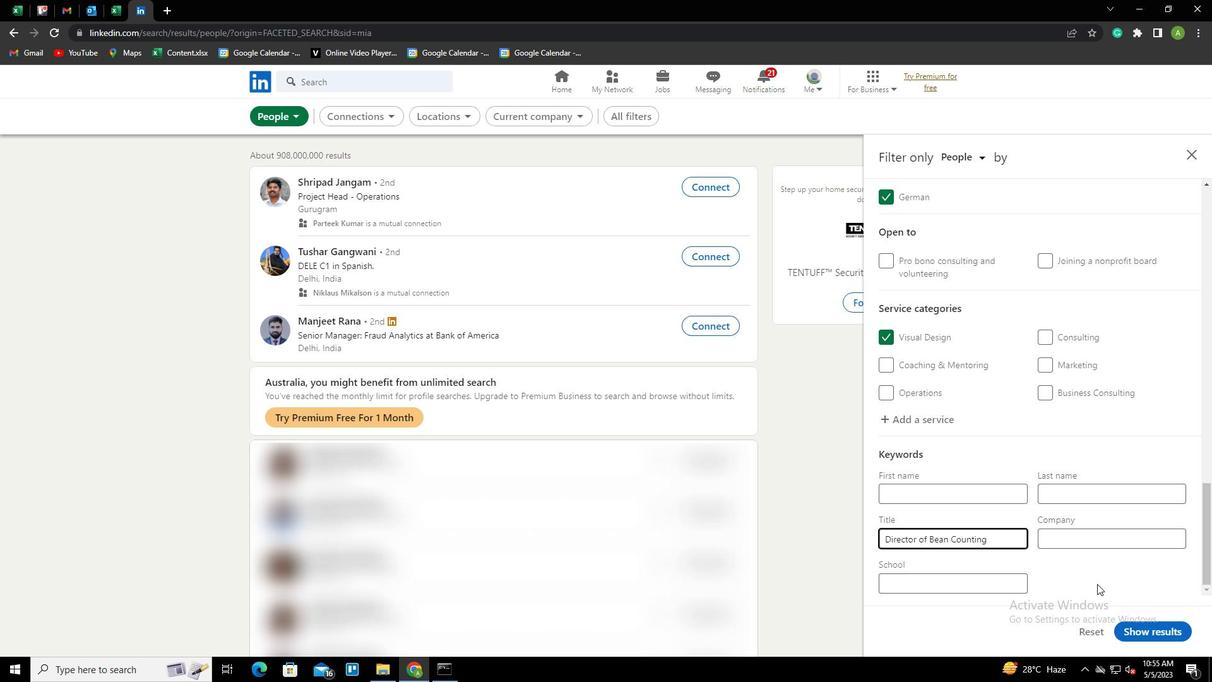 
Action: Mouse moved to (1153, 627)
Screenshot: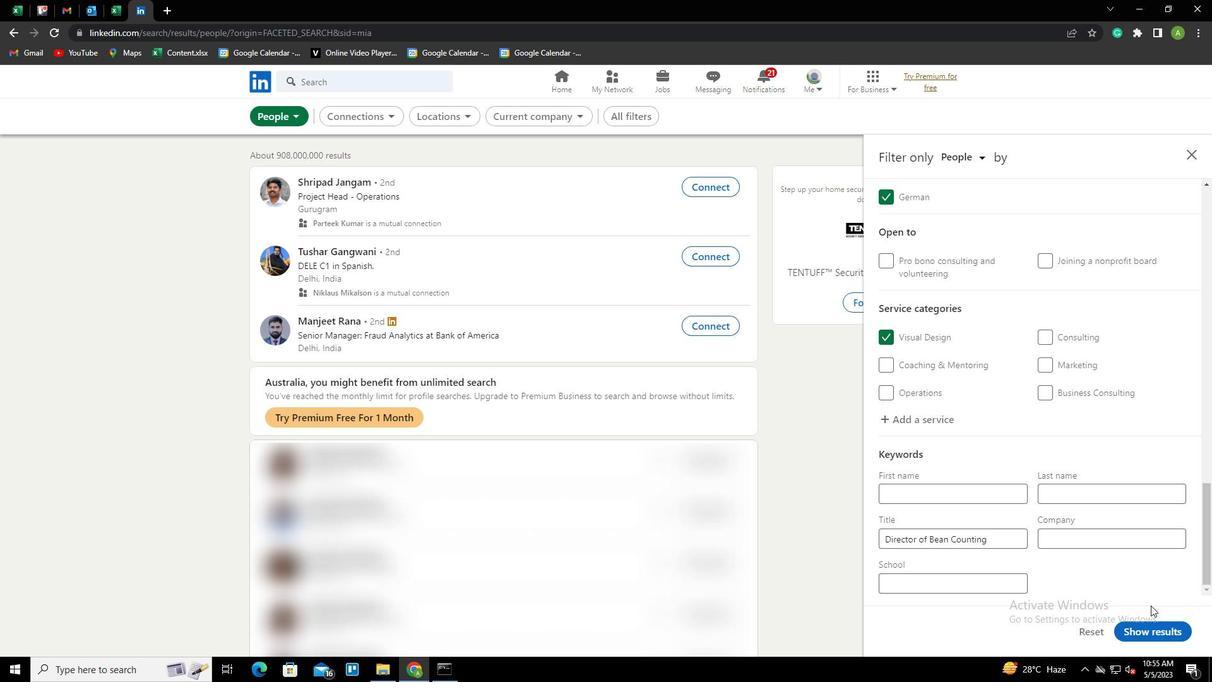 
Action: Mouse pressed left at (1153, 627)
Screenshot: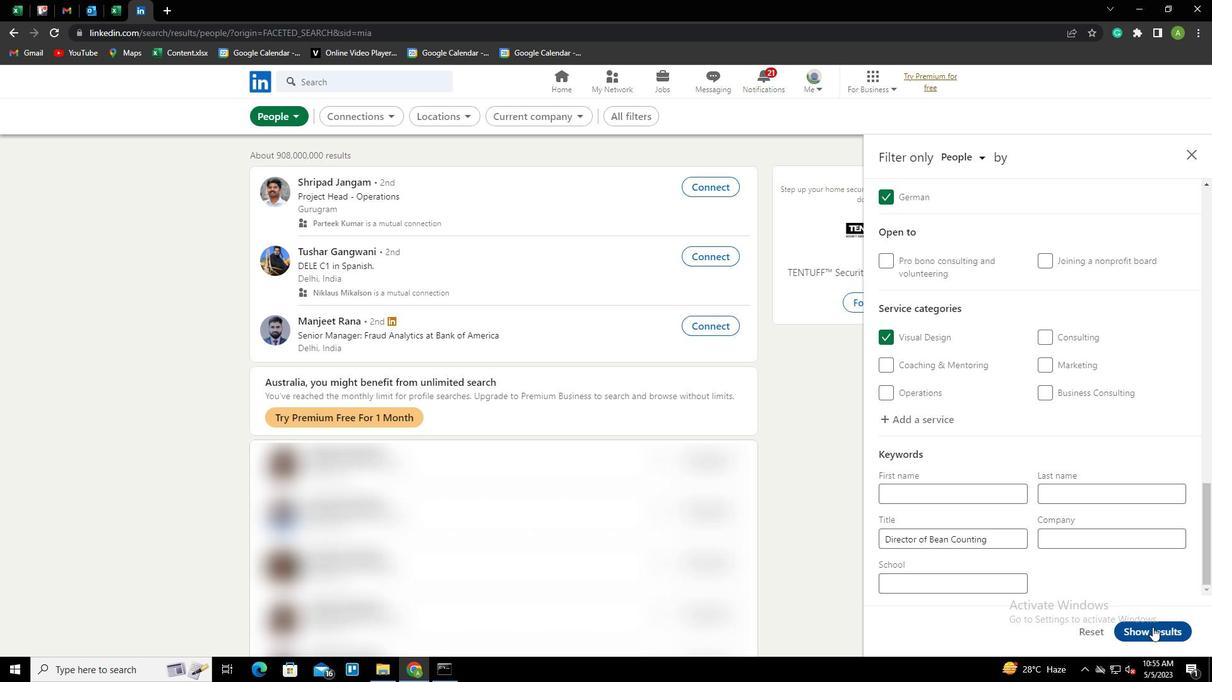 
